 Task: Look for space in Rummelsburg, Germany from 2nd September, 2023 to 5th September, 2023 for 1 adult in price range Rs.5000 to Rs.10000. Place can be private room with 1  bedroom having 1 bed and 1 bathroom. Property type can be house, flat, guest house, hotel. Booking option can be shelf check-in. Required host language is English.
Action: Mouse moved to (291, 141)
Screenshot: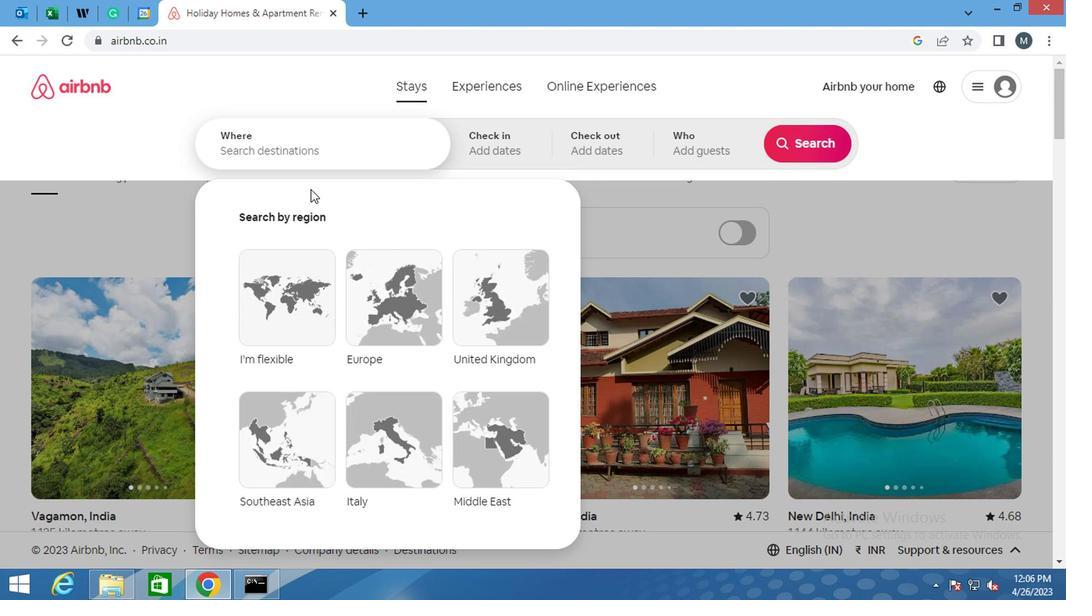 
Action: Mouse pressed left at (291, 141)
Screenshot: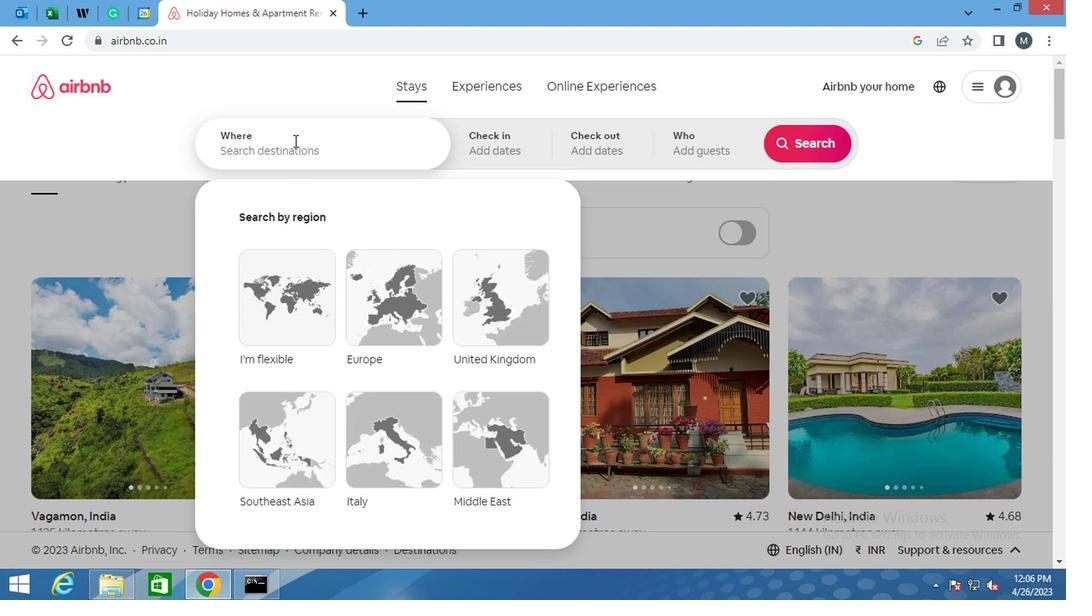 
Action: Mouse moved to (283, 160)
Screenshot: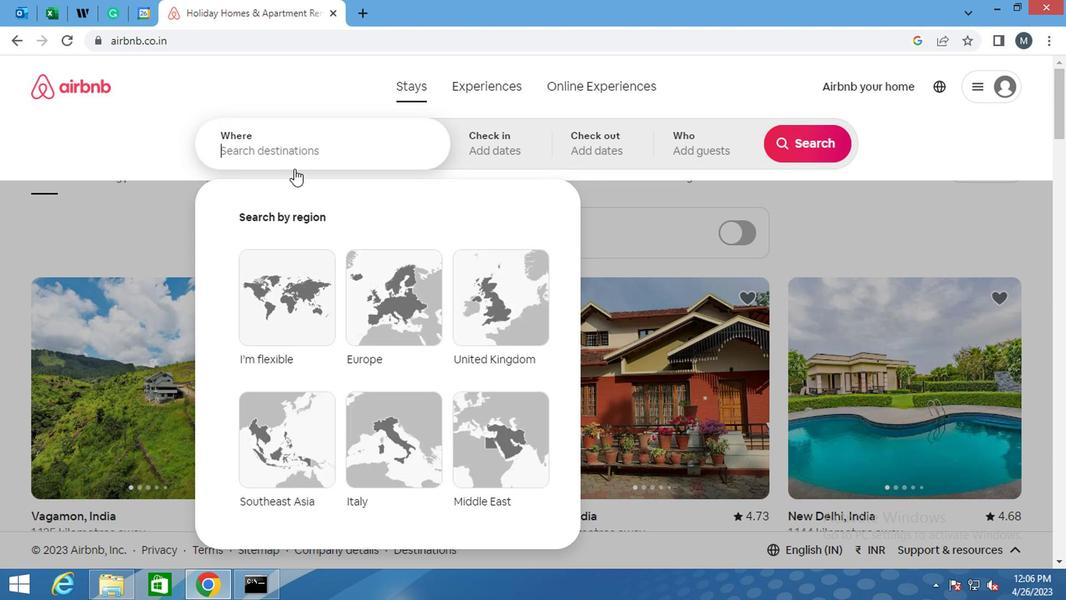 
Action: Mouse pressed left at (283, 160)
Screenshot: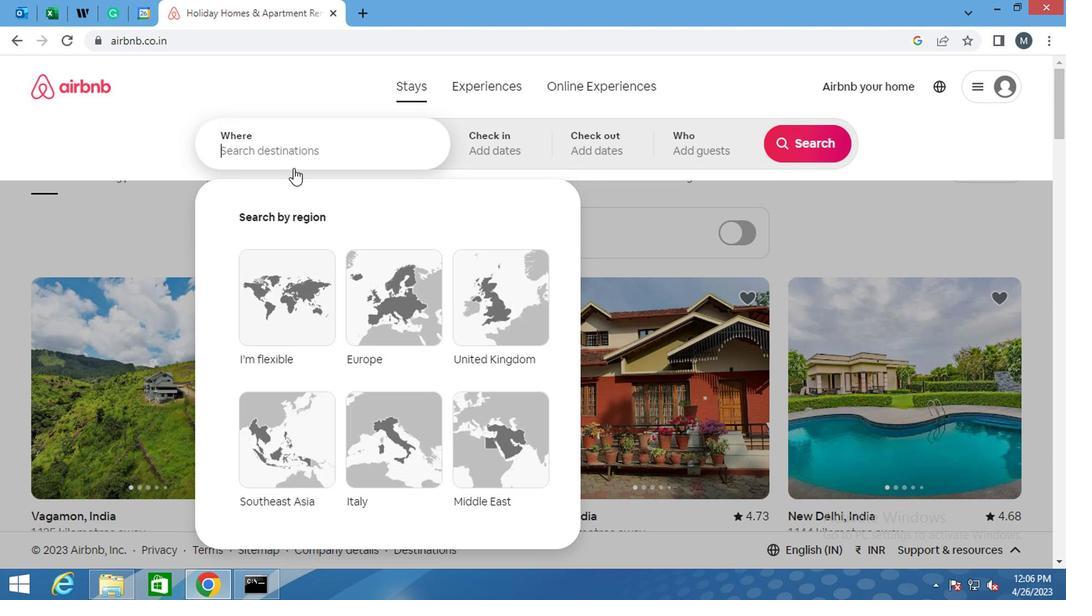 
Action: Mouse moved to (283, 152)
Screenshot: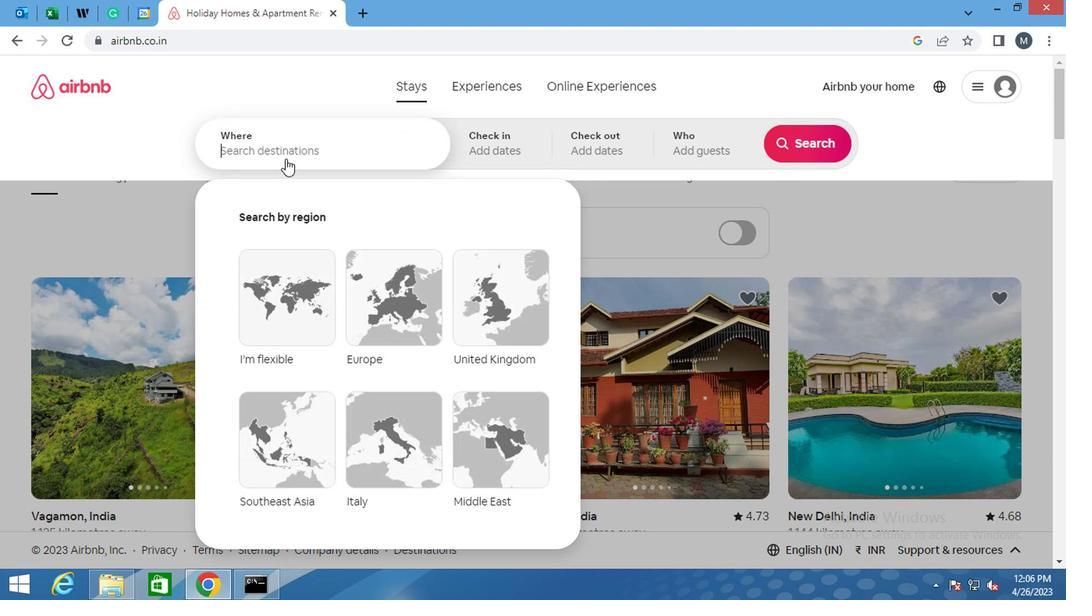 
Action: Mouse pressed left at (283, 152)
Screenshot: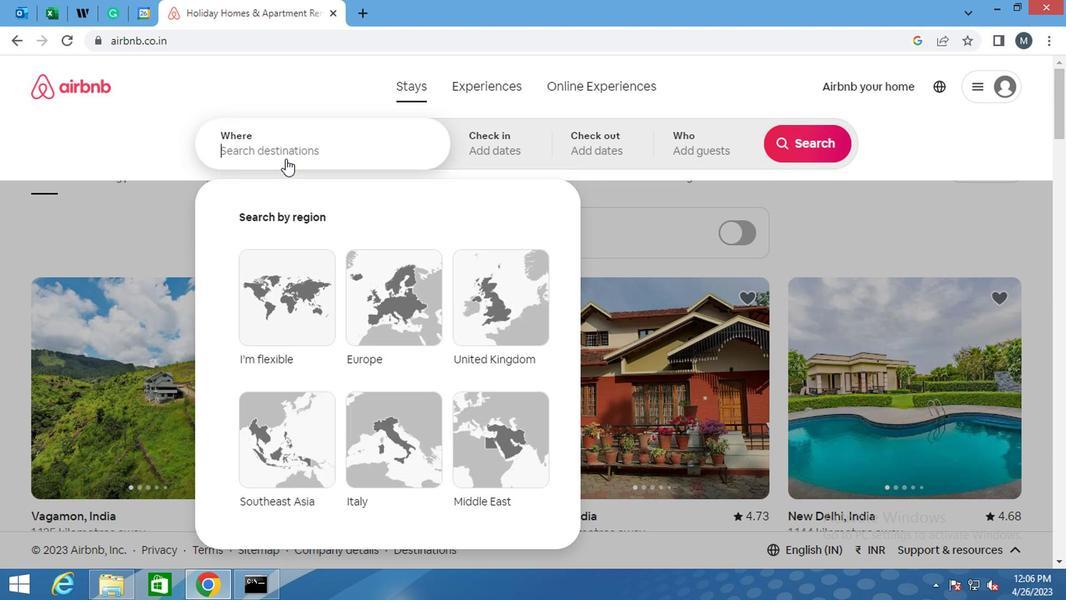
Action: Key pressed <Key.shift><Key.shift><Key.shift><Key.shift><Key.shift>RUMMELSBURG,<Key.shift><Key.shift><Key.shift><Key.shift><Key.shift><Key.shift><Key.shift>GERMANY
Screenshot: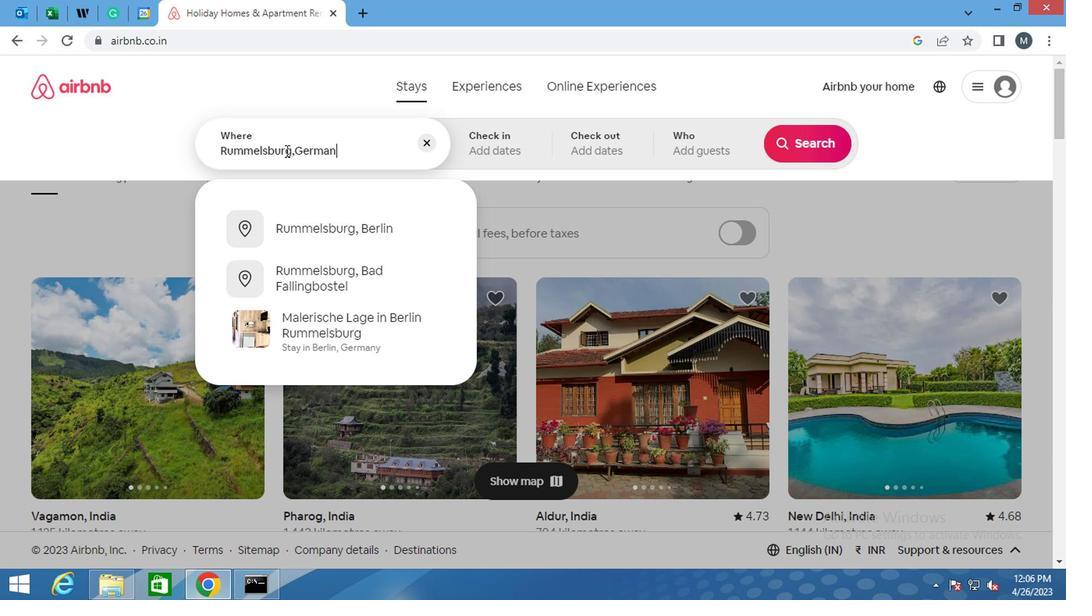 
Action: Mouse moved to (481, 155)
Screenshot: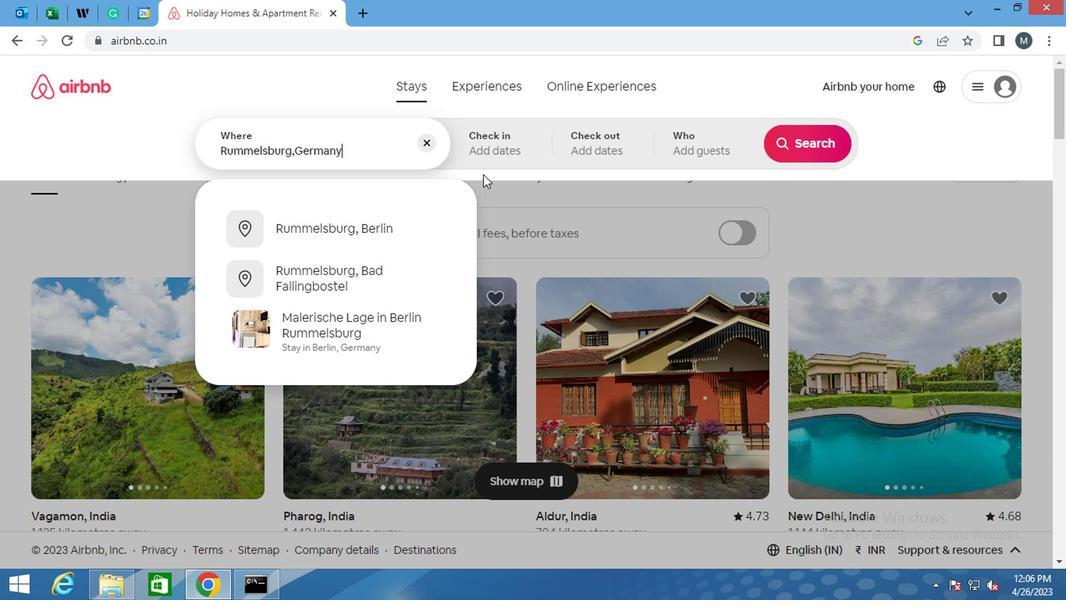 
Action: Mouse pressed left at (481, 155)
Screenshot: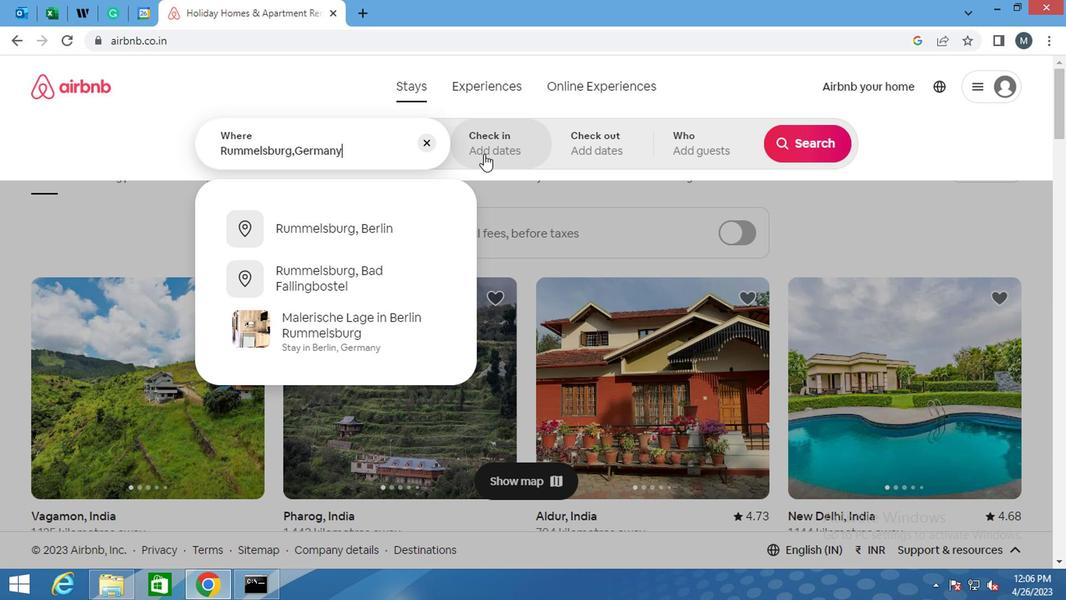 
Action: Mouse moved to (803, 273)
Screenshot: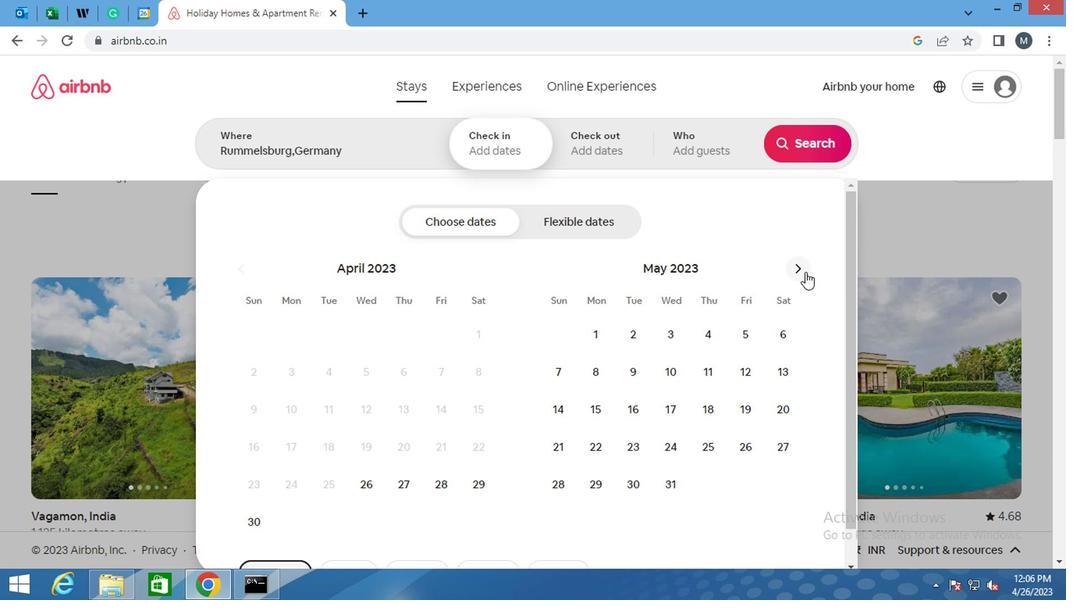 
Action: Mouse pressed left at (803, 273)
Screenshot: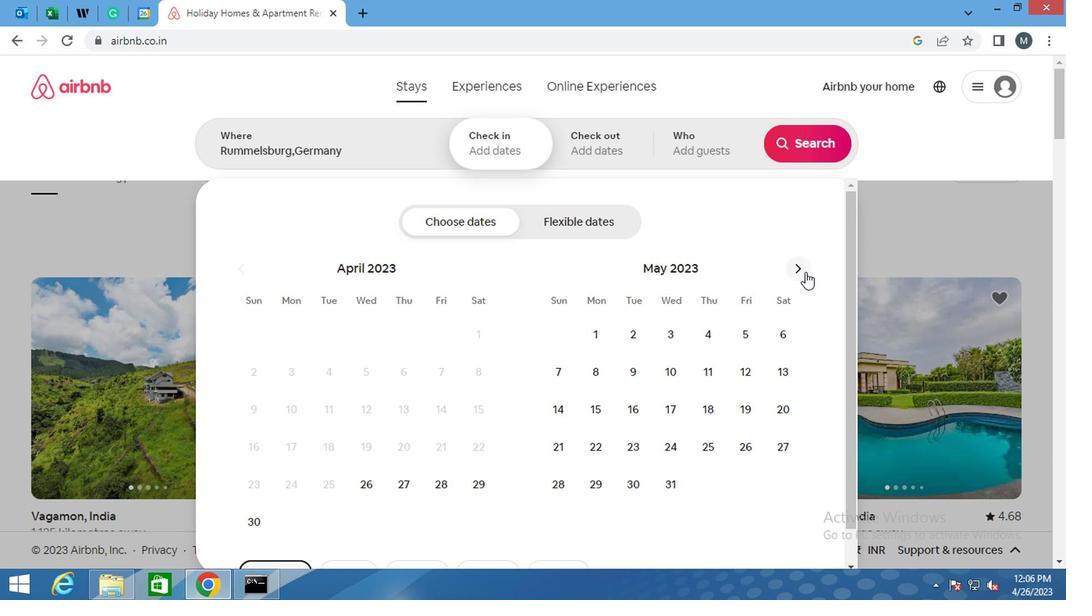 
Action: Mouse moved to (801, 272)
Screenshot: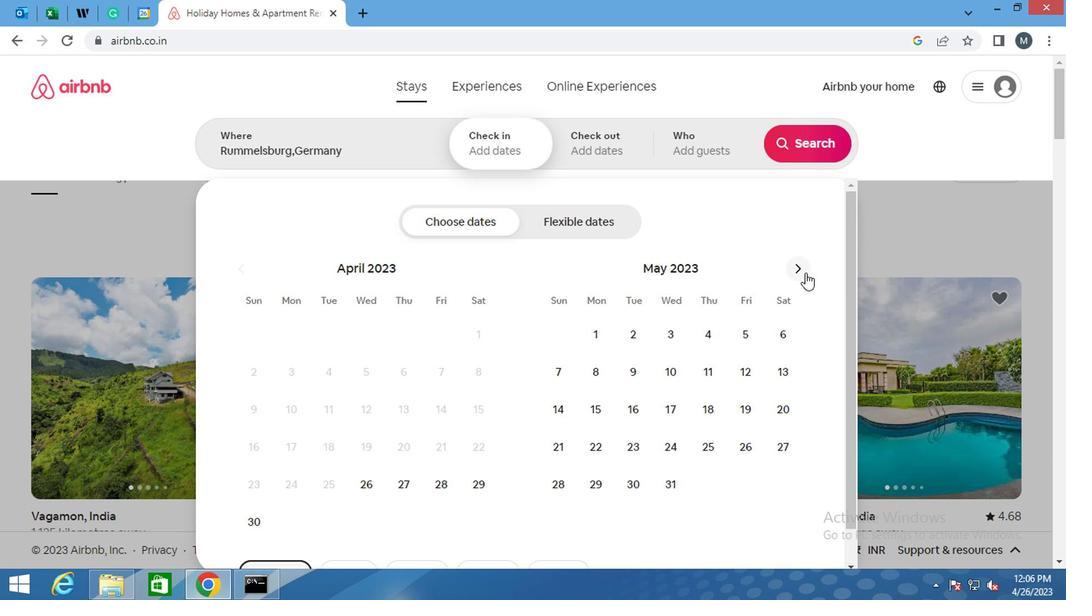 
Action: Mouse pressed left at (801, 272)
Screenshot: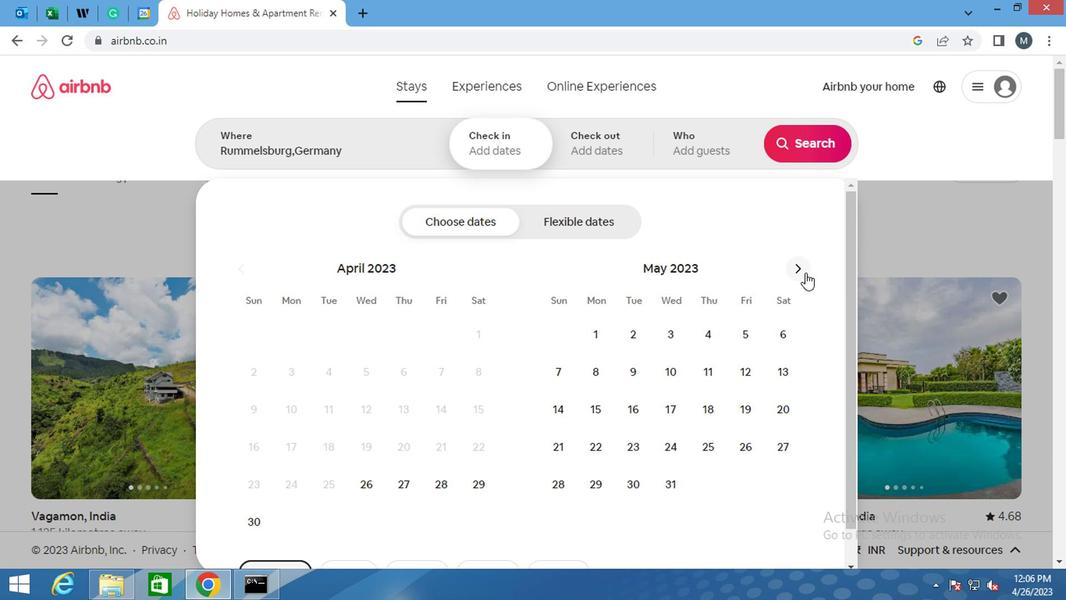 
Action: Mouse pressed left at (801, 272)
Screenshot: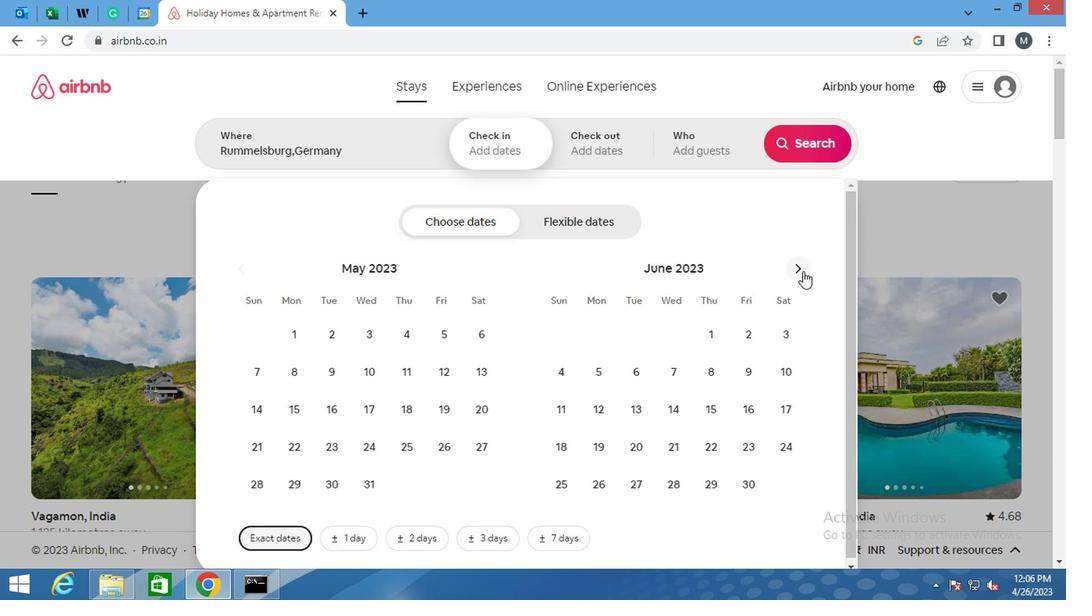 
Action: Mouse pressed left at (801, 272)
Screenshot: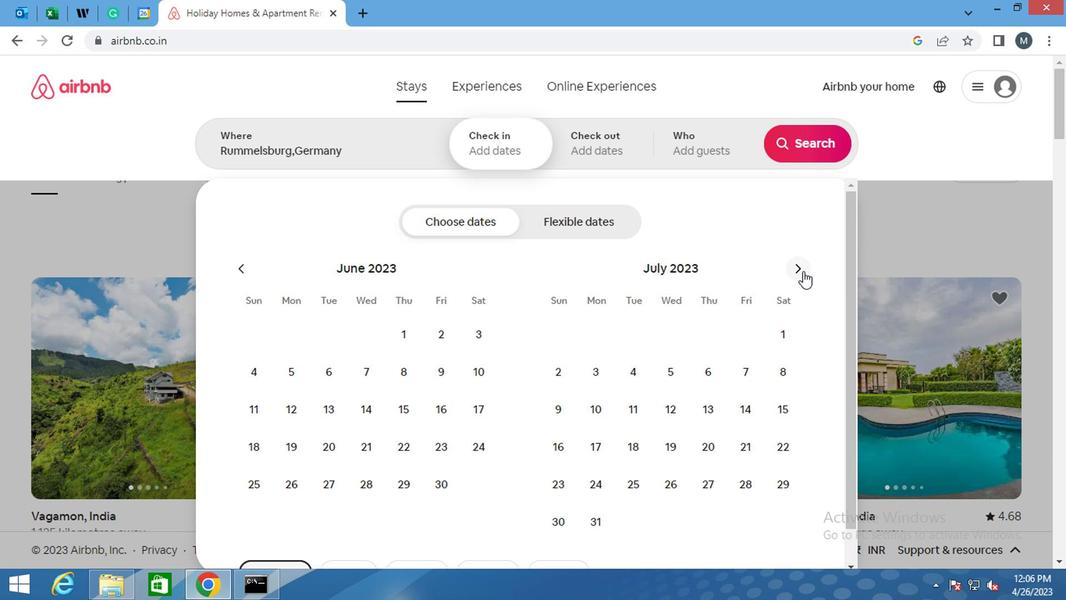 
Action: Mouse moved to (801, 272)
Screenshot: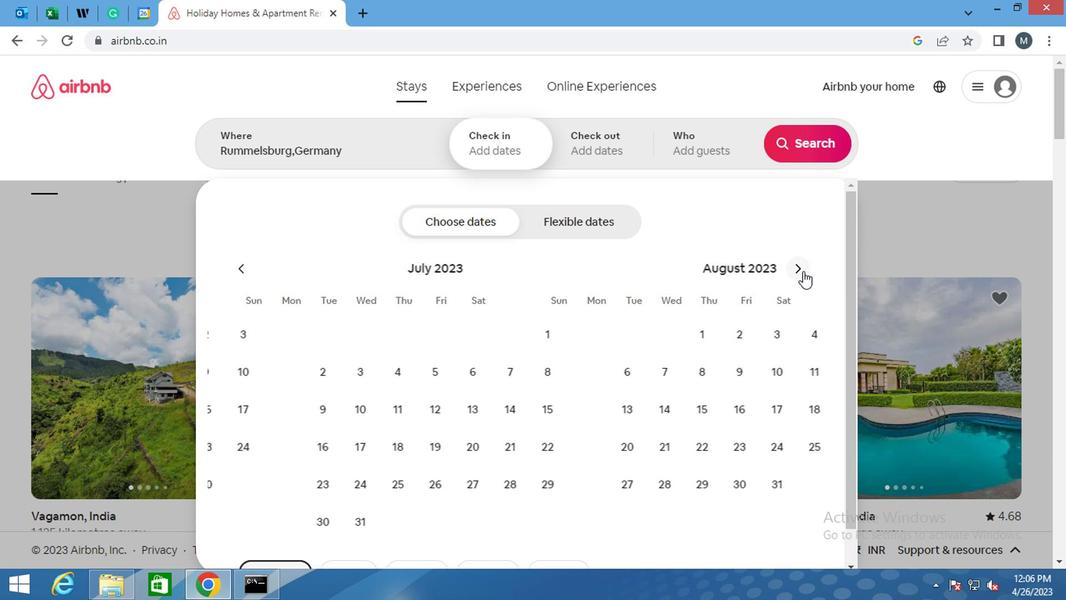
Action: Mouse pressed left at (801, 272)
Screenshot: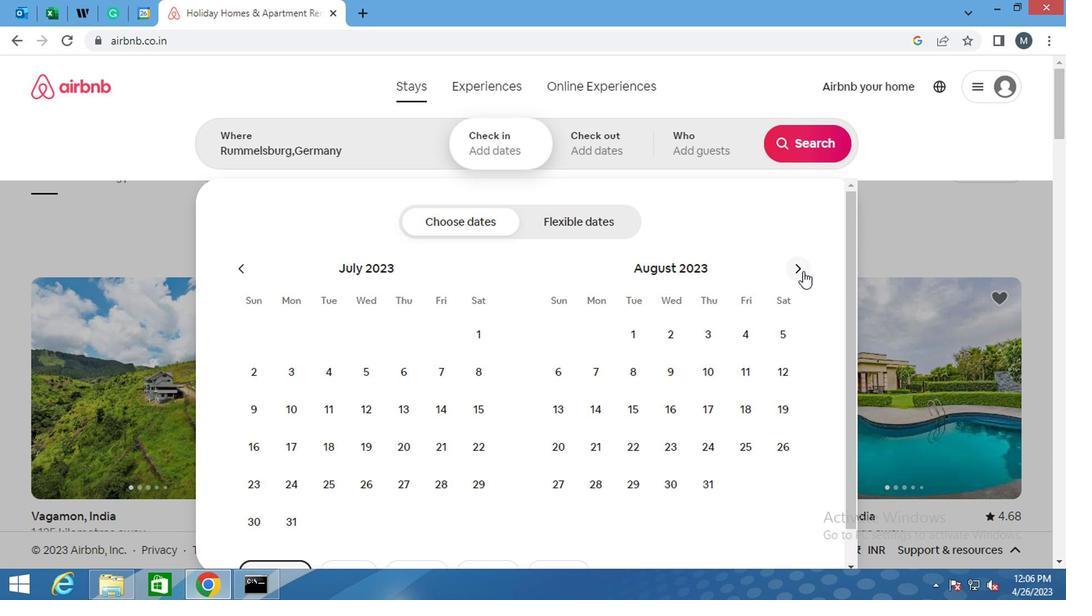 
Action: Mouse moved to (782, 340)
Screenshot: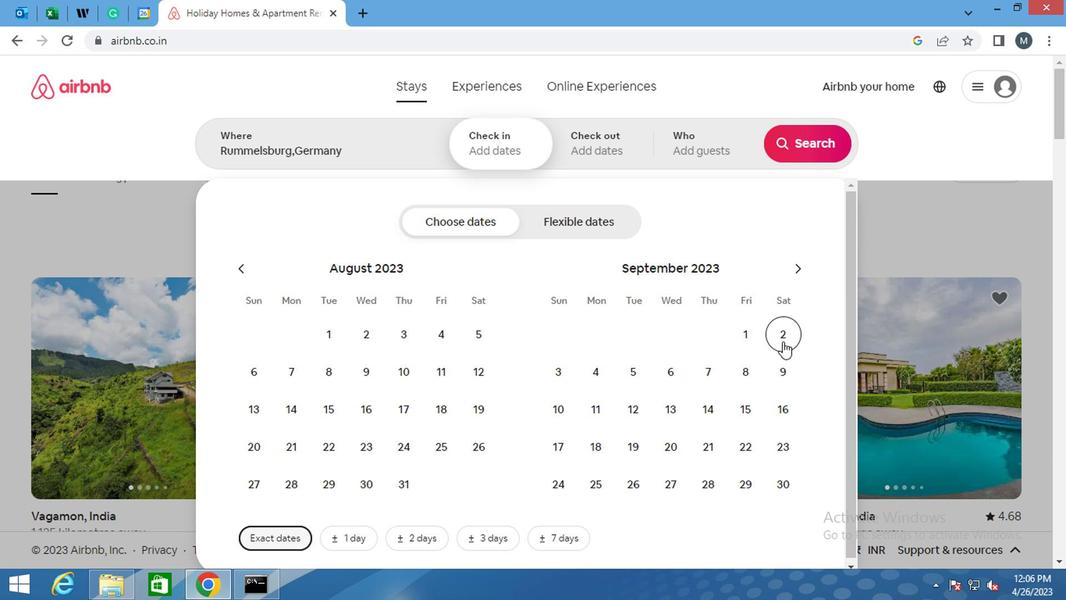 
Action: Mouse pressed left at (782, 340)
Screenshot: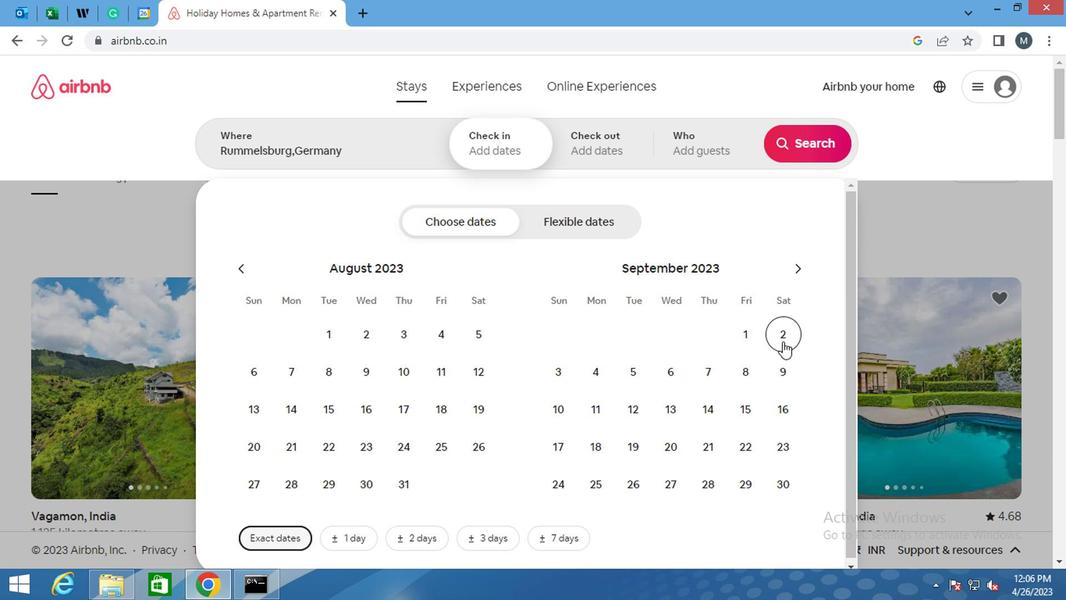 
Action: Mouse moved to (623, 378)
Screenshot: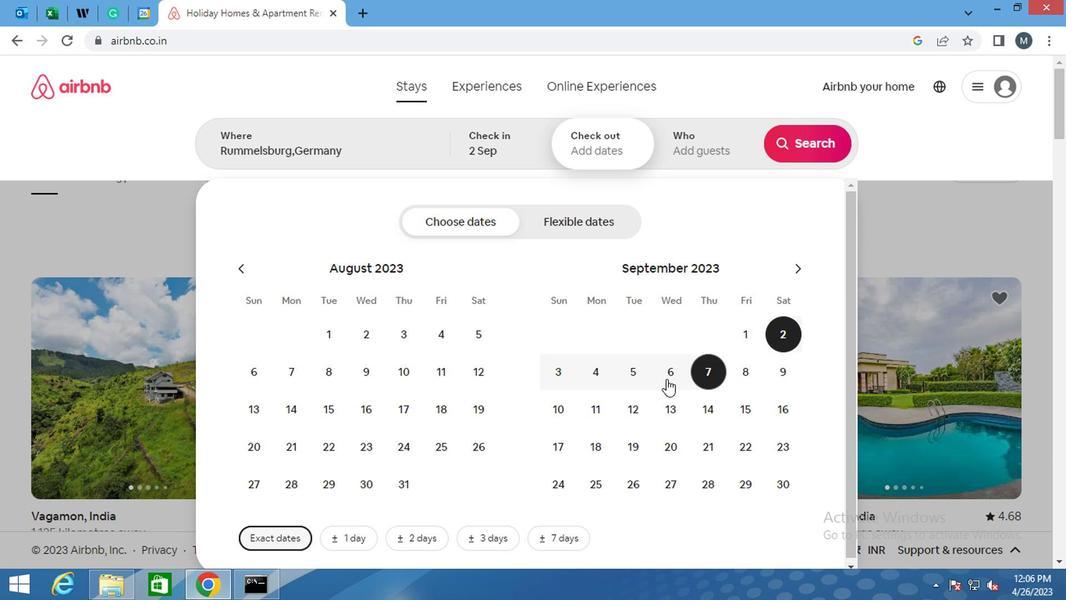
Action: Mouse pressed left at (623, 378)
Screenshot: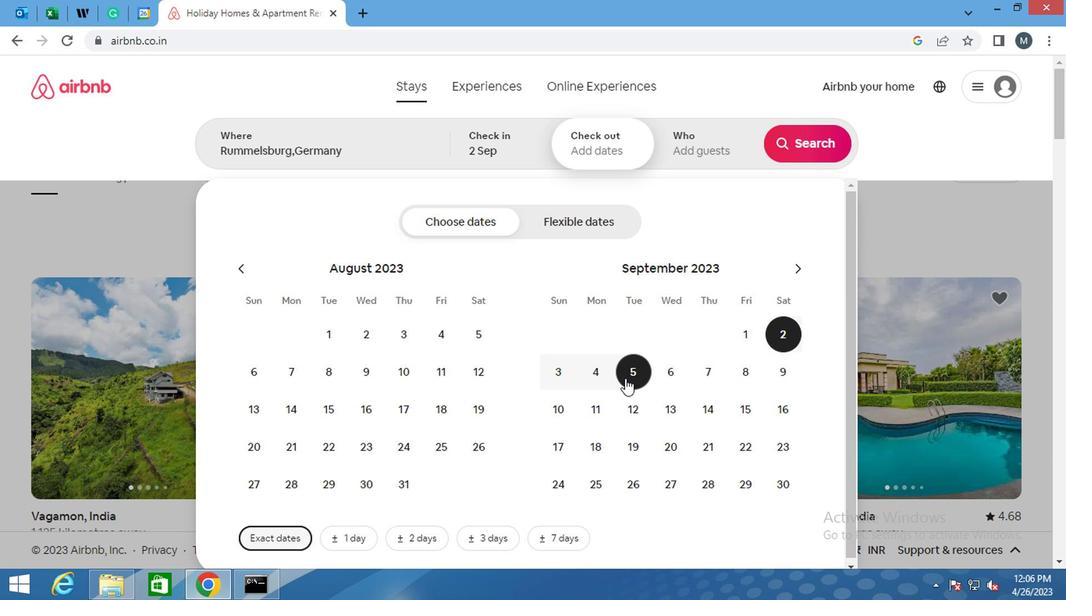 
Action: Mouse moved to (713, 156)
Screenshot: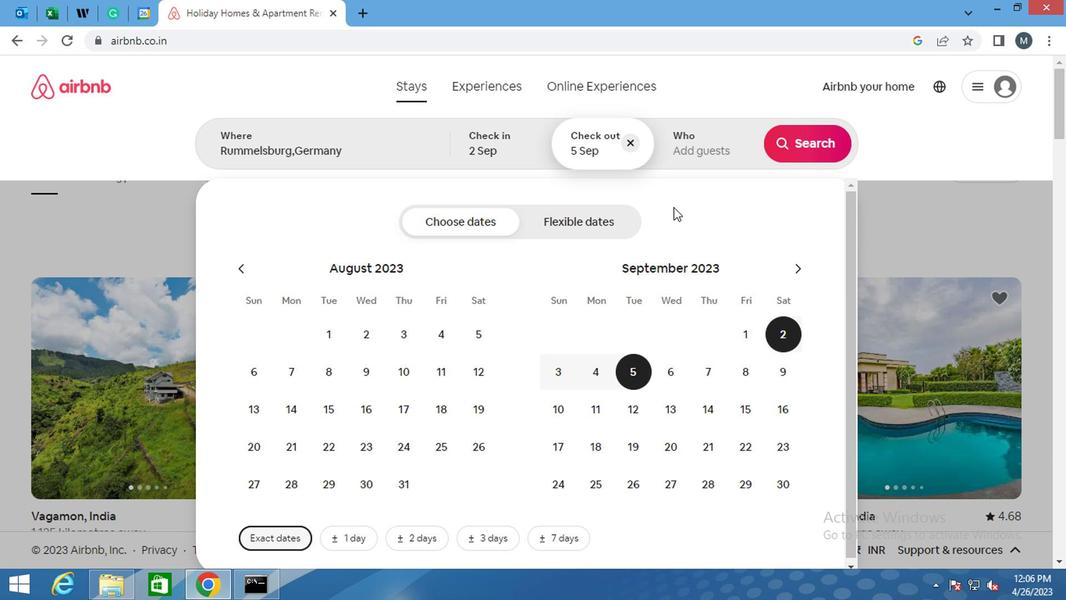 
Action: Mouse pressed left at (713, 156)
Screenshot: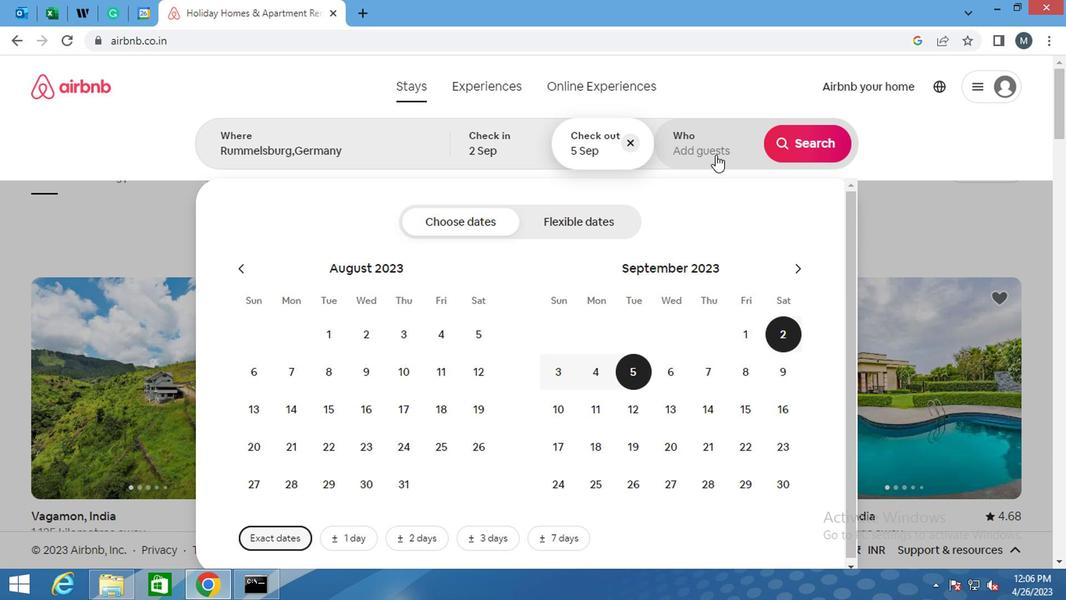
Action: Mouse moved to (806, 227)
Screenshot: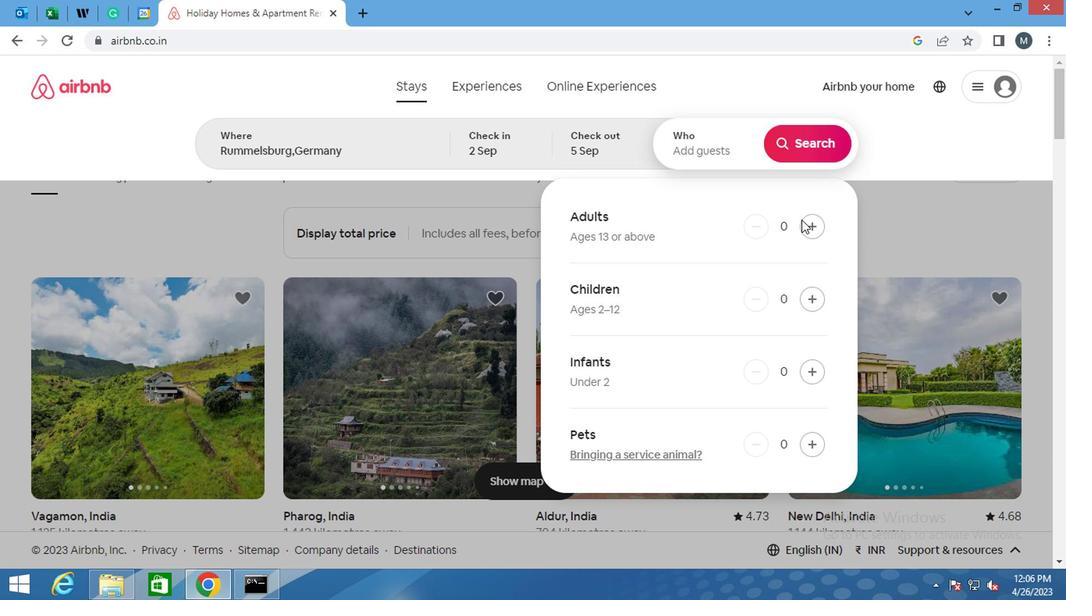 
Action: Mouse pressed left at (806, 227)
Screenshot: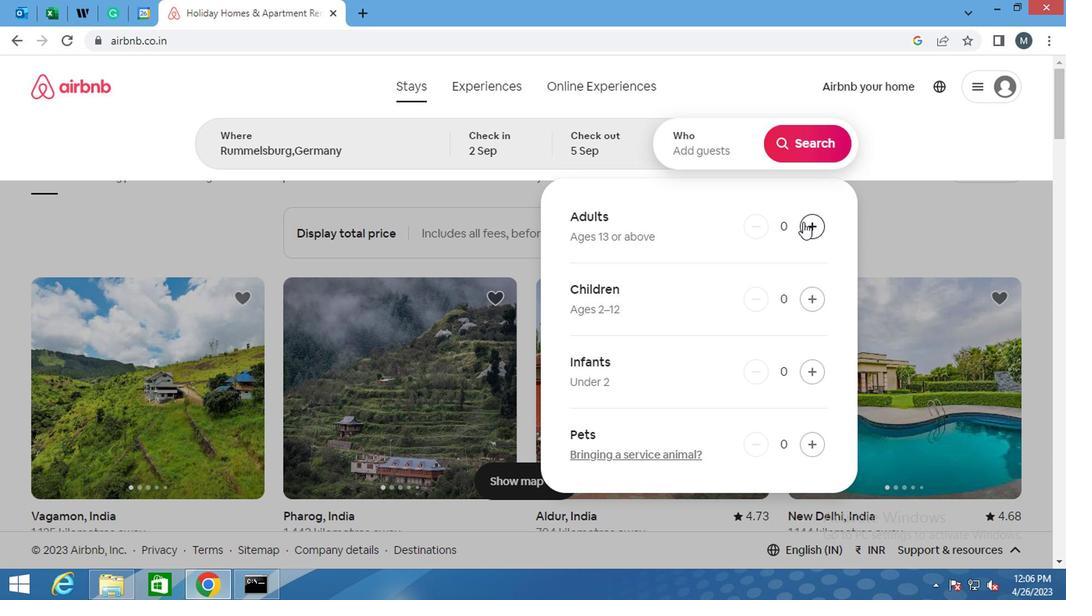 
Action: Mouse moved to (808, 148)
Screenshot: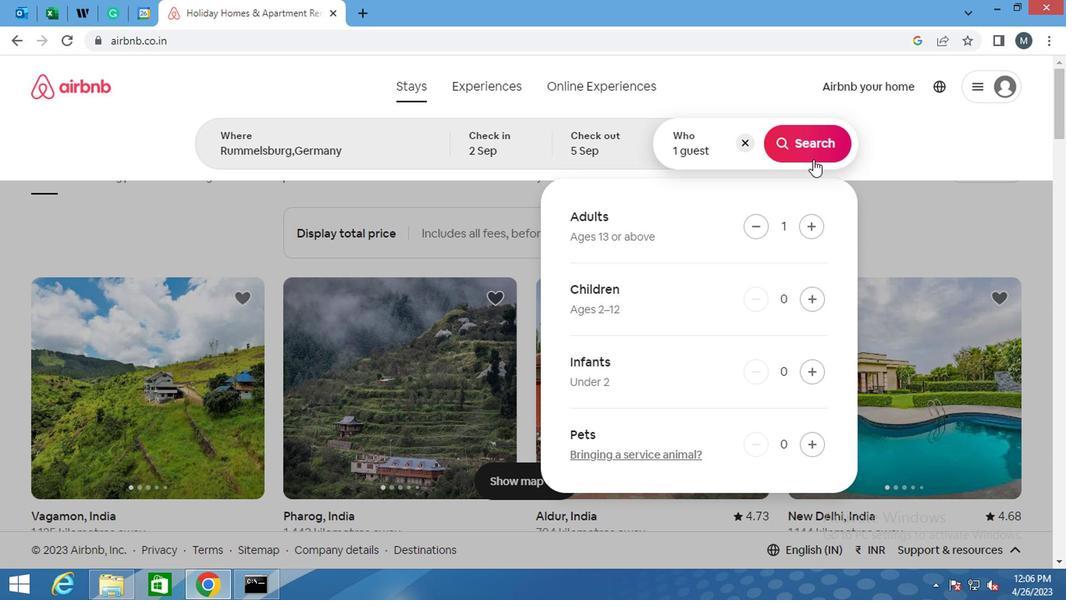 
Action: Mouse pressed left at (808, 148)
Screenshot: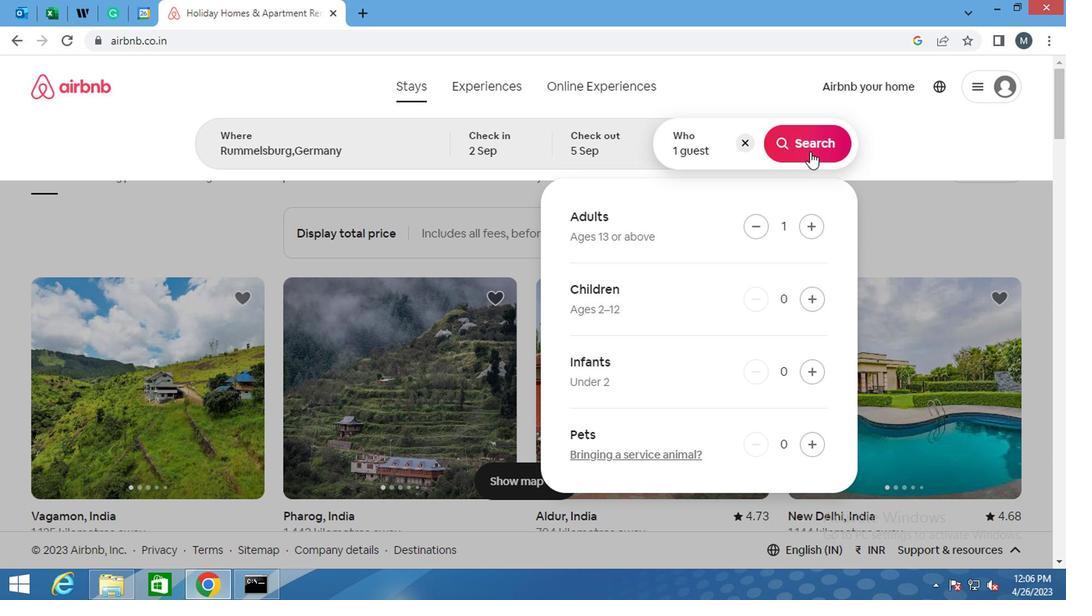 
Action: Mouse moved to (983, 150)
Screenshot: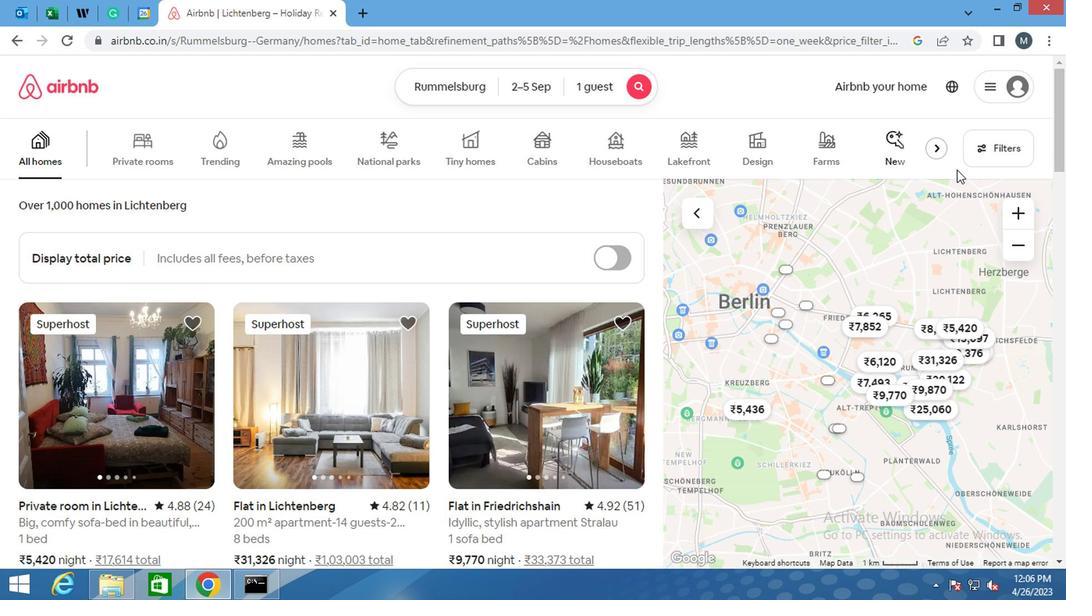 
Action: Mouse pressed left at (983, 150)
Screenshot: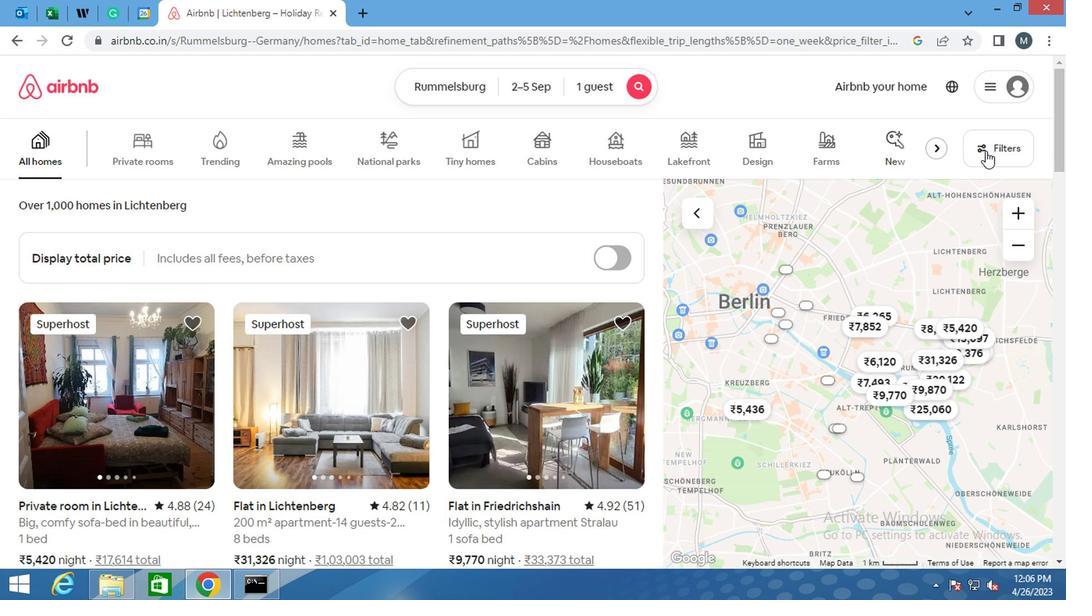 
Action: Mouse moved to (412, 347)
Screenshot: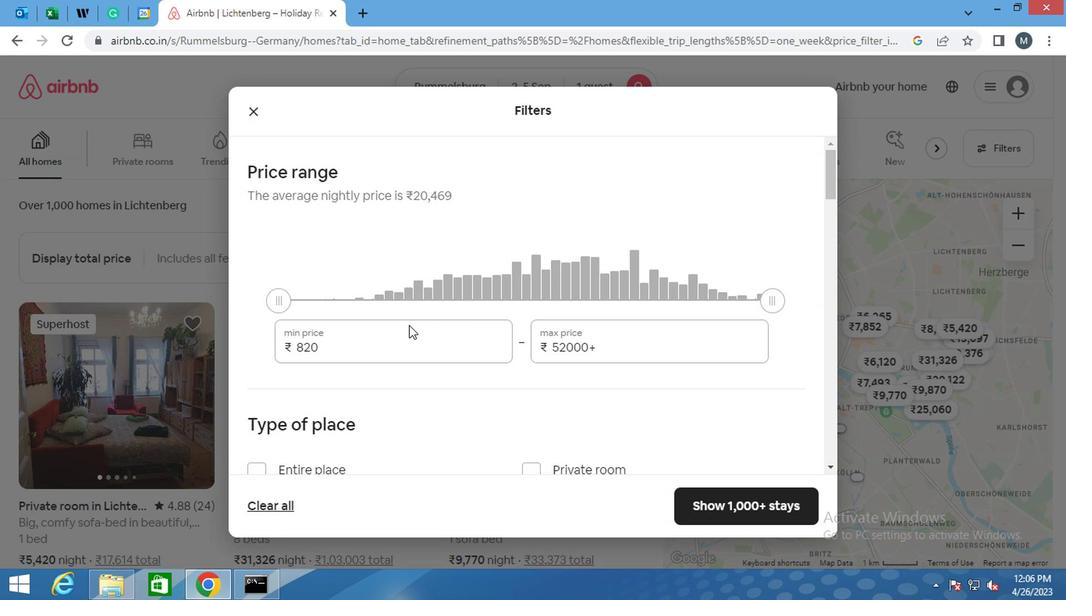 
Action: Mouse pressed left at (412, 347)
Screenshot: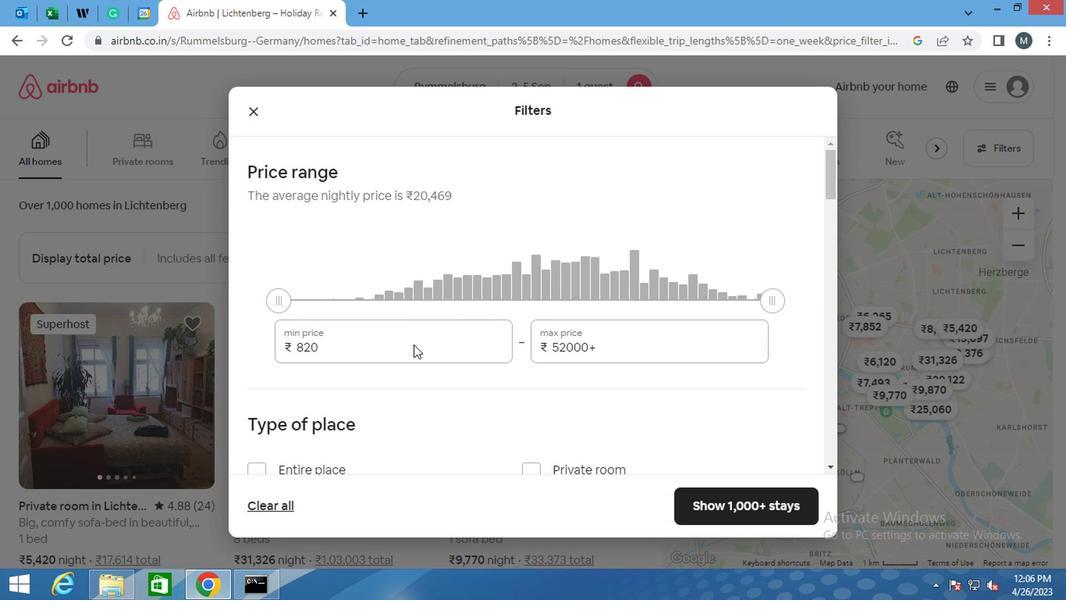 
Action: Mouse moved to (412, 342)
Screenshot: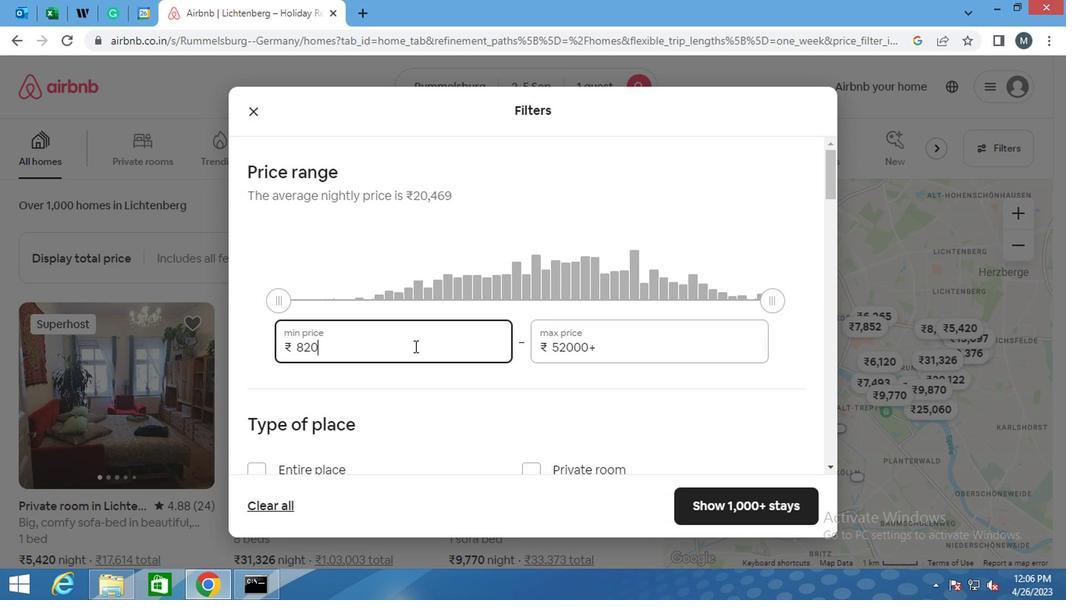 
Action: Key pressed <Key.backspace><Key.backspace><Key.backspace>
Screenshot: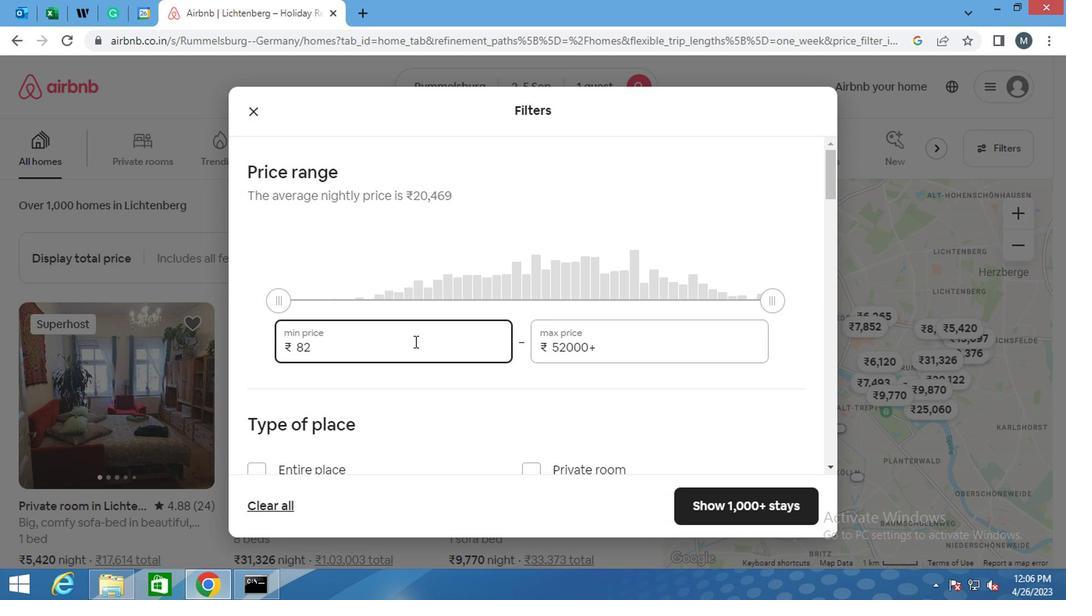 
Action: Mouse moved to (412, 341)
Screenshot: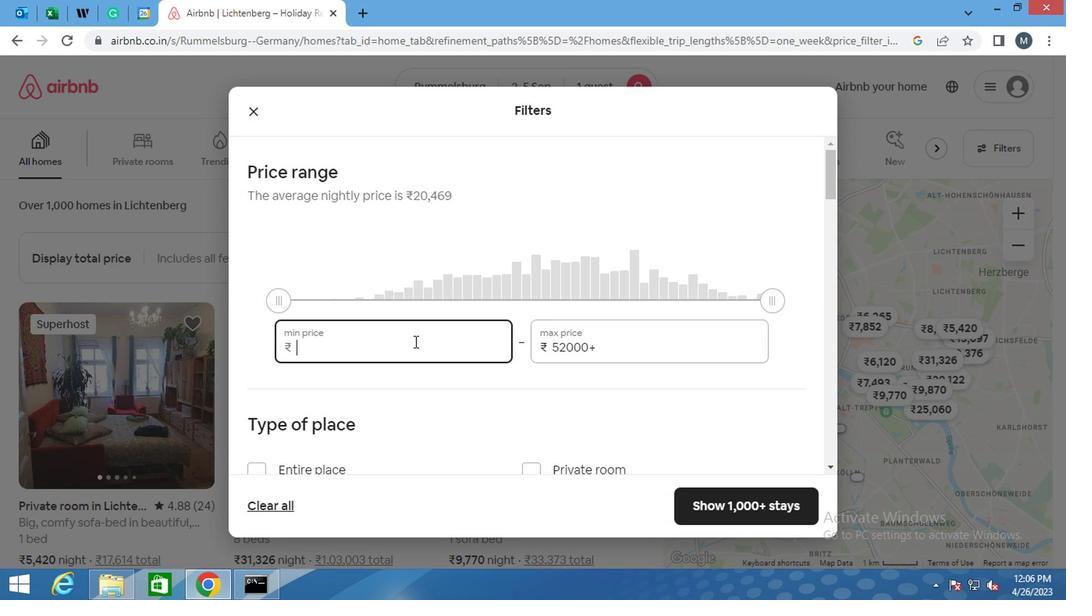 
Action: Key pressed 5000
Screenshot: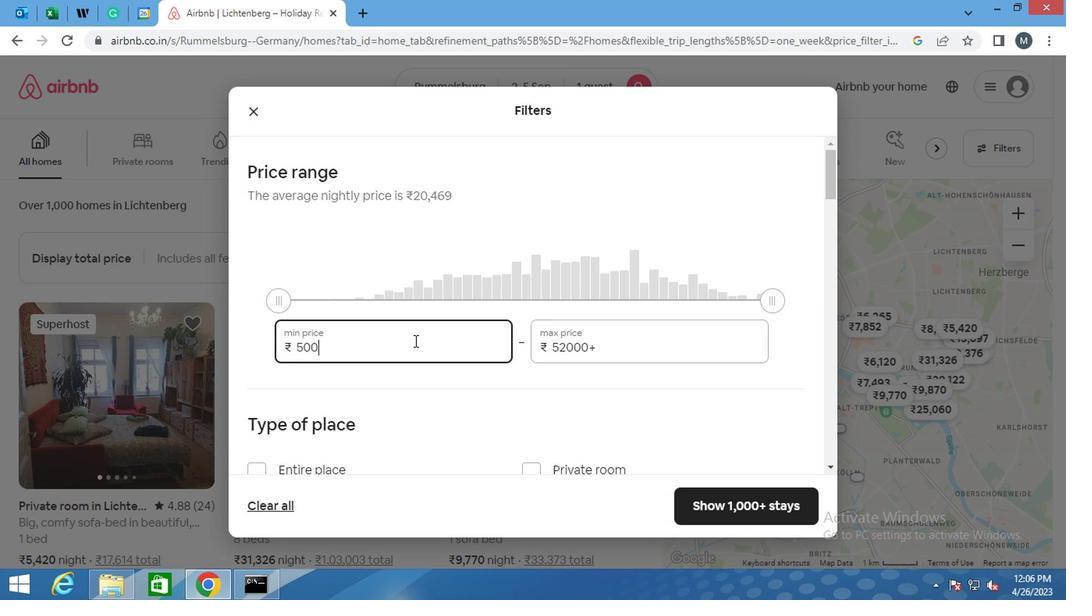 
Action: Mouse moved to (591, 346)
Screenshot: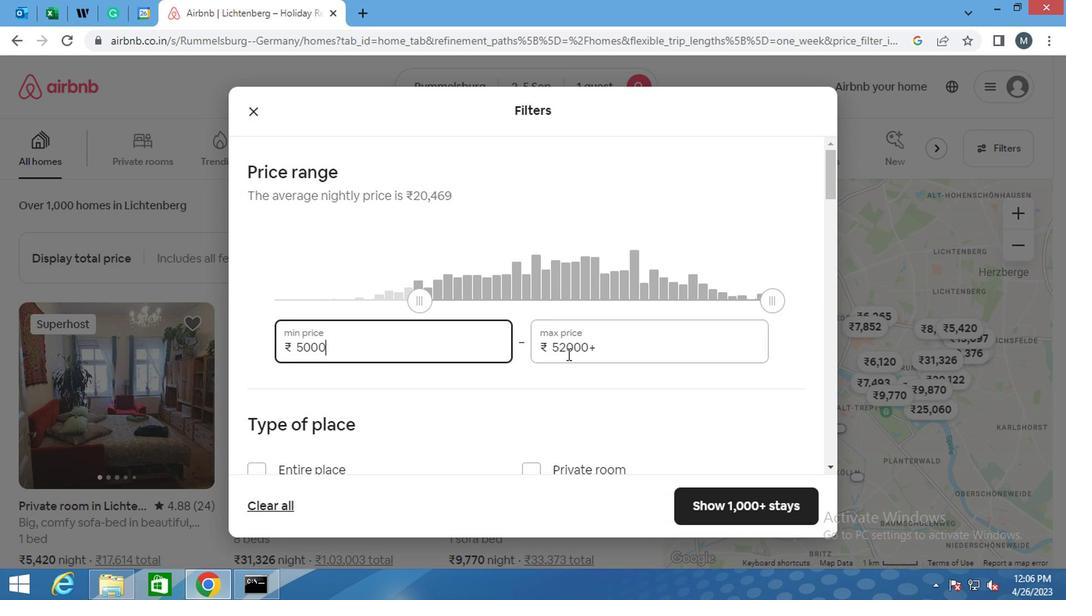
Action: Mouse pressed left at (591, 346)
Screenshot: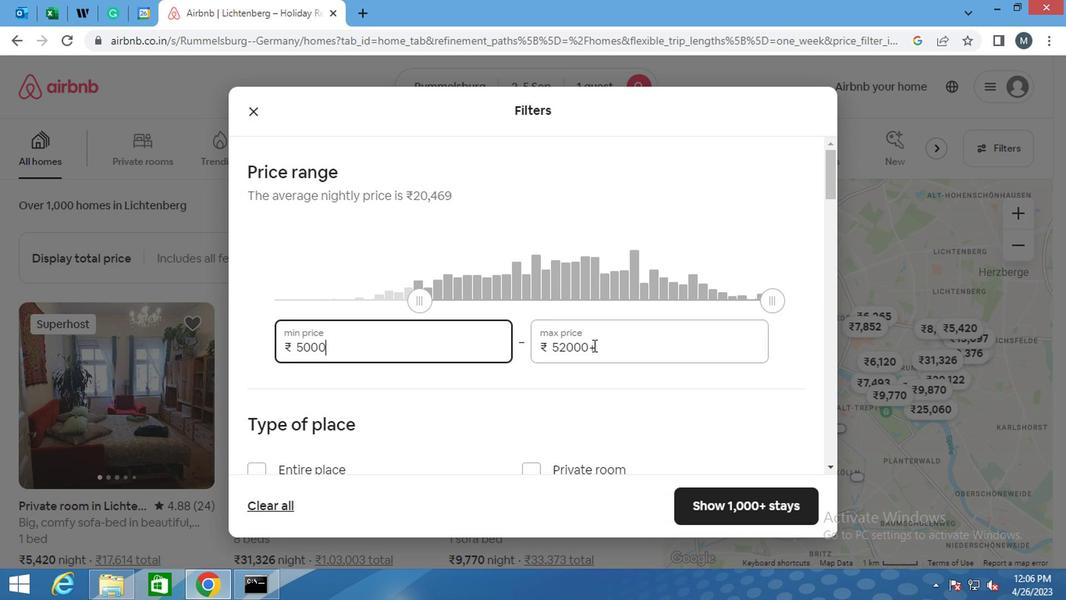 
Action: Mouse moved to (593, 347)
Screenshot: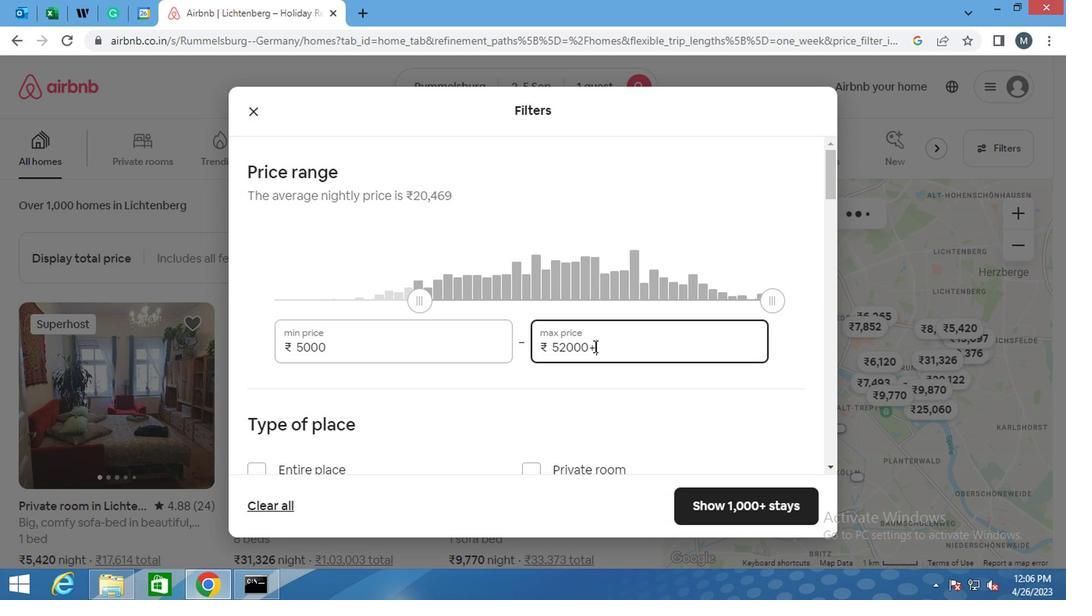
Action: Key pressed <Key.backspace><Key.backspace><Key.backspace><Key.backspace><Key.backspace><Key.backspace><Key.backspace><Key.backspace><Key.backspace><Key.backspace><Key.backspace><Key.backspace><Key.backspace><Key.backspace><Key.backspace><Key.backspace>
Screenshot: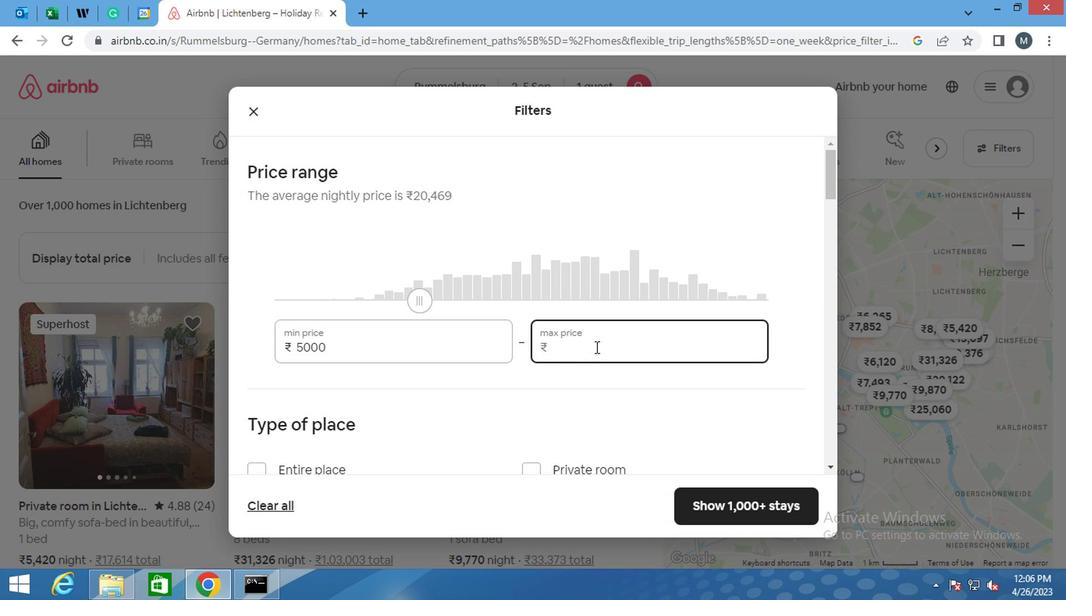 
Action: Mouse moved to (592, 347)
Screenshot: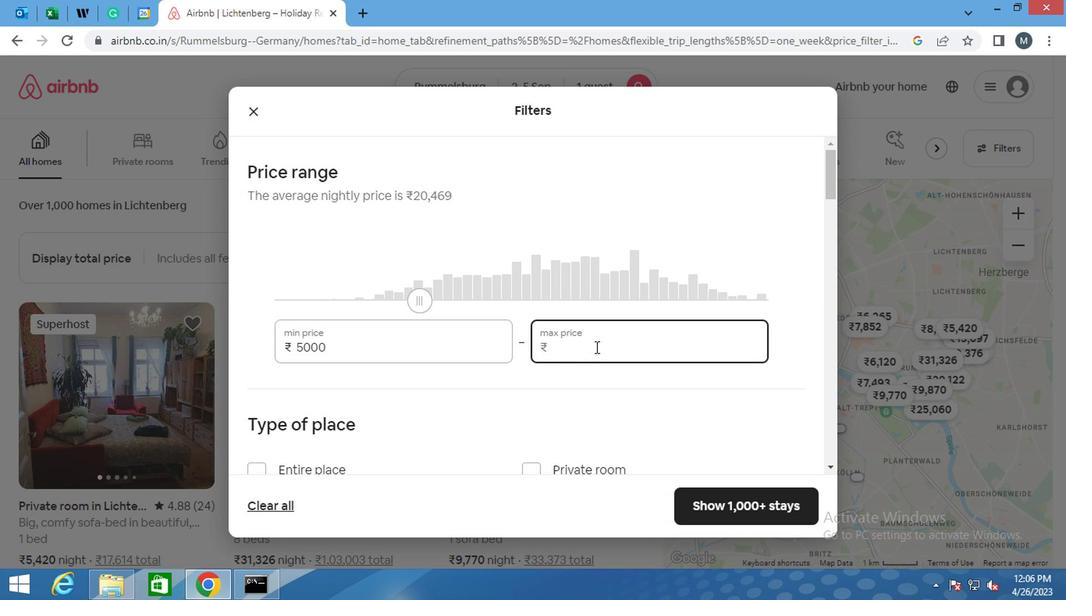 
Action: Key pressed <Key.backspace>
Screenshot: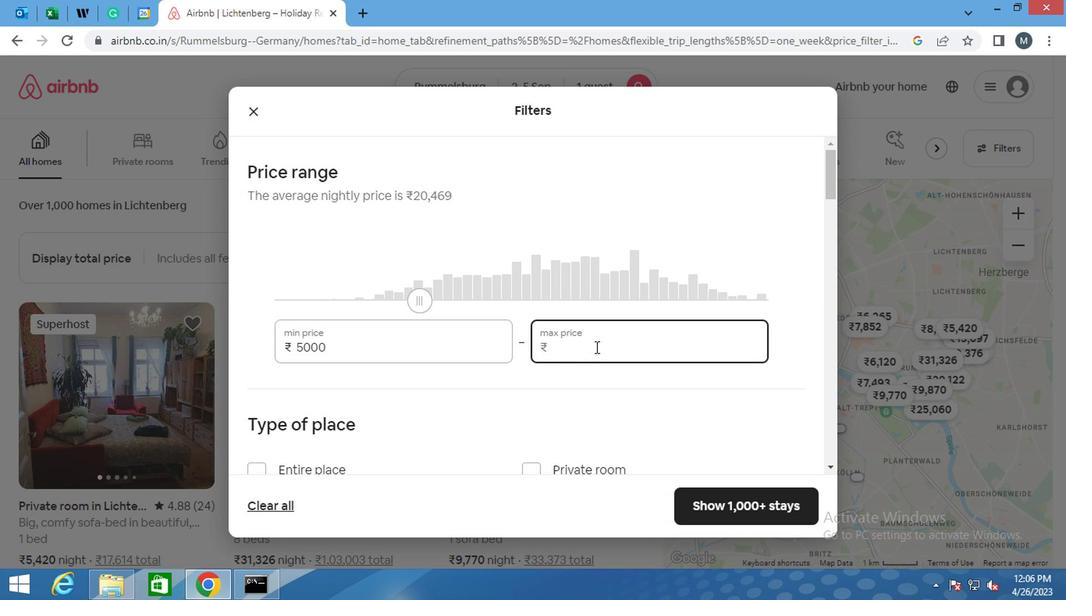 
Action: Mouse moved to (592, 347)
Screenshot: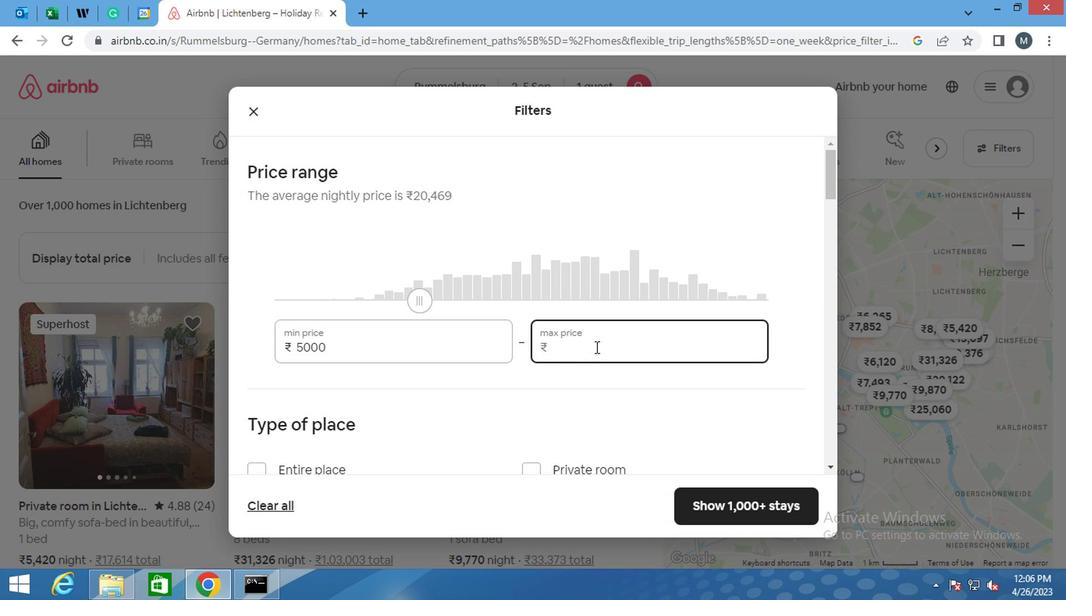 
Action: Key pressed <Key.backspace>
Screenshot: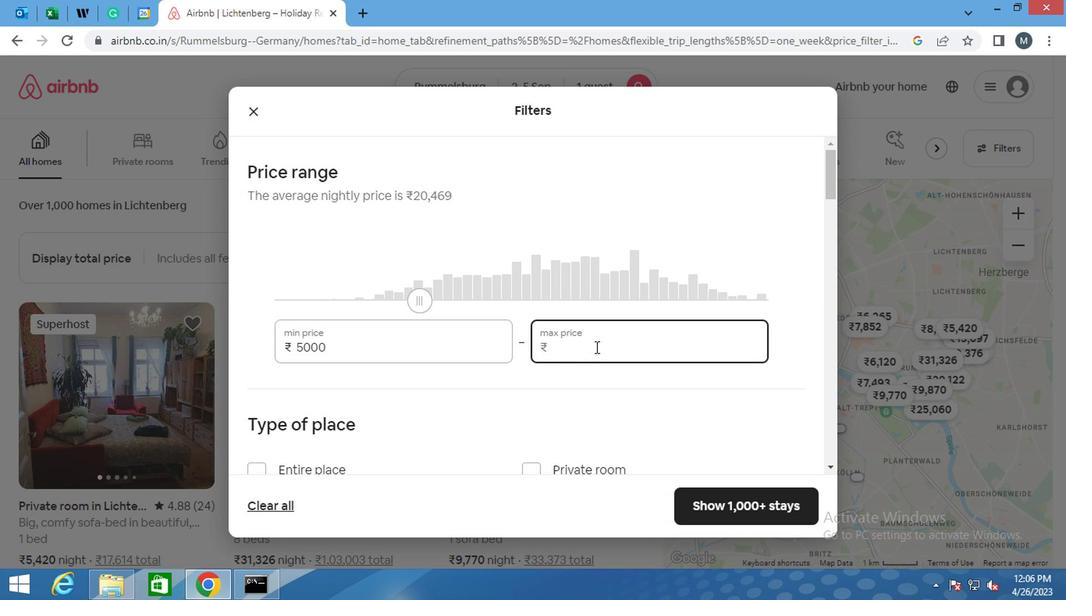 
Action: Mouse moved to (591, 346)
Screenshot: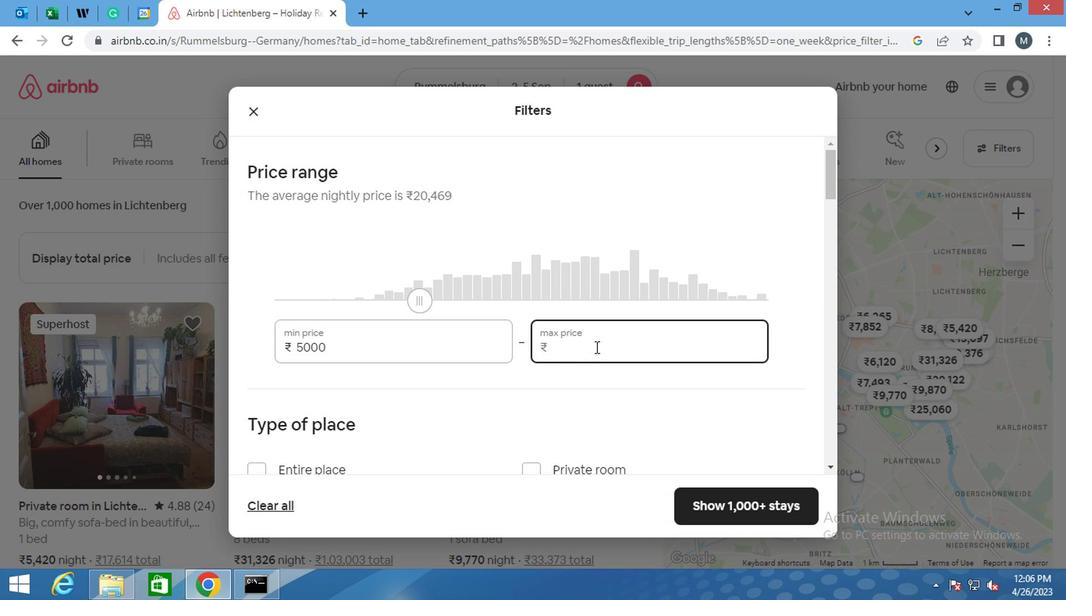 
Action: Key pressed <Key.backspace><Key.backspace><Key.backspace><Key.backspace><Key.backspace>1
Screenshot: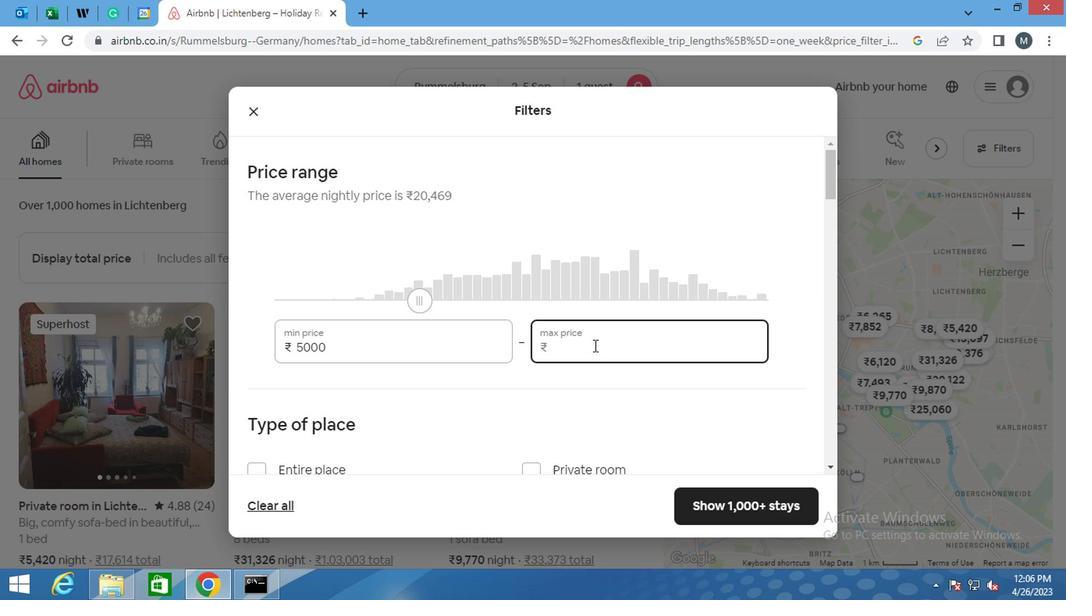 
Action: Mouse moved to (591, 346)
Screenshot: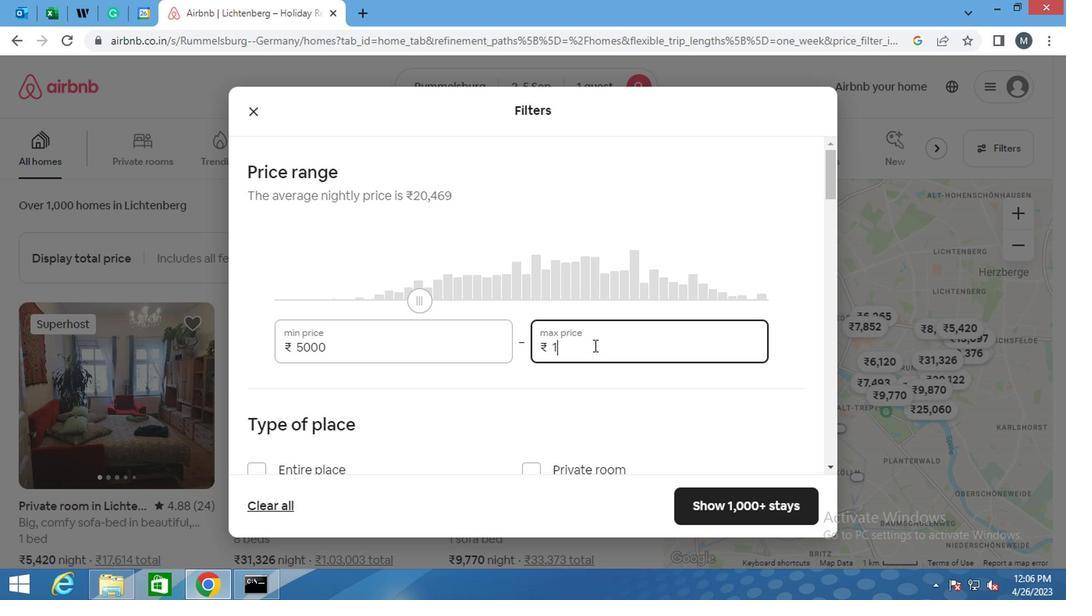 
Action: Key pressed 0000
Screenshot: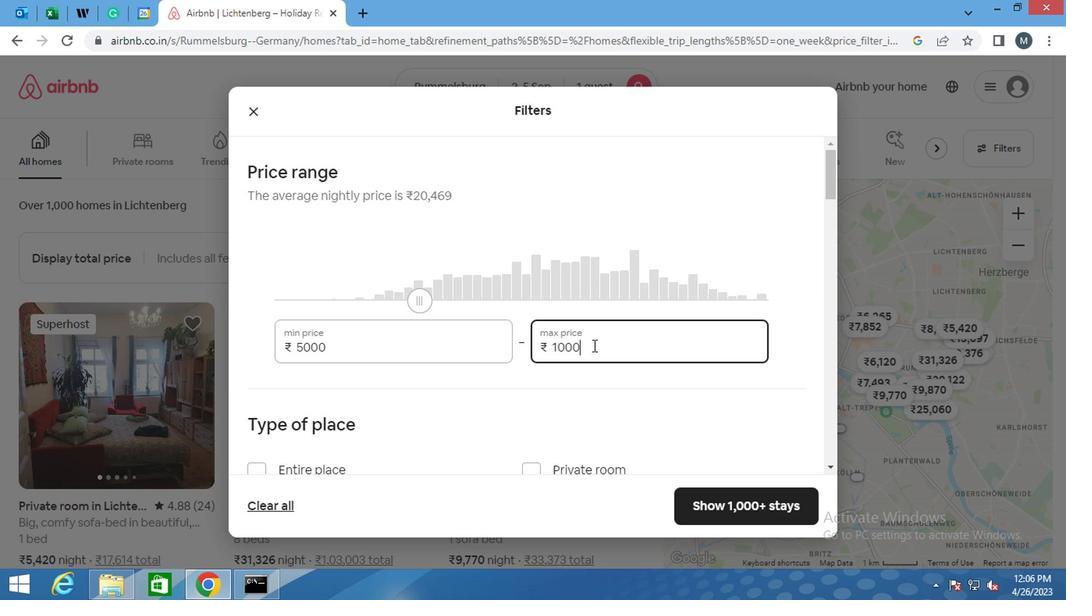 
Action: Mouse moved to (508, 330)
Screenshot: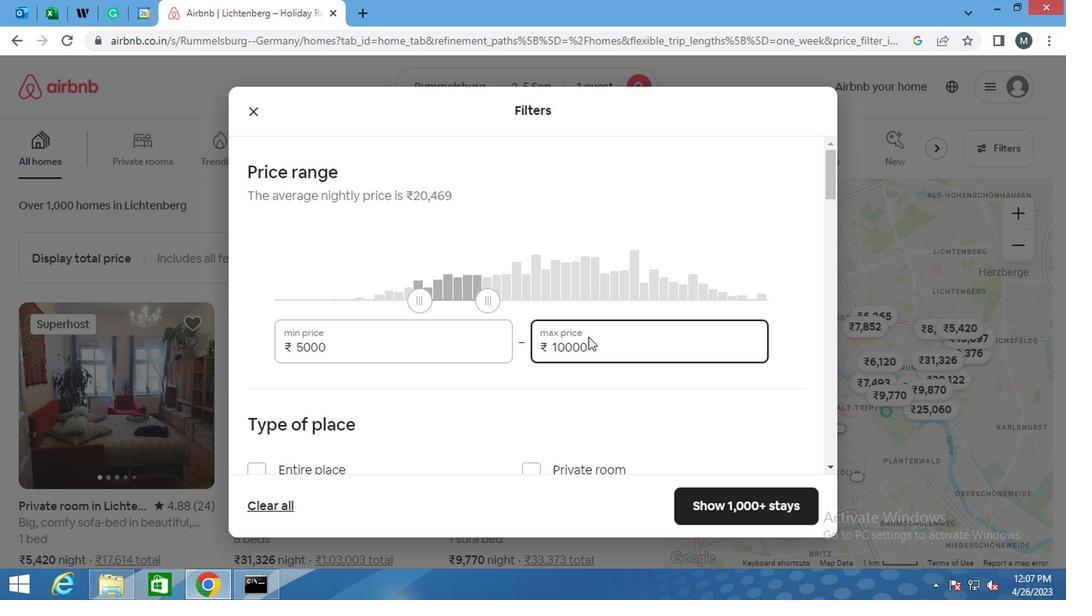 
Action: Mouse scrolled (508, 328) with delta (0, -1)
Screenshot: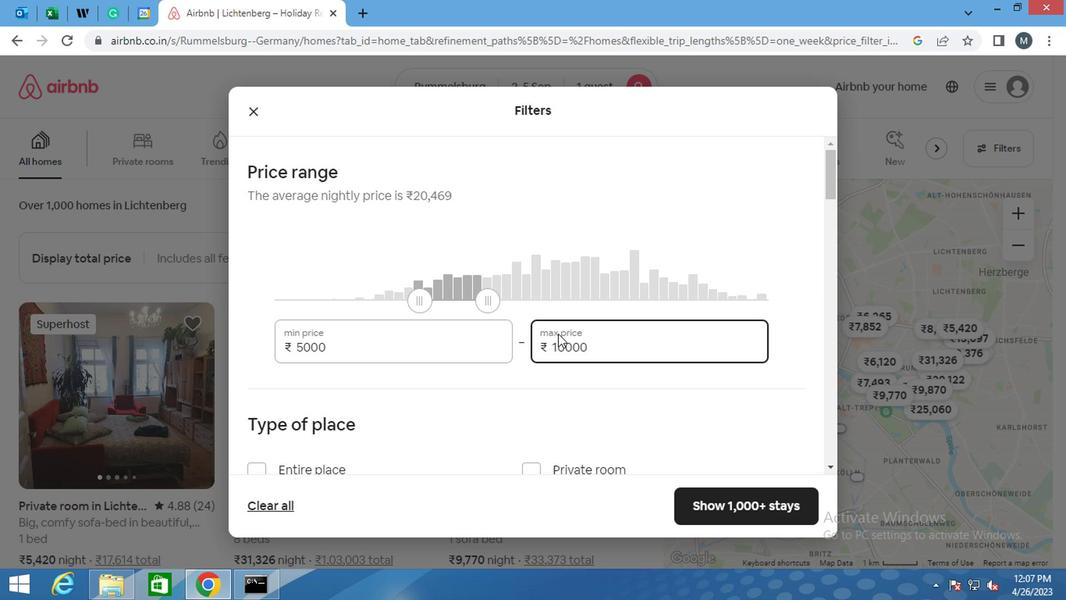
Action: Mouse scrolled (508, 328) with delta (0, -1)
Screenshot: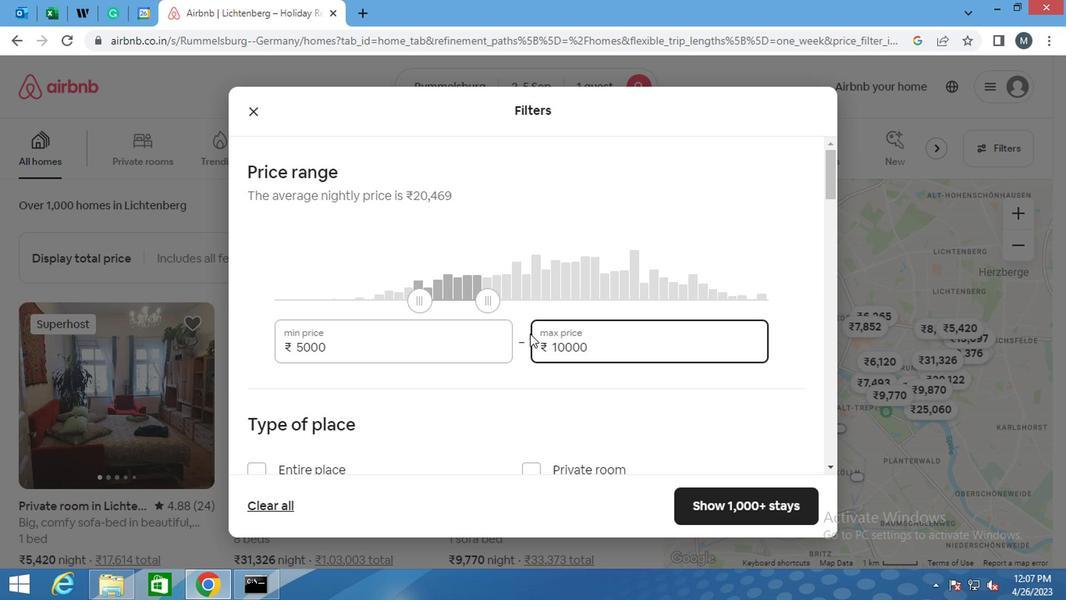 
Action: Mouse moved to (401, 333)
Screenshot: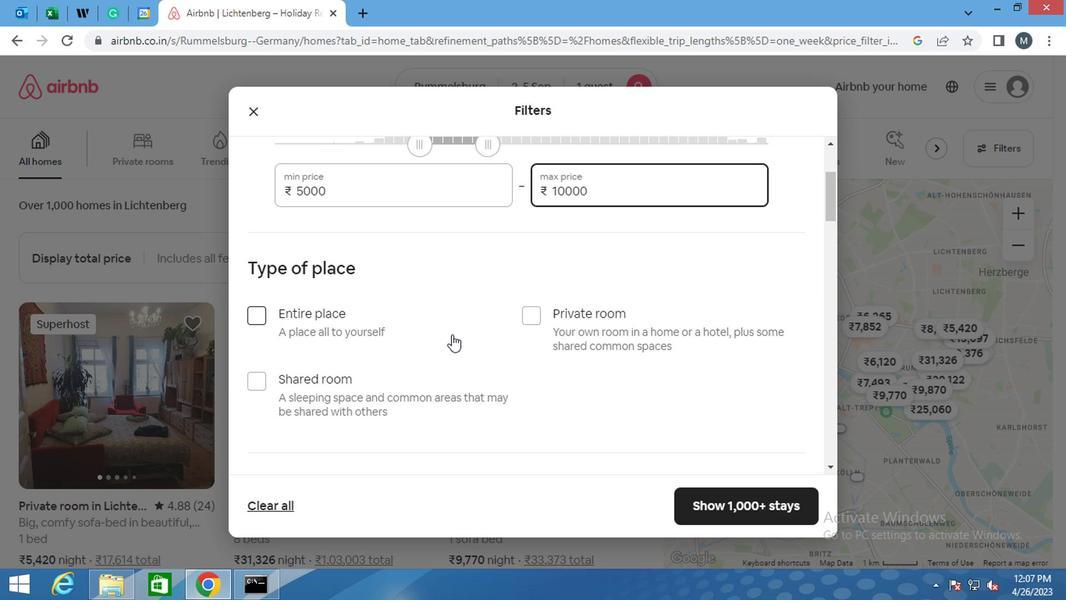 
Action: Mouse scrolled (401, 332) with delta (0, -1)
Screenshot: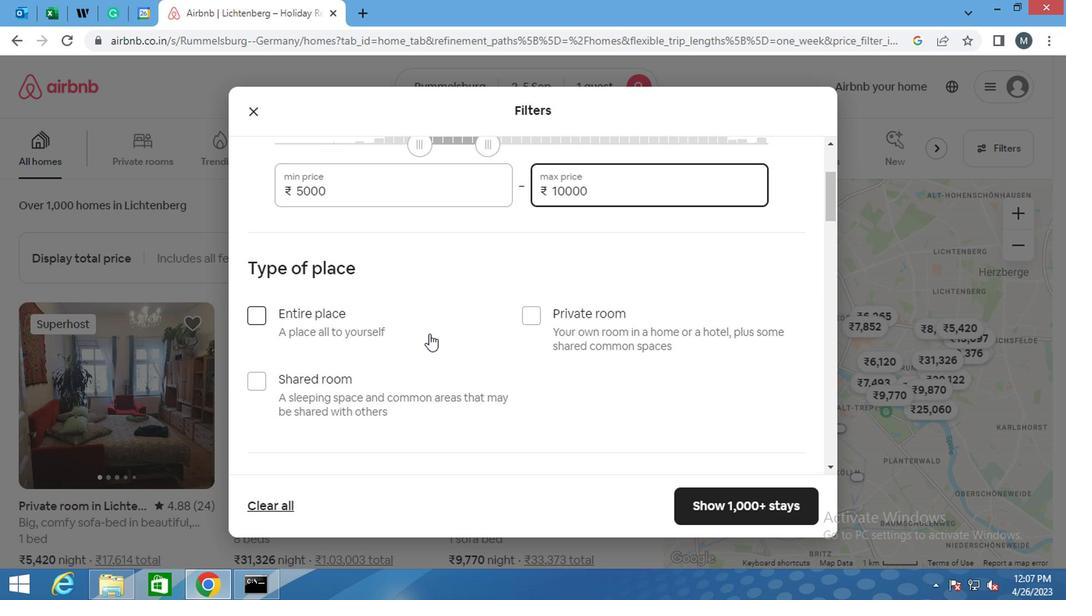 
Action: Mouse moved to (523, 239)
Screenshot: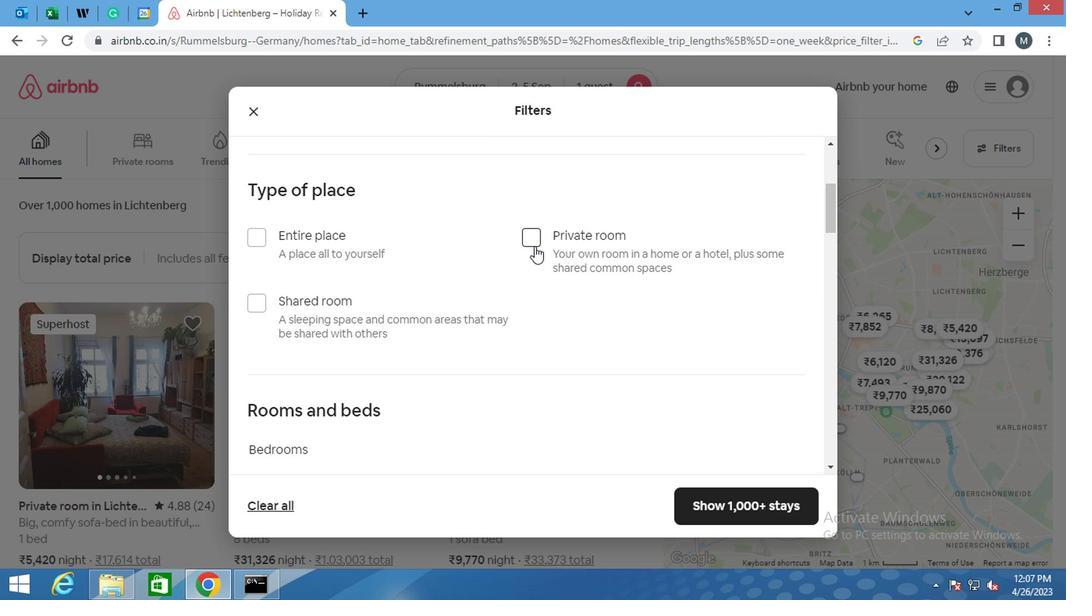 
Action: Mouse pressed left at (523, 239)
Screenshot: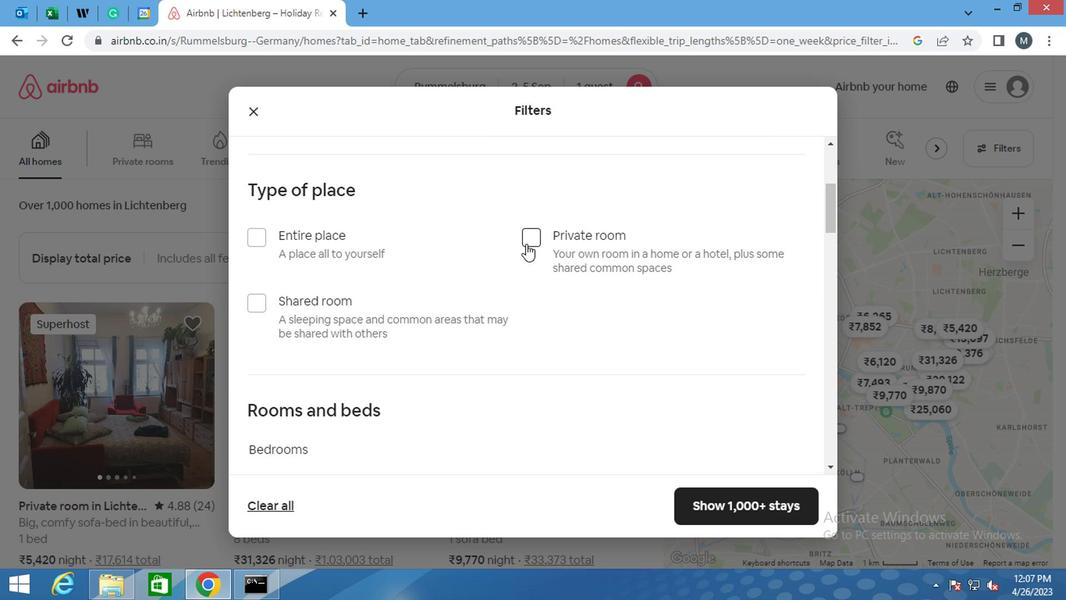 
Action: Mouse moved to (470, 239)
Screenshot: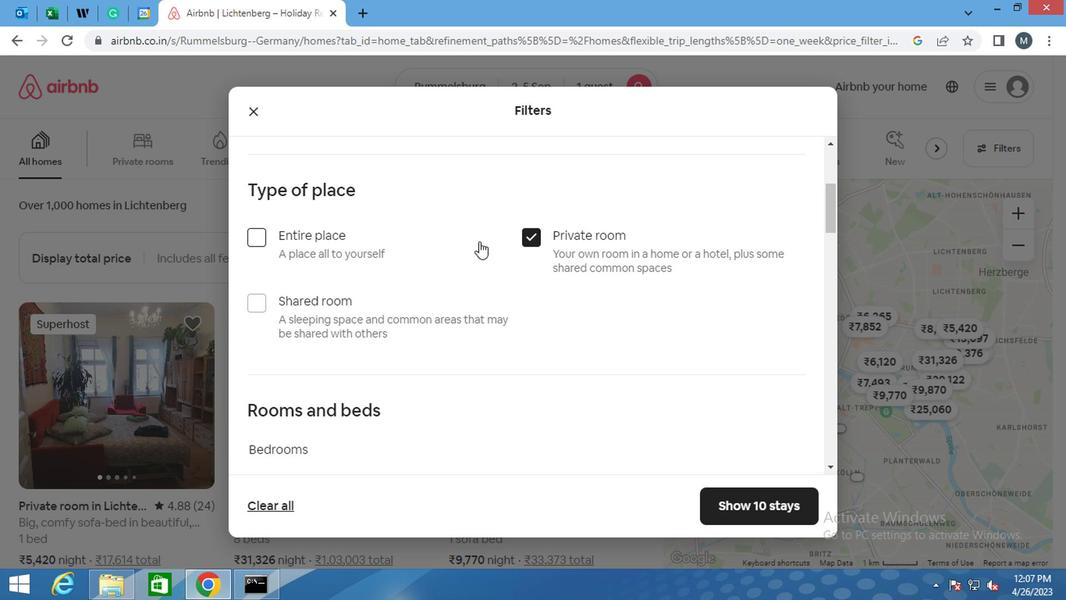
Action: Mouse scrolled (470, 238) with delta (0, 0)
Screenshot: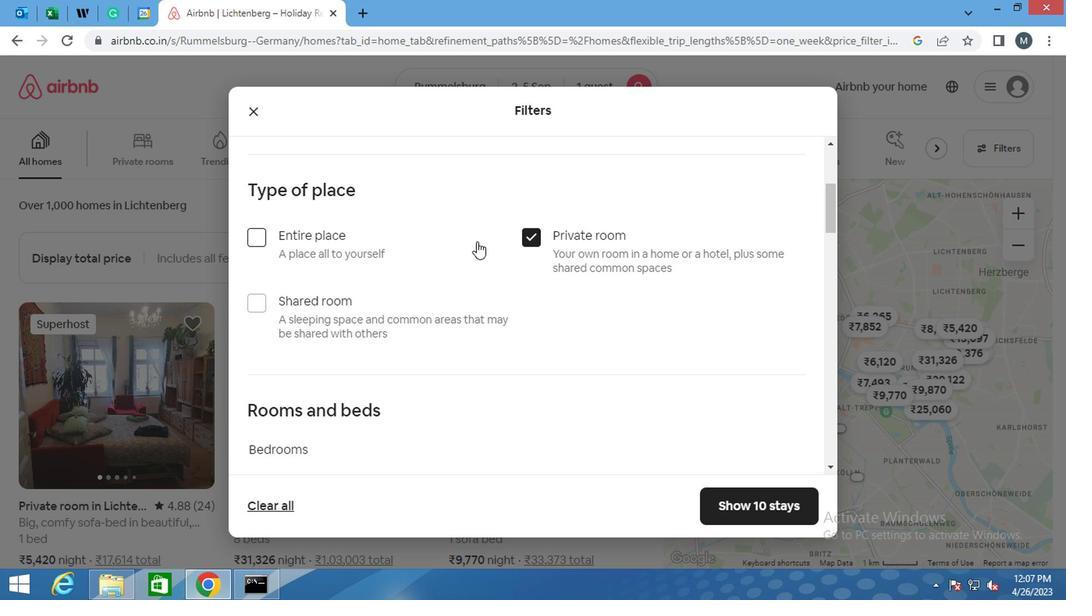 
Action: Mouse moved to (462, 241)
Screenshot: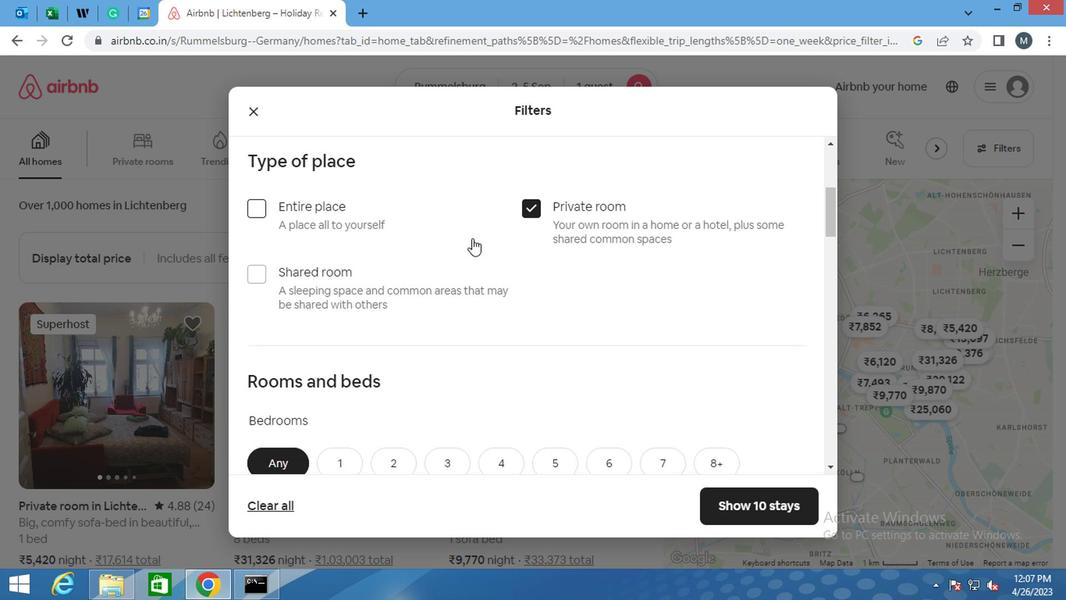 
Action: Mouse scrolled (462, 240) with delta (0, 0)
Screenshot: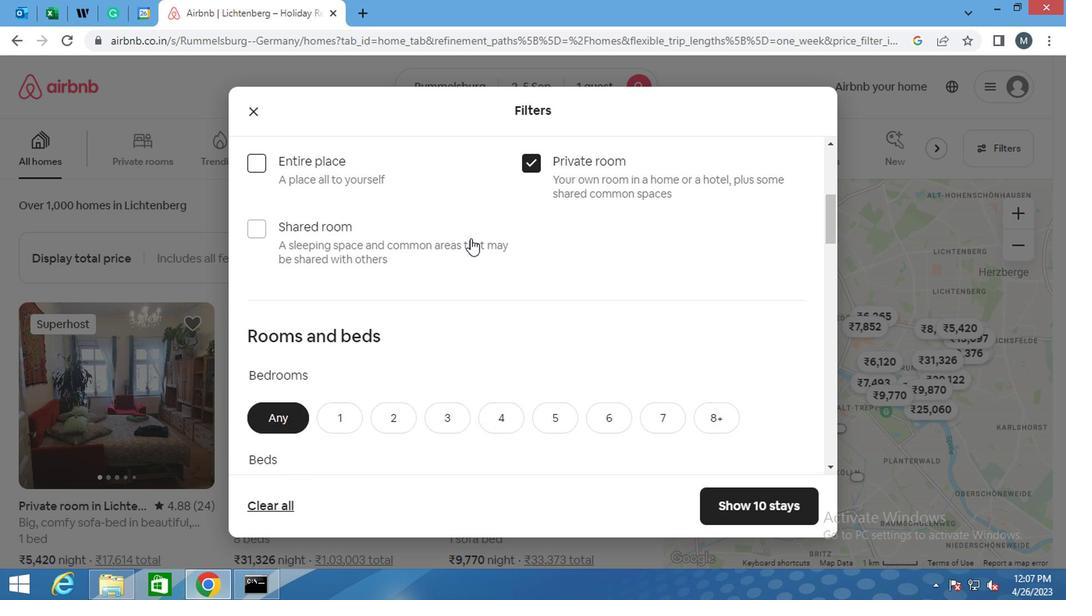 
Action: Mouse moved to (347, 335)
Screenshot: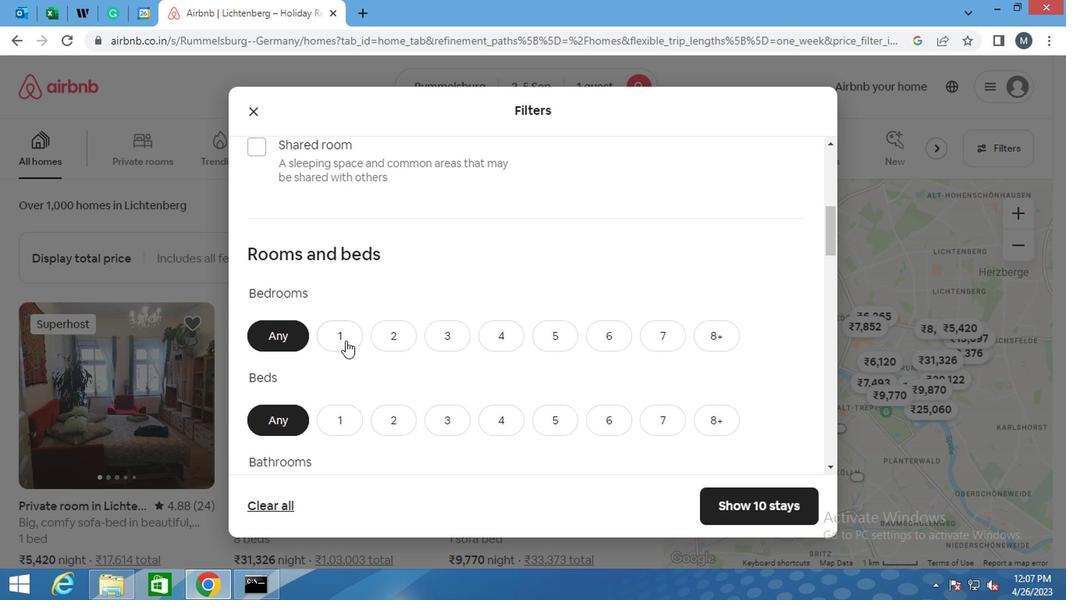 
Action: Mouse pressed left at (347, 335)
Screenshot: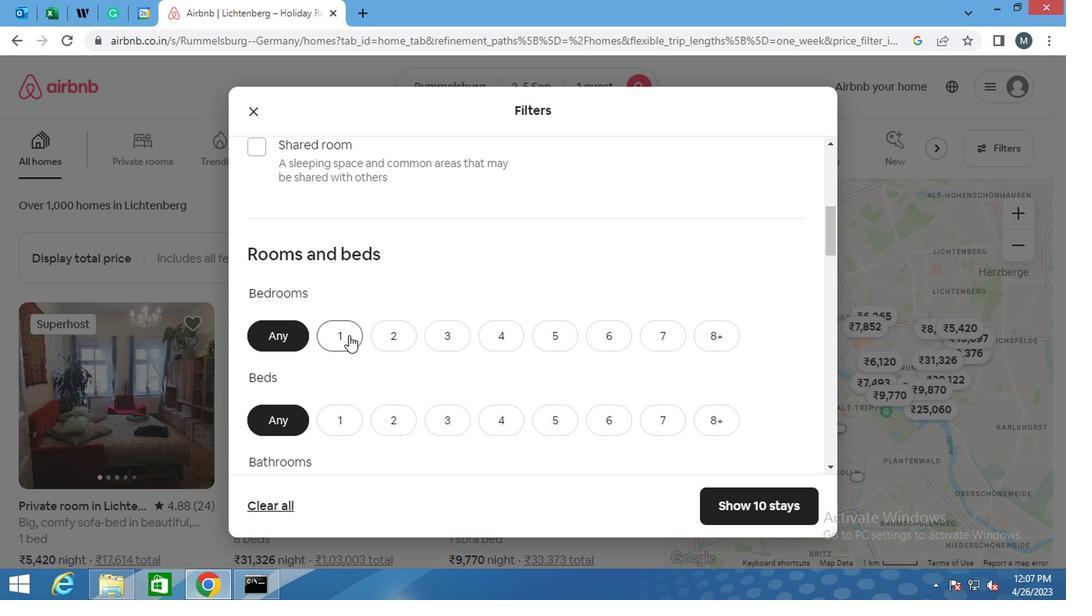 
Action: Mouse moved to (355, 324)
Screenshot: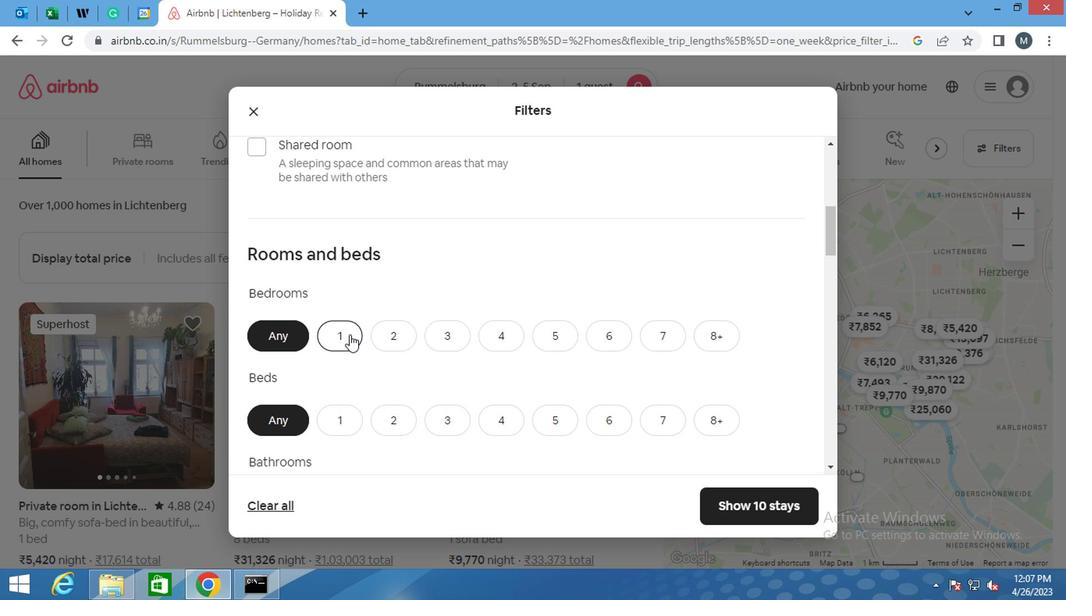
Action: Mouse scrolled (355, 323) with delta (0, 0)
Screenshot: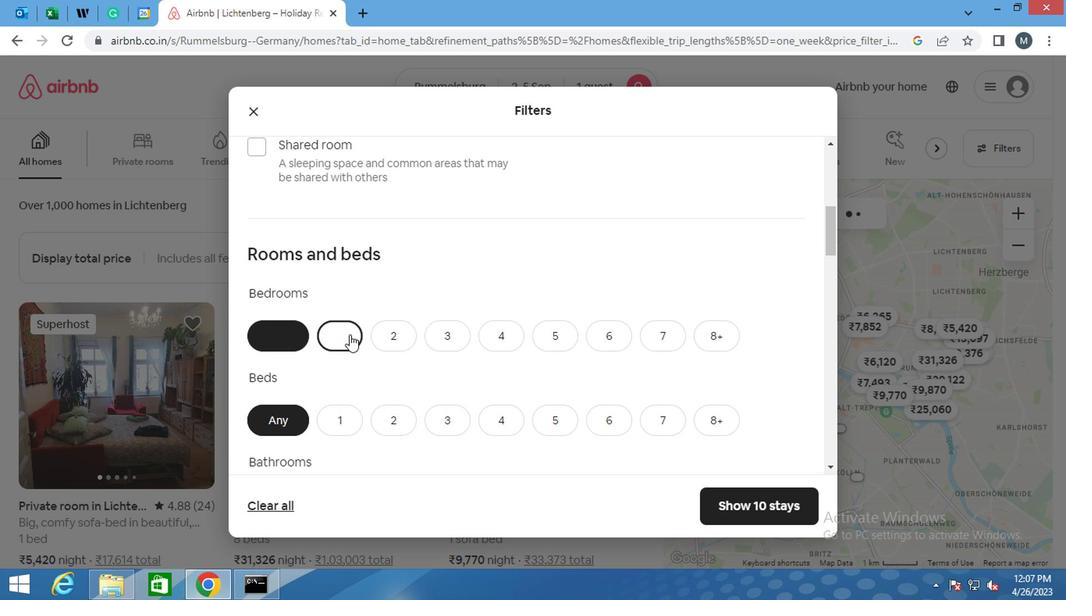 
Action: Mouse scrolled (355, 323) with delta (0, 0)
Screenshot: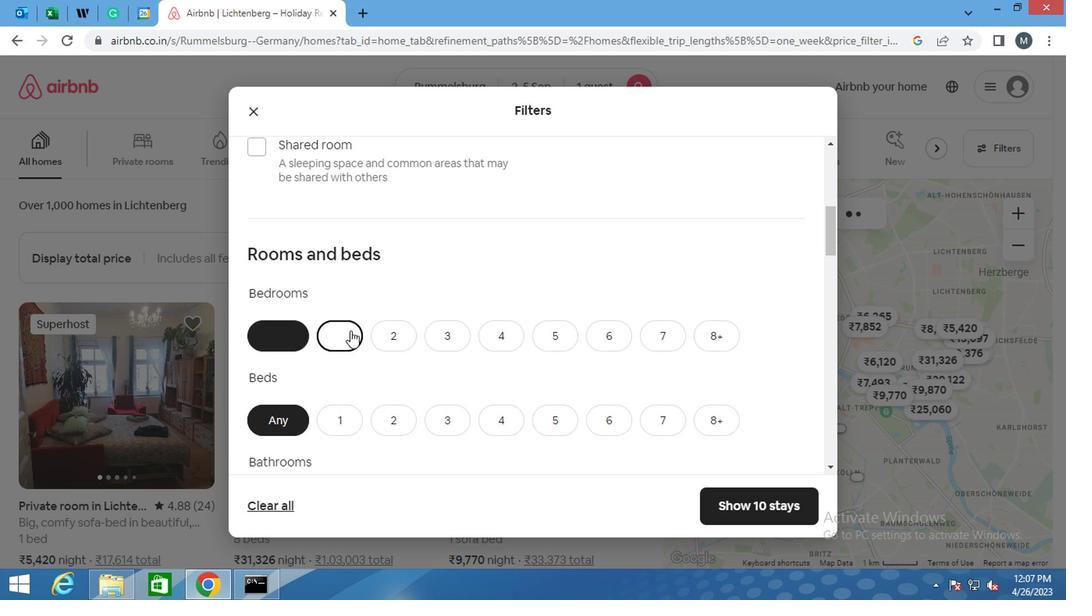 
Action: Mouse moved to (354, 254)
Screenshot: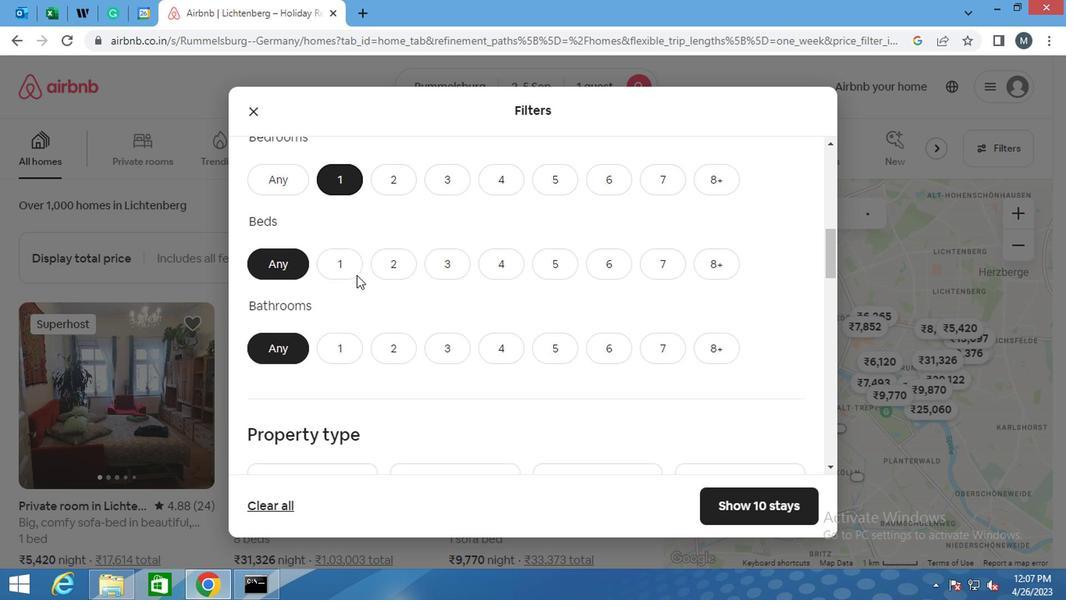 
Action: Mouse pressed left at (354, 254)
Screenshot: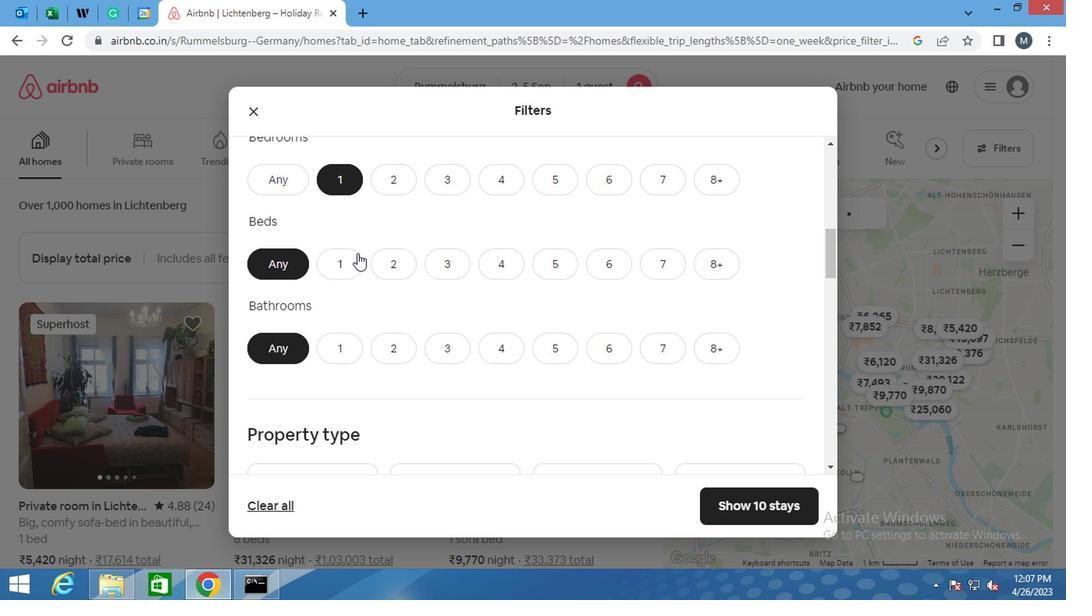 
Action: Mouse moved to (348, 348)
Screenshot: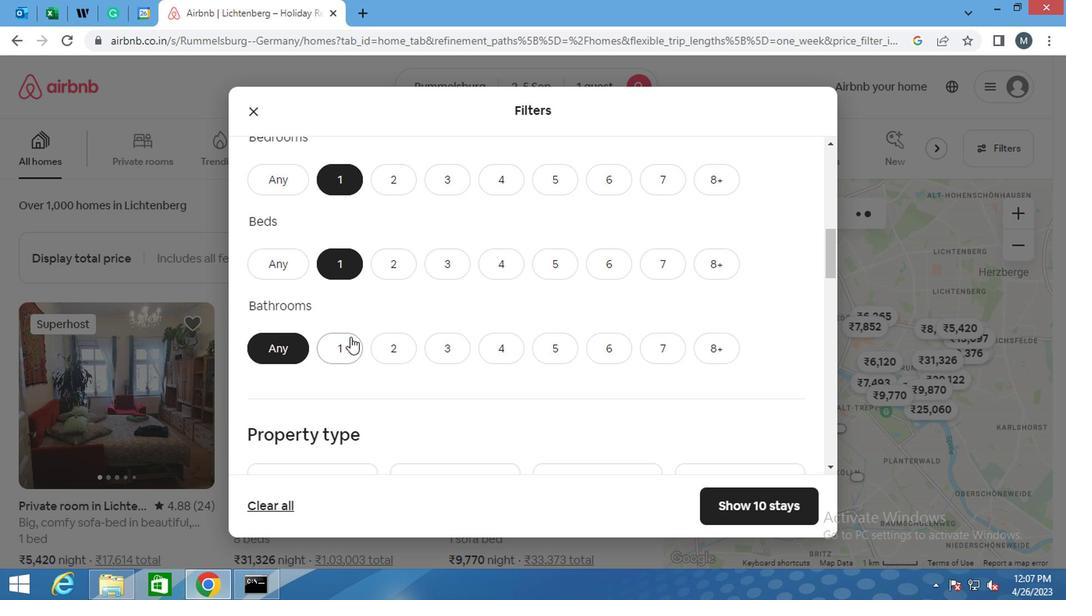 
Action: Mouse pressed left at (348, 348)
Screenshot: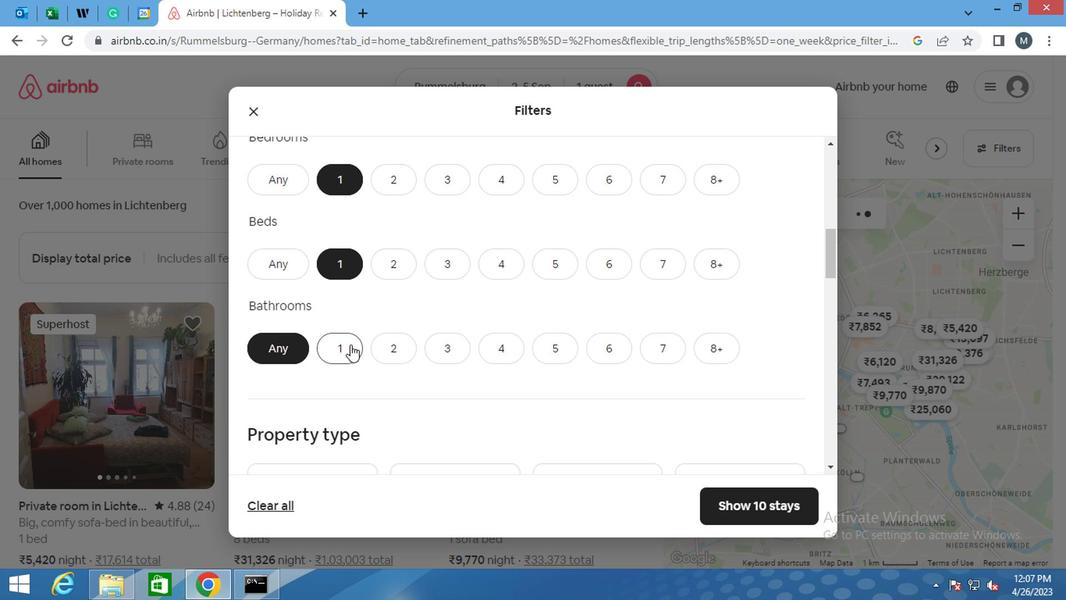 
Action: Mouse moved to (345, 287)
Screenshot: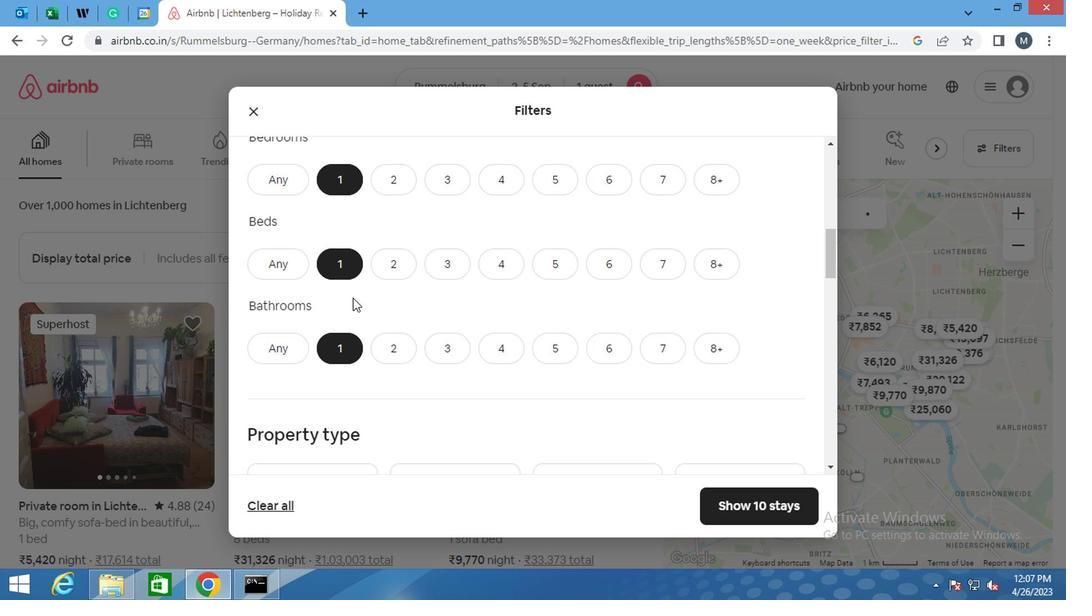 
Action: Mouse scrolled (345, 286) with delta (0, -1)
Screenshot: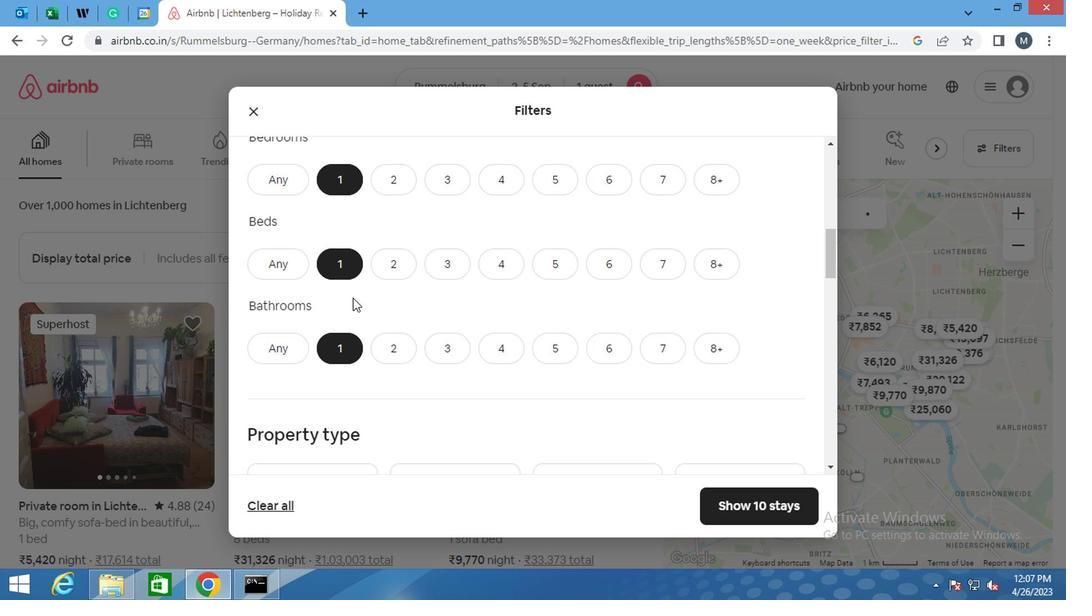 
Action: Mouse moved to (345, 287)
Screenshot: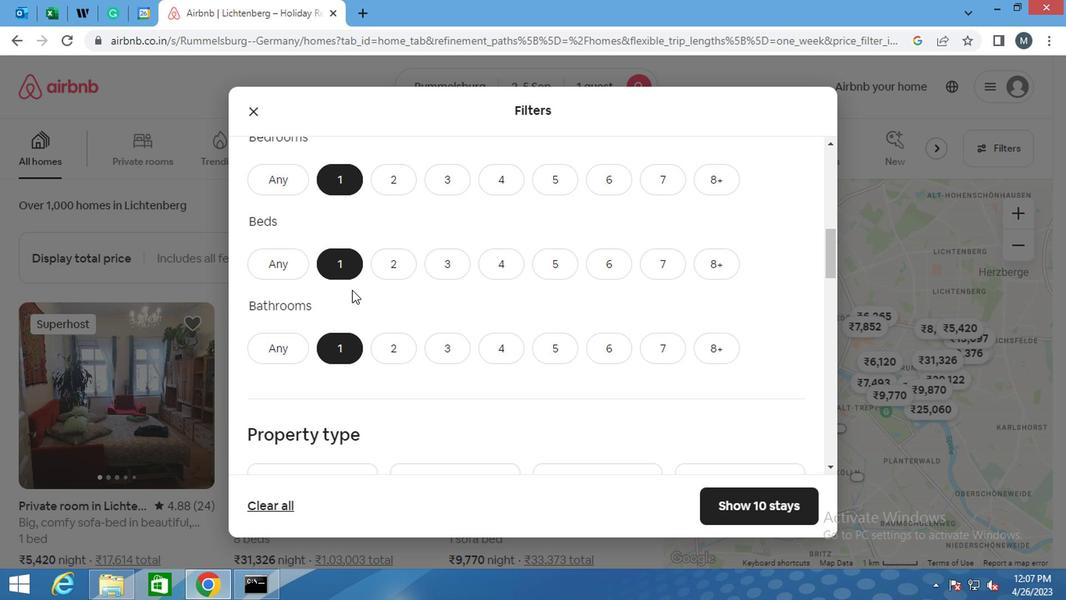 
Action: Mouse scrolled (345, 286) with delta (0, -1)
Screenshot: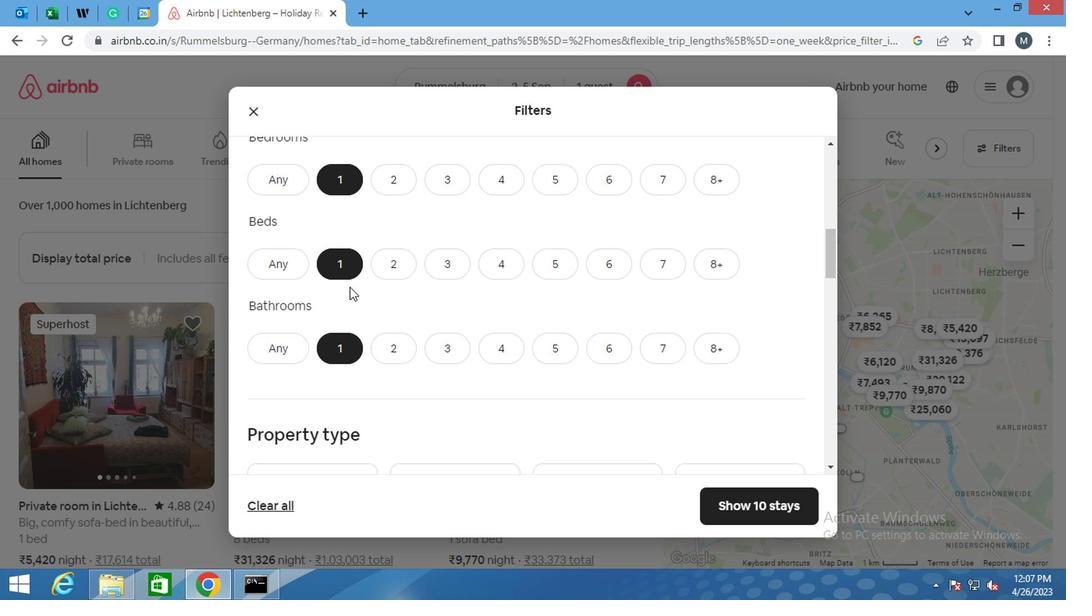 
Action: Mouse moved to (343, 287)
Screenshot: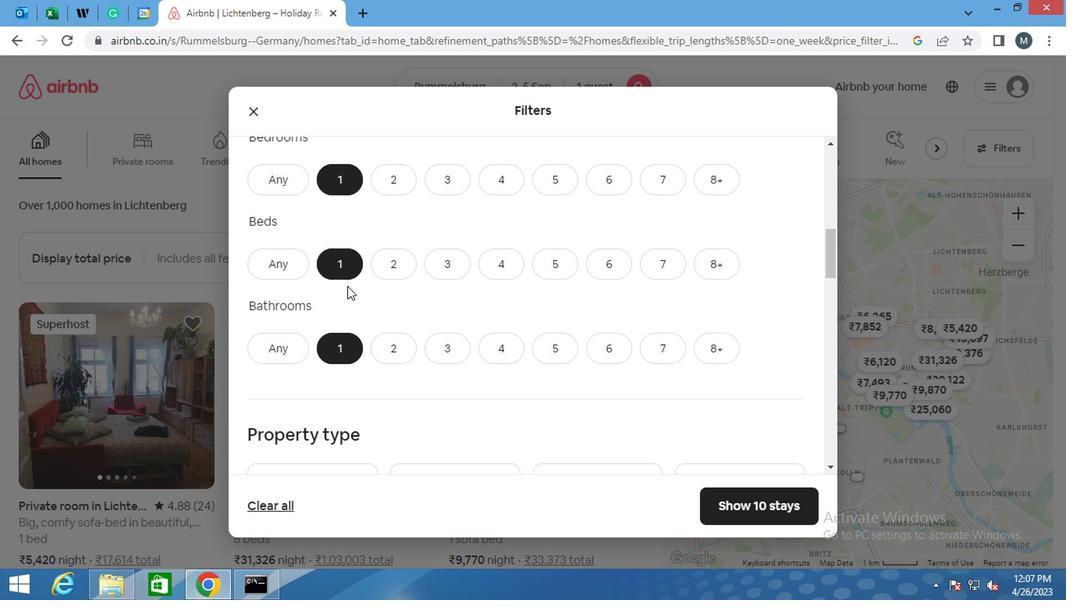 
Action: Mouse scrolled (343, 286) with delta (0, -1)
Screenshot: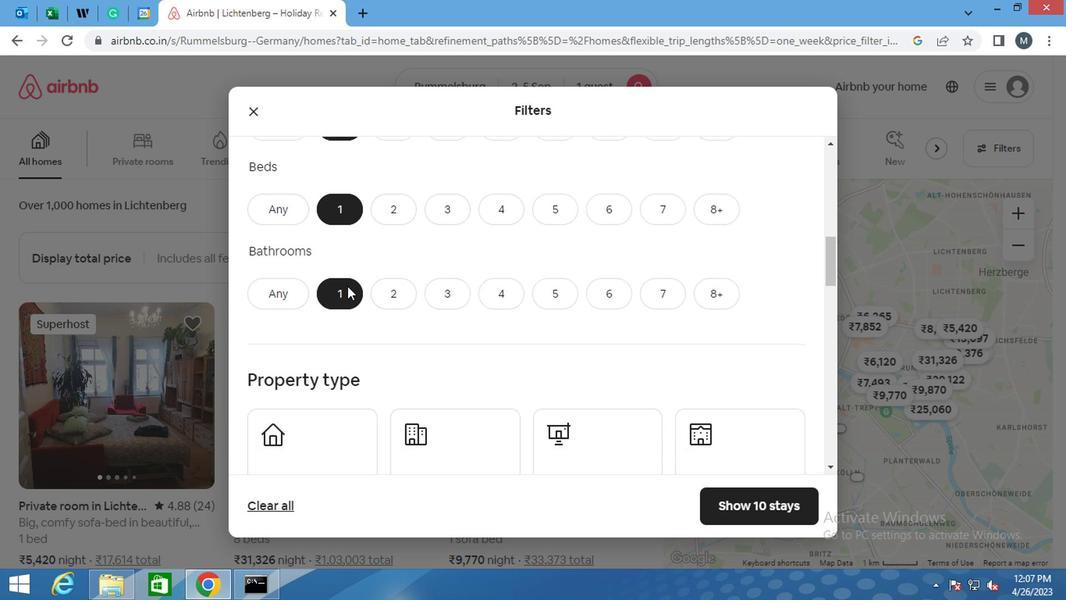 
Action: Mouse moved to (366, 279)
Screenshot: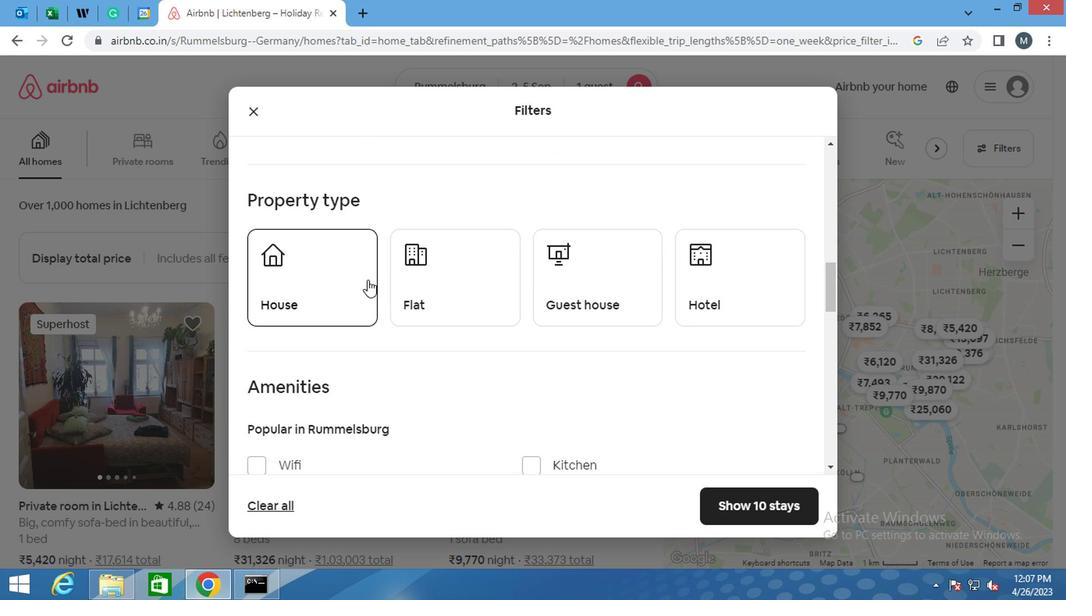 
Action: Mouse scrolled (366, 278) with delta (0, -1)
Screenshot: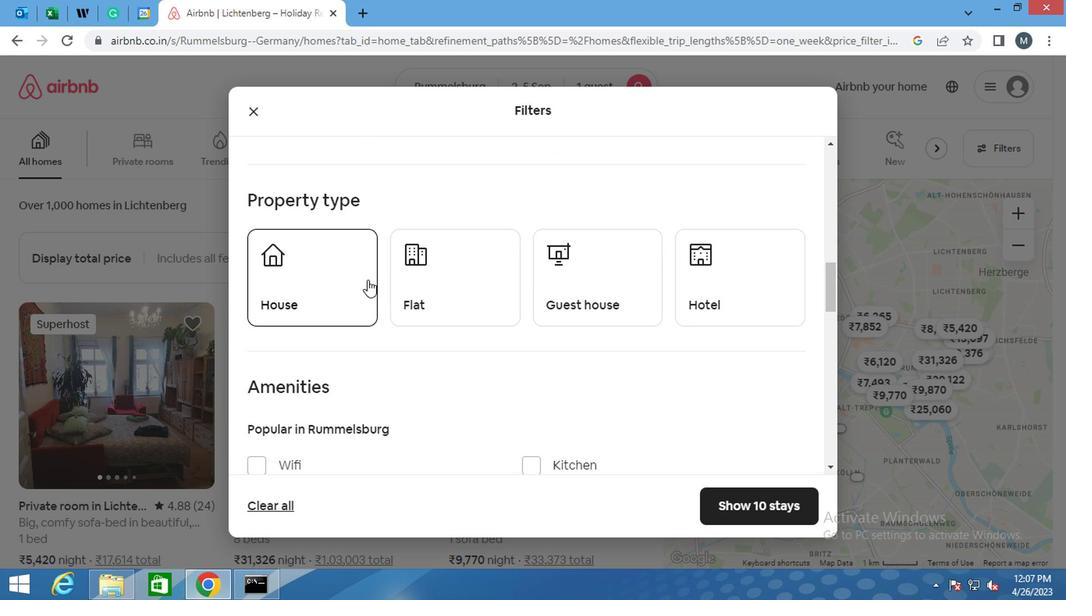 
Action: Mouse moved to (320, 217)
Screenshot: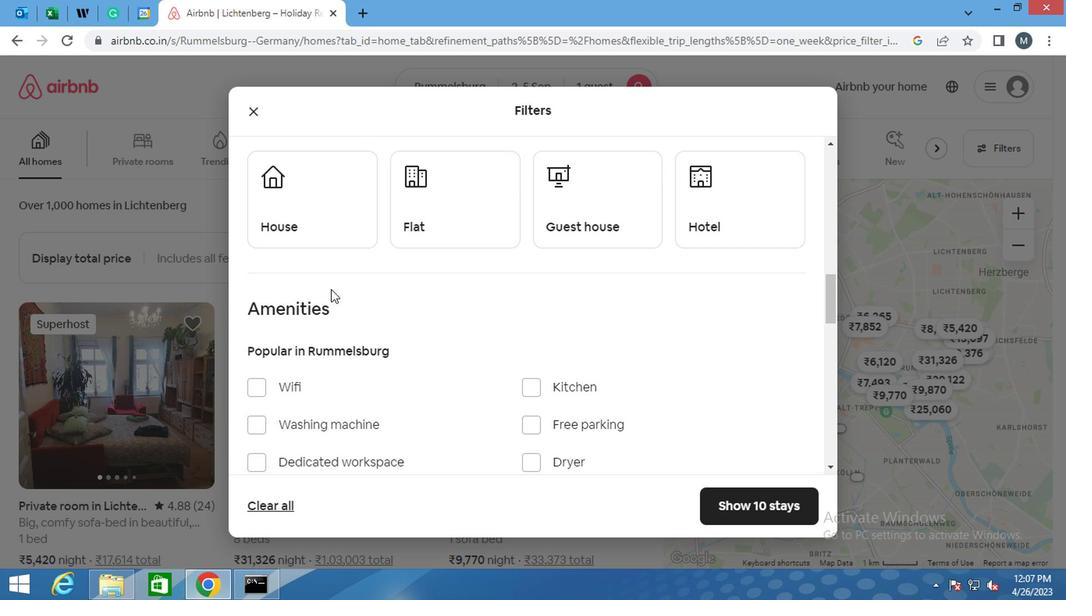 
Action: Mouse pressed left at (320, 217)
Screenshot: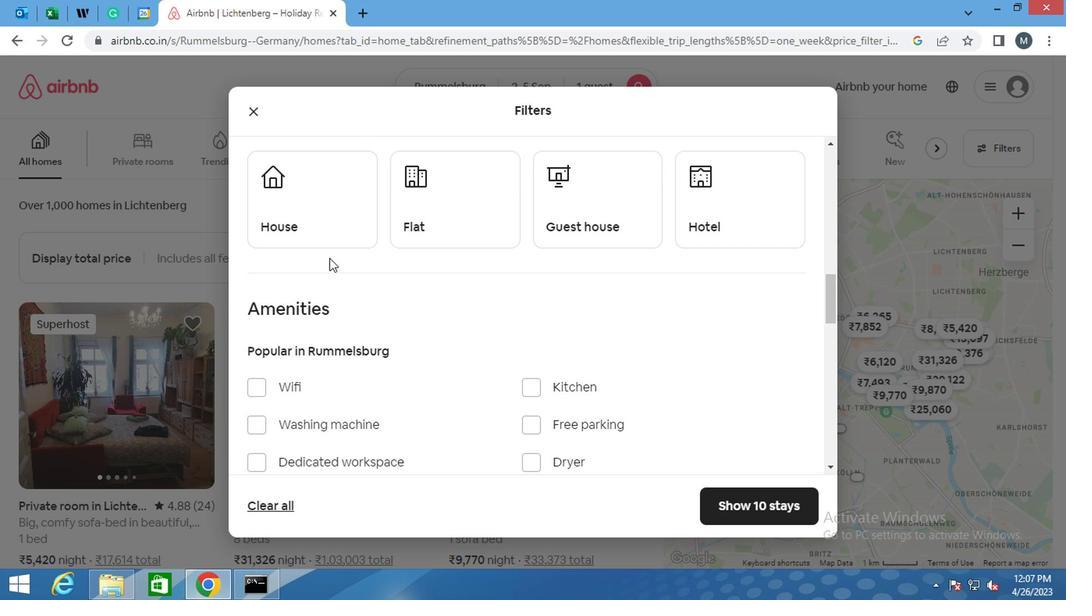 
Action: Mouse moved to (437, 216)
Screenshot: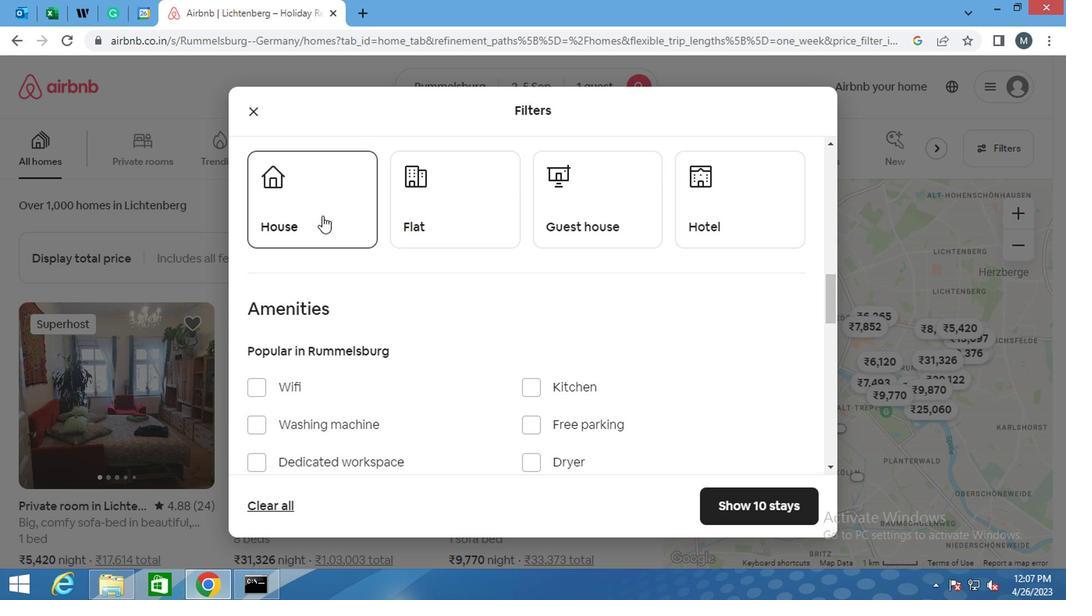 
Action: Mouse pressed left at (437, 216)
Screenshot: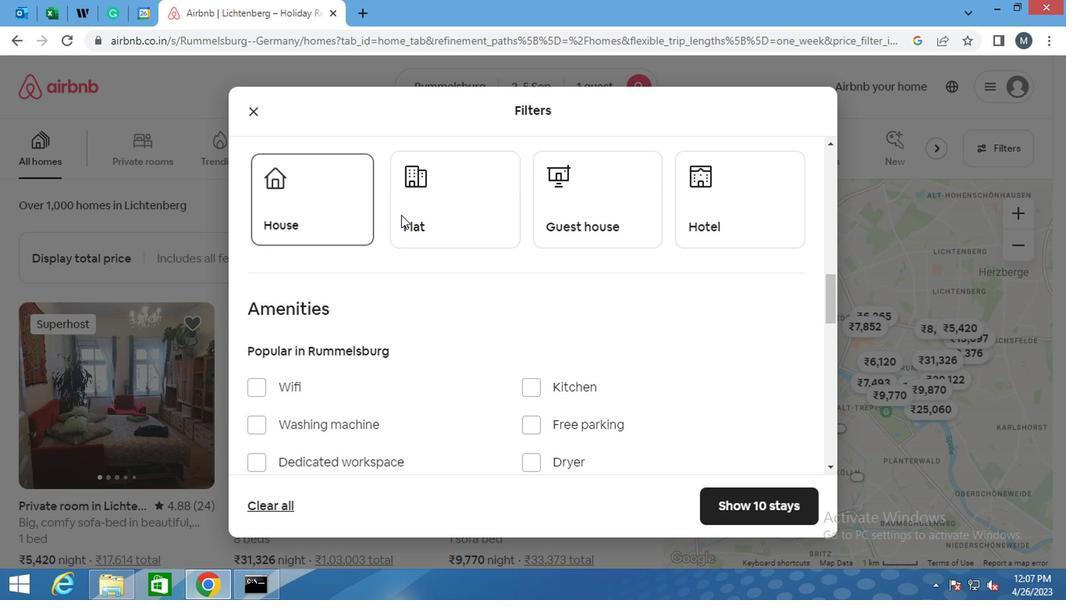 
Action: Mouse moved to (560, 212)
Screenshot: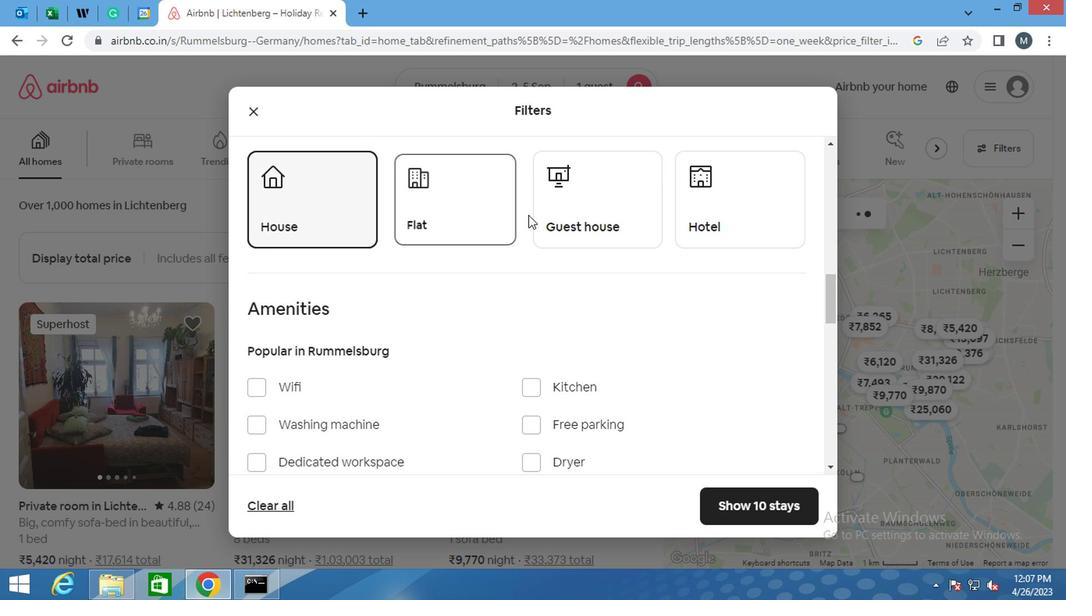
Action: Mouse pressed left at (560, 212)
Screenshot: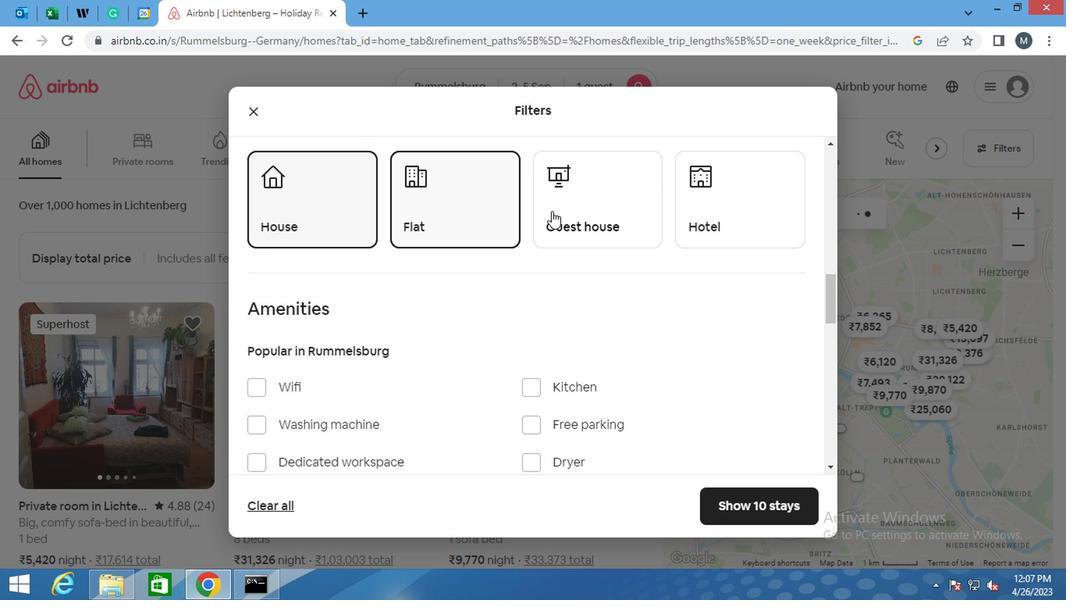 
Action: Mouse moved to (722, 201)
Screenshot: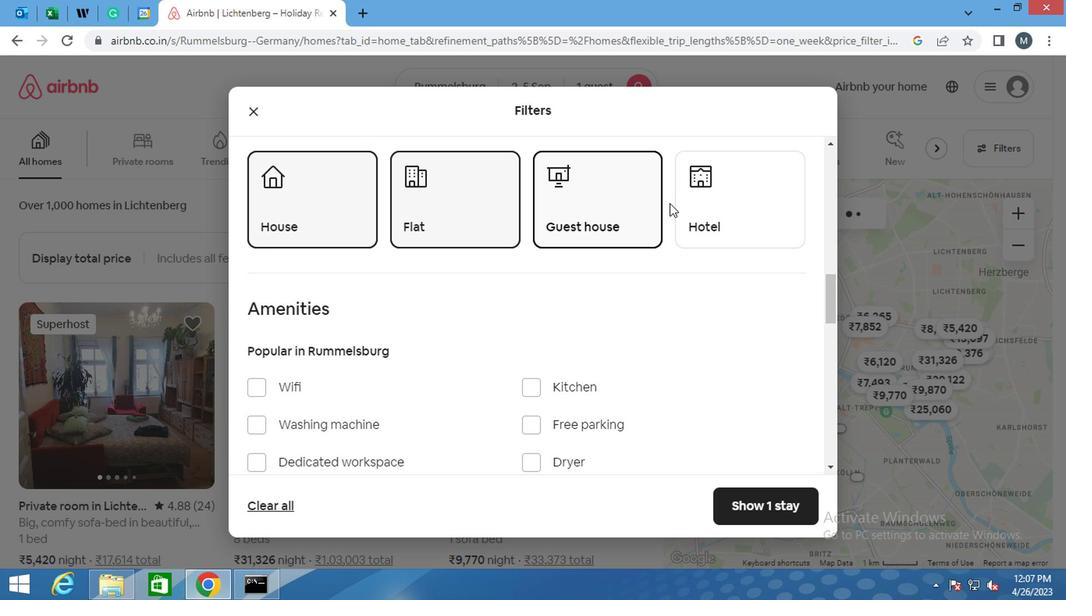 
Action: Mouse pressed left at (722, 201)
Screenshot: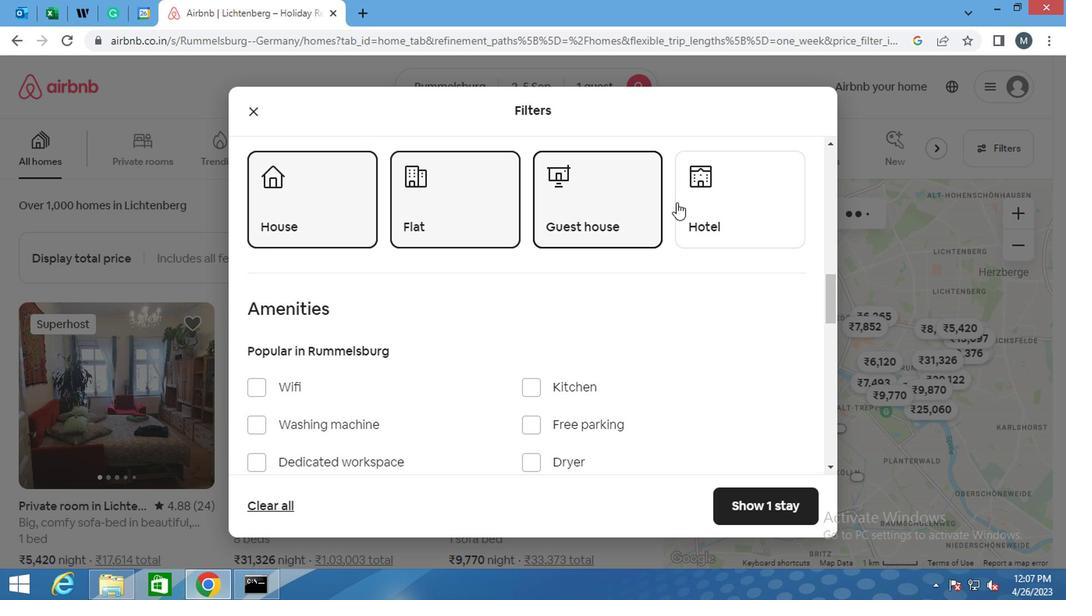 
Action: Mouse moved to (364, 225)
Screenshot: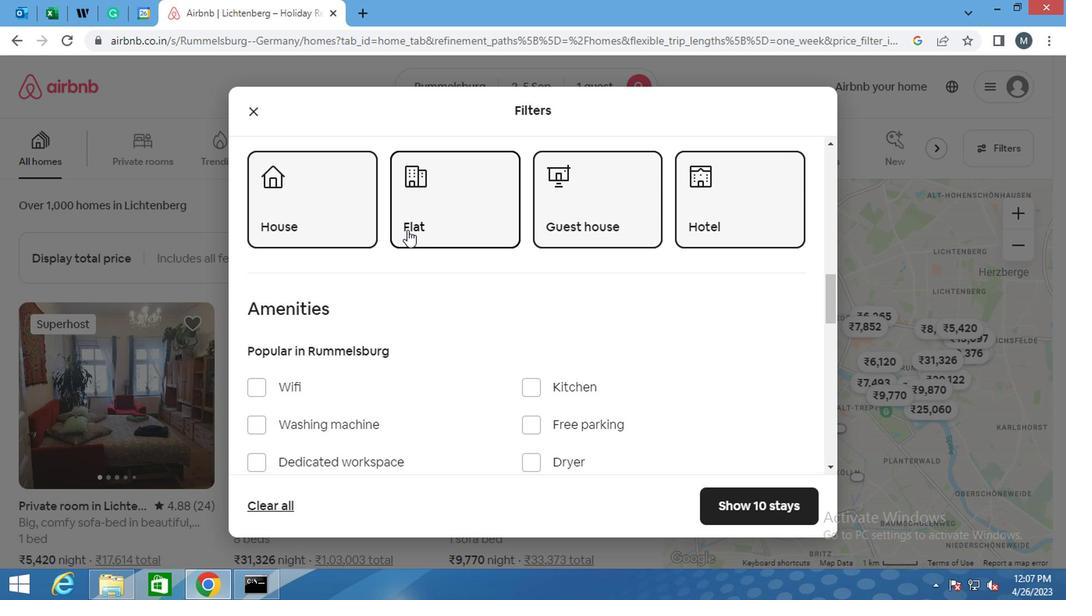 
Action: Mouse scrolled (364, 225) with delta (0, 0)
Screenshot: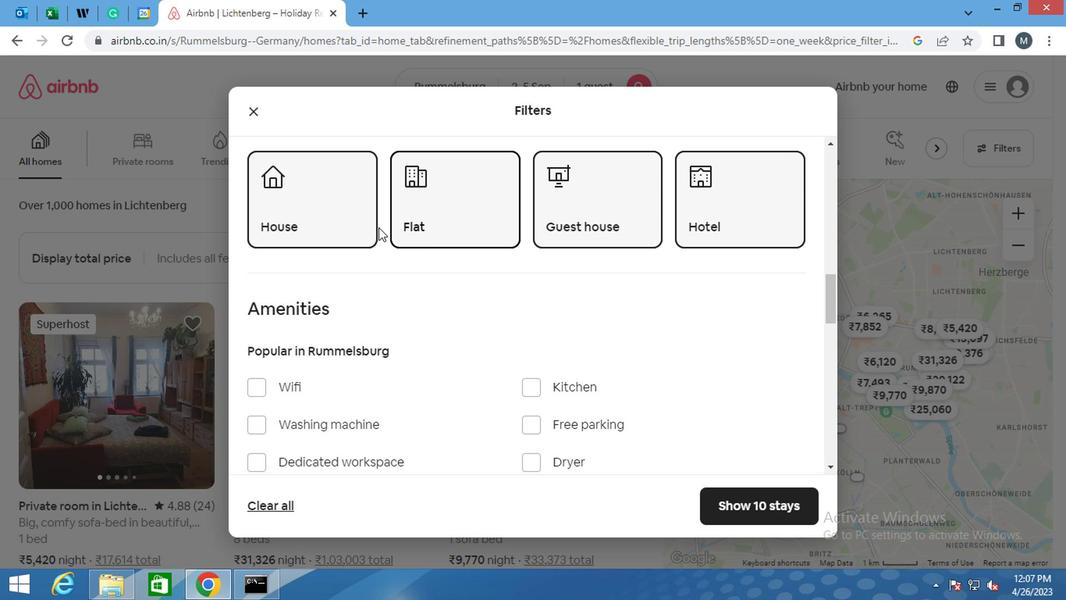 
Action: Mouse scrolled (364, 225) with delta (0, 0)
Screenshot: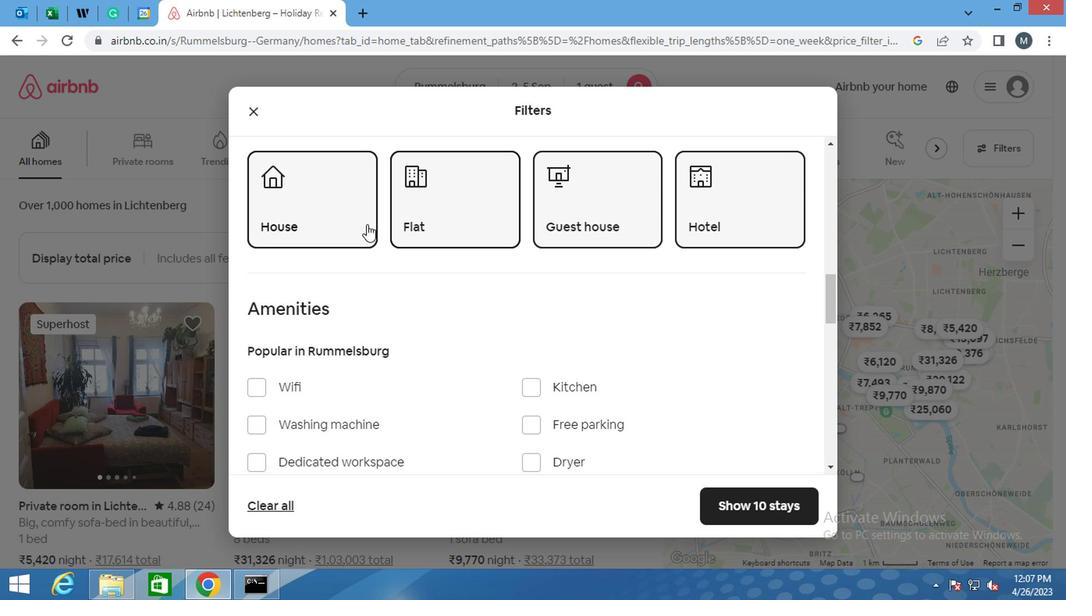 
Action: Mouse scrolled (364, 225) with delta (0, 0)
Screenshot: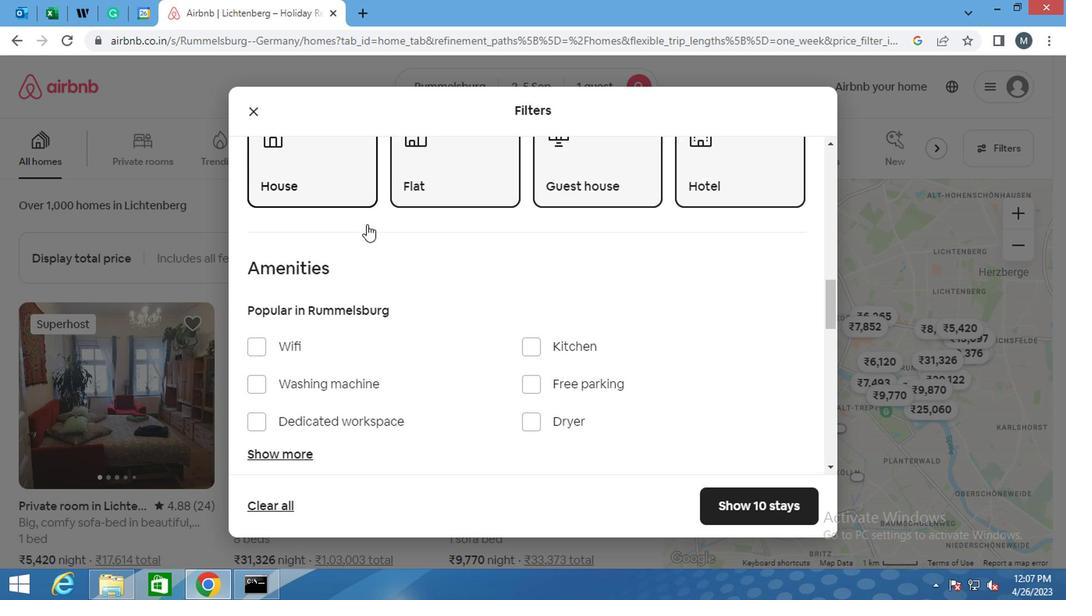 
Action: Mouse moved to (364, 225)
Screenshot: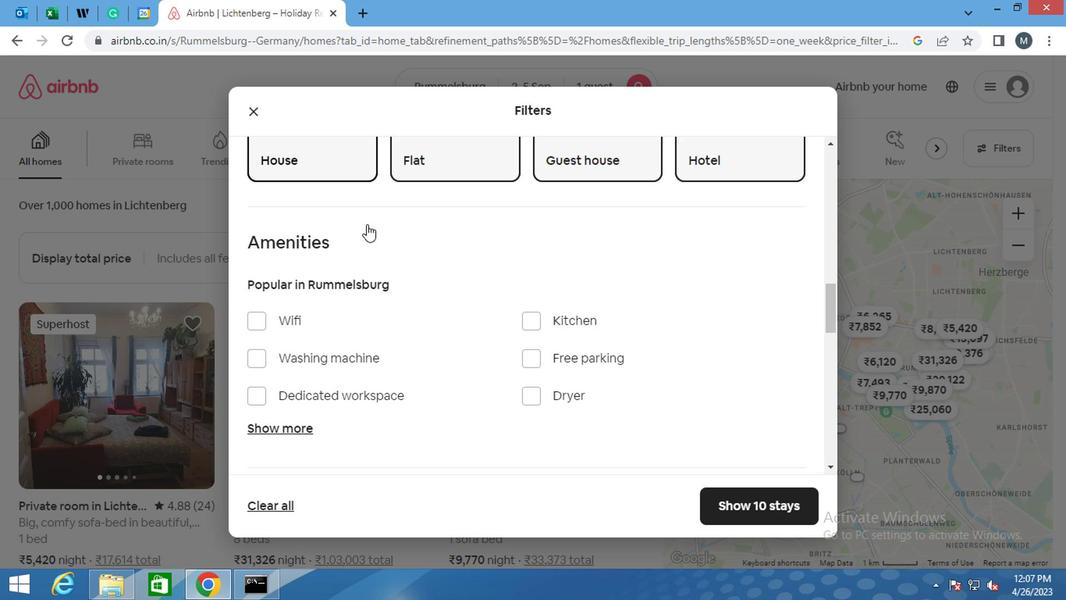 
Action: Mouse scrolled (364, 225) with delta (0, 0)
Screenshot: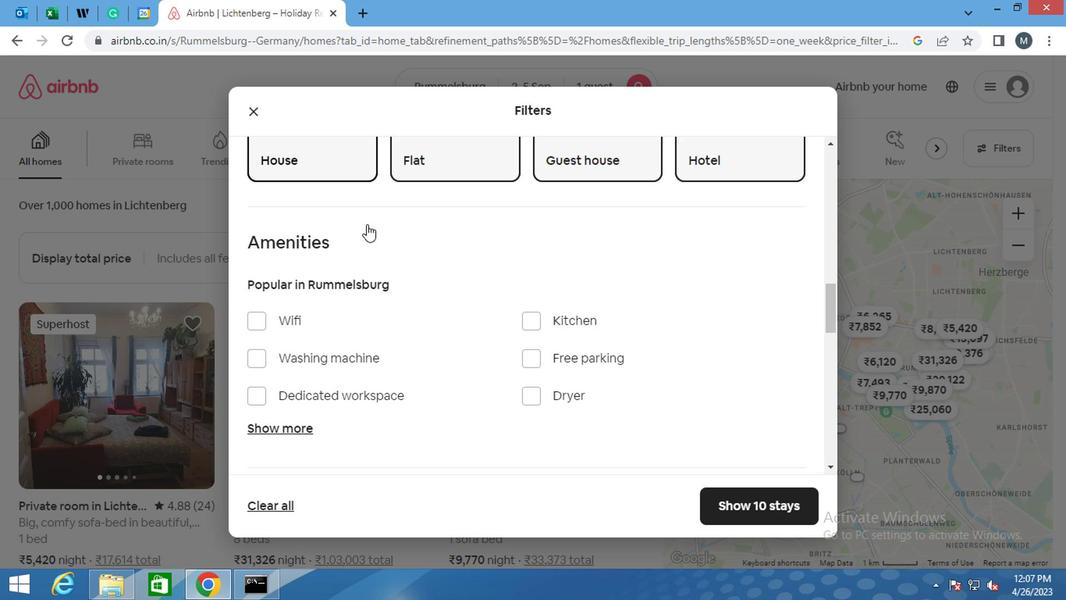 
Action: Mouse moved to (703, 297)
Screenshot: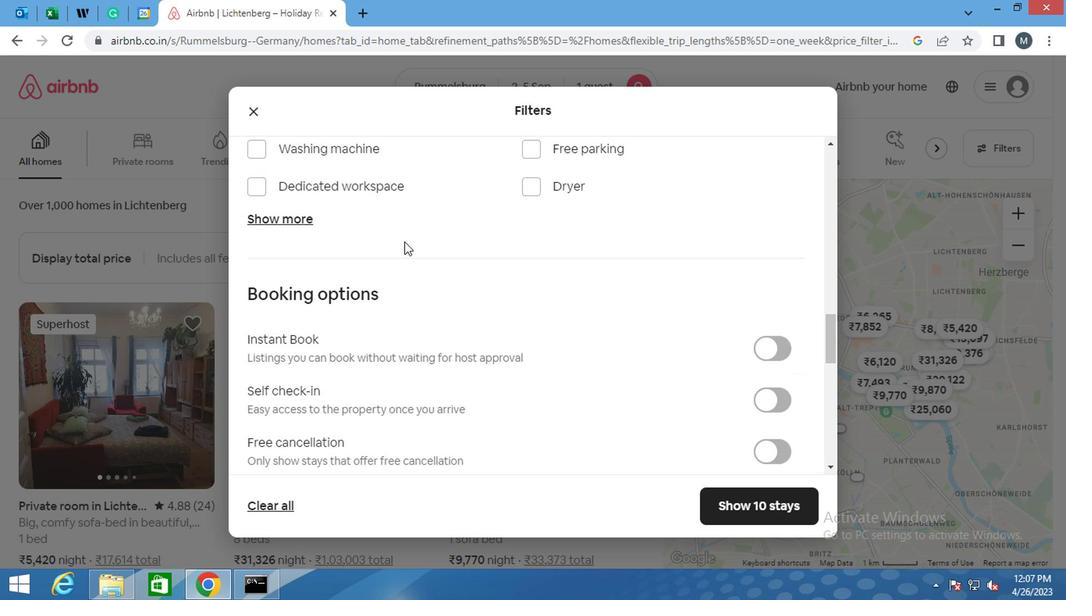 
Action: Mouse scrolled (703, 297) with delta (0, 0)
Screenshot: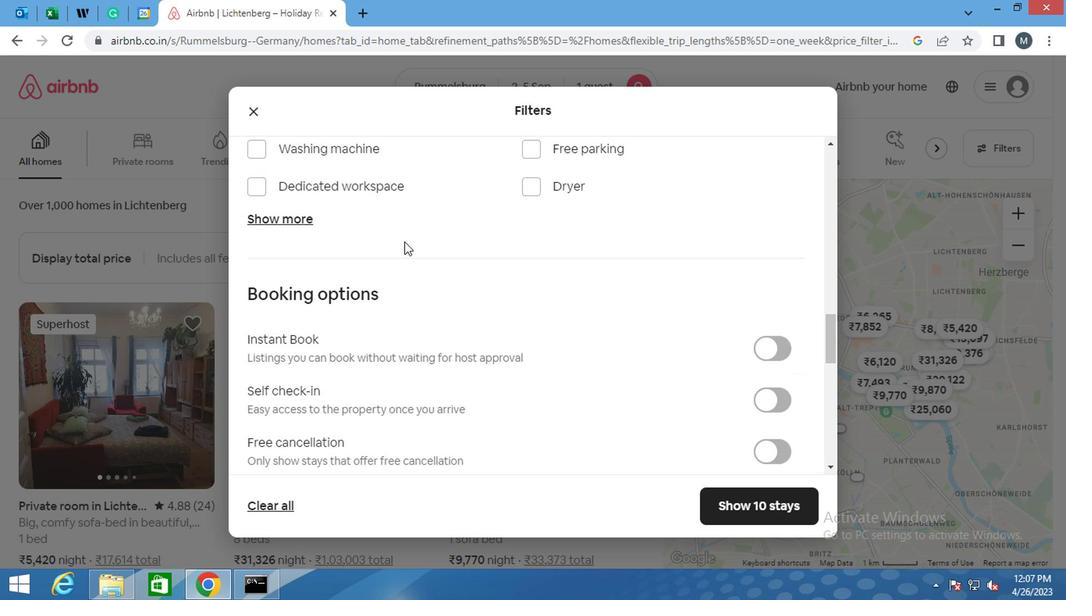 
Action: Mouse moved to (765, 287)
Screenshot: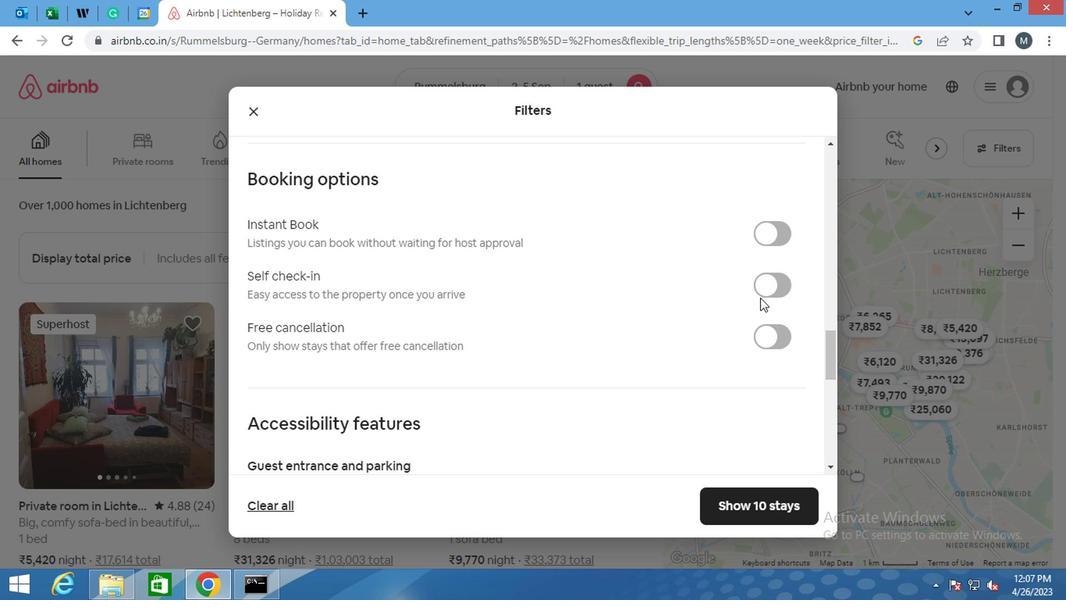 
Action: Mouse pressed left at (765, 287)
Screenshot: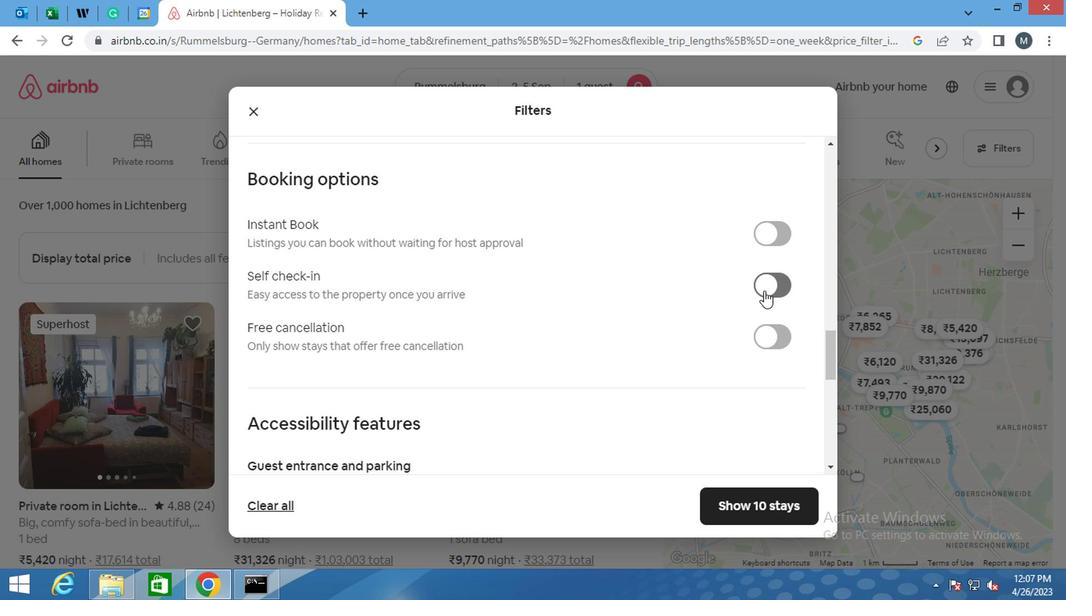 
Action: Mouse moved to (567, 286)
Screenshot: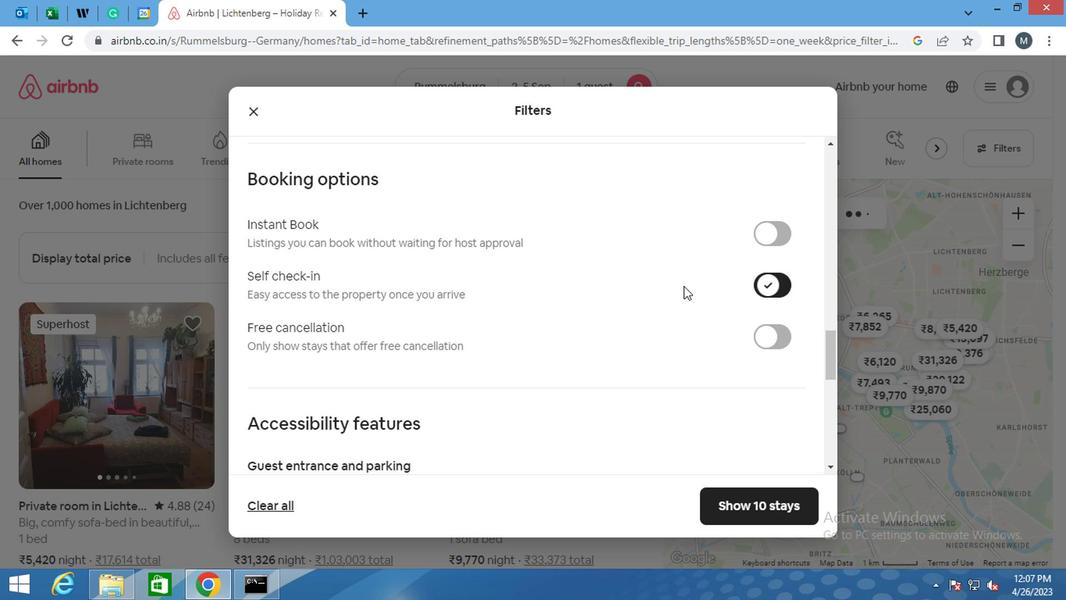 
Action: Mouse scrolled (567, 285) with delta (0, 0)
Screenshot: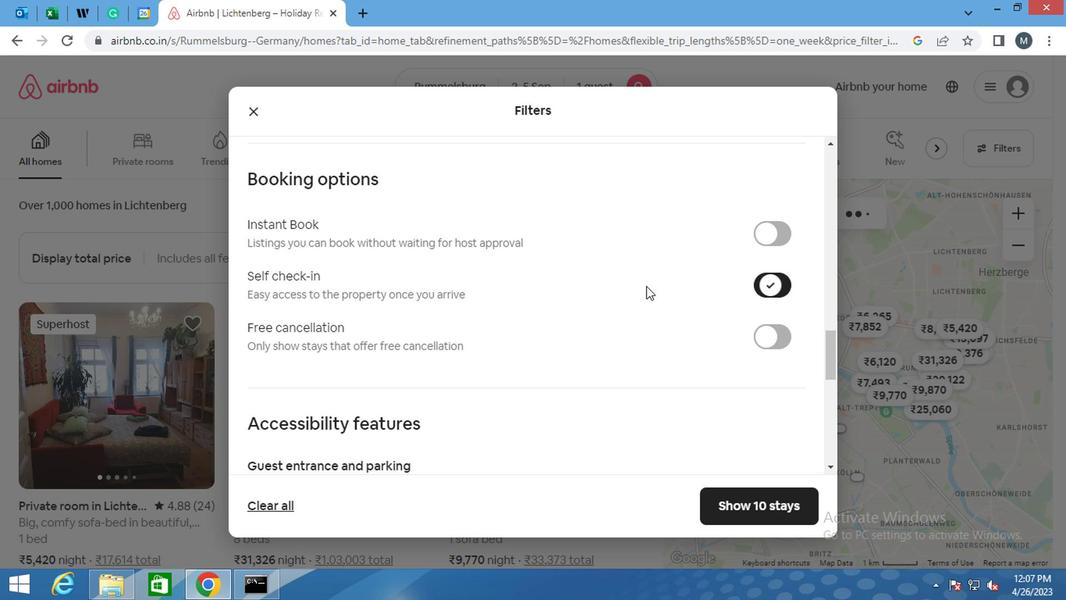 
Action: Mouse moved to (566, 286)
Screenshot: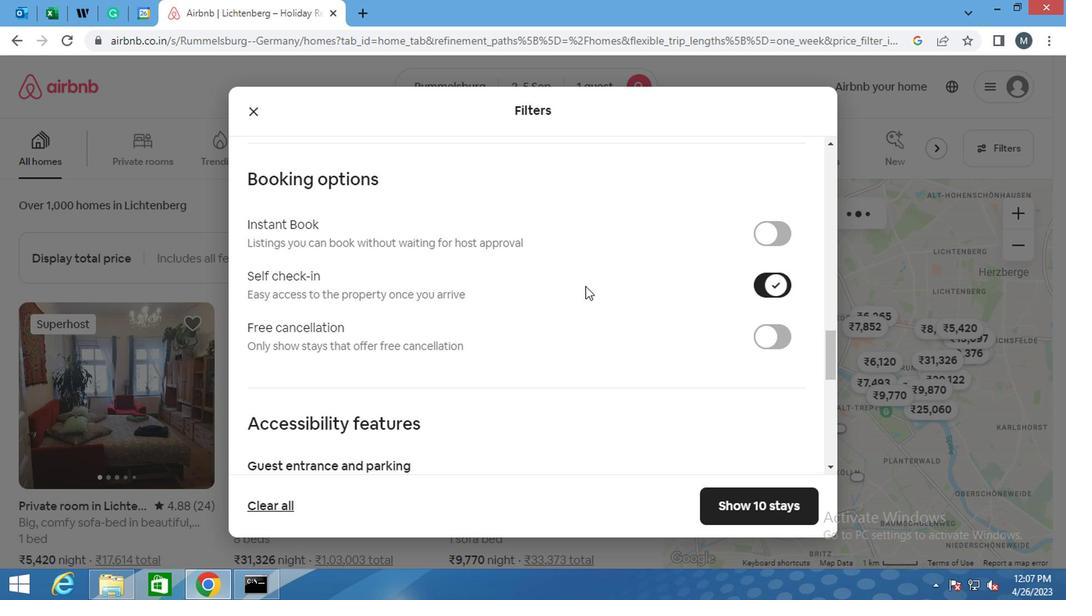 
Action: Mouse scrolled (566, 285) with delta (0, 0)
Screenshot: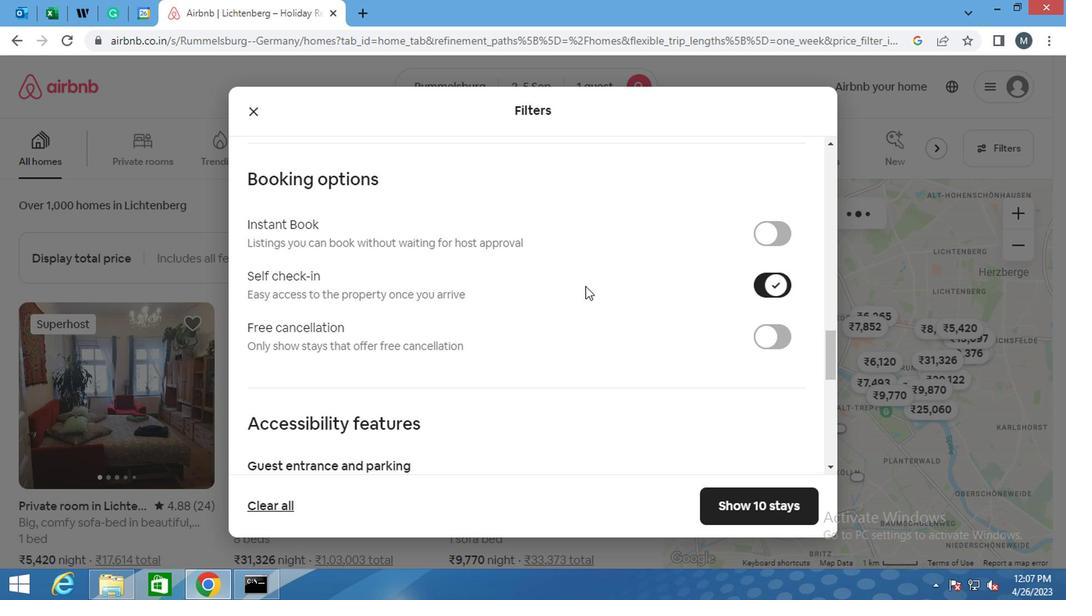 
Action: Mouse moved to (561, 292)
Screenshot: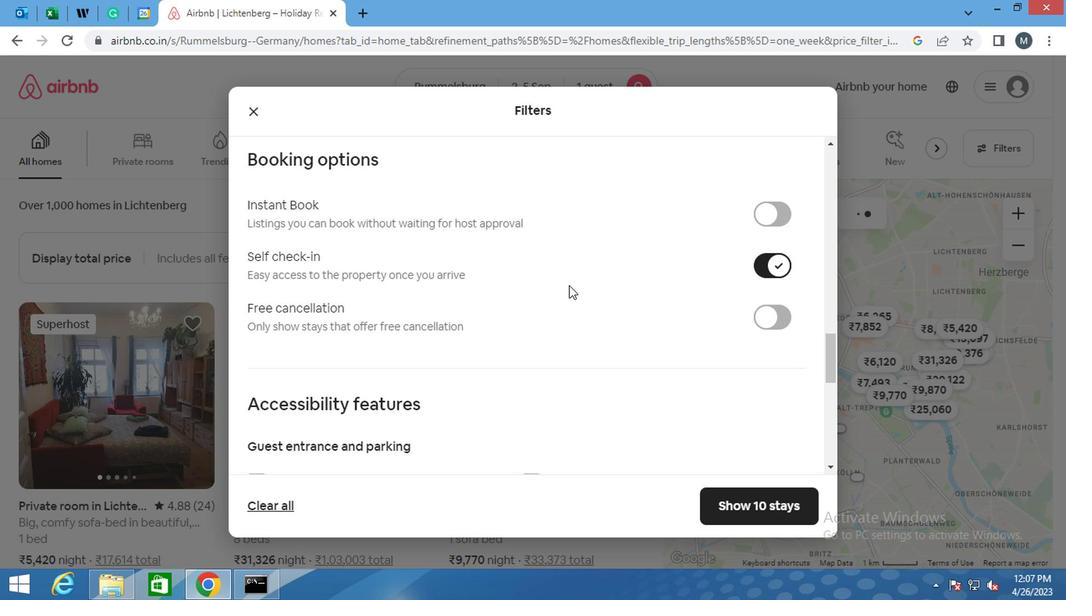 
Action: Mouse scrolled (561, 291) with delta (0, -1)
Screenshot: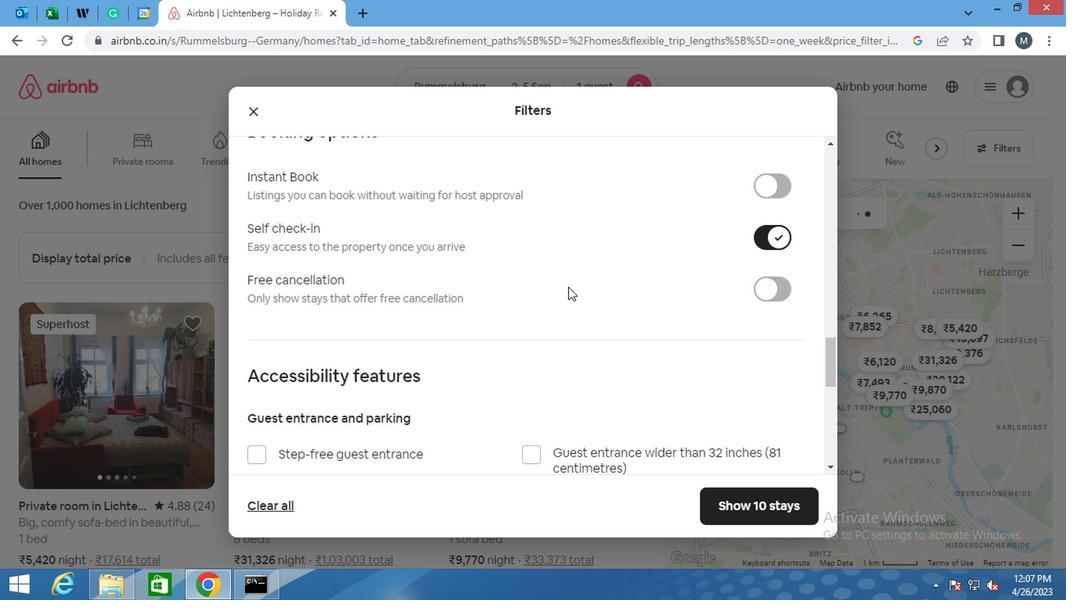 
Action: Mouse moved to (561, 293)
Screenshot: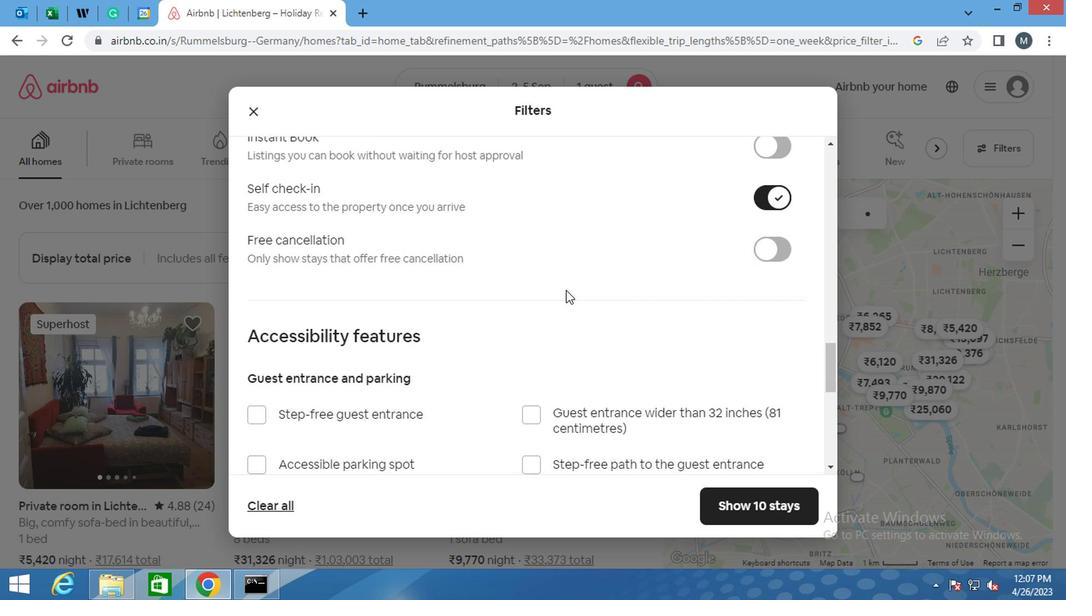
Action: Mouse scrolled (561, 292) with delta (0, 0)
Screenshot: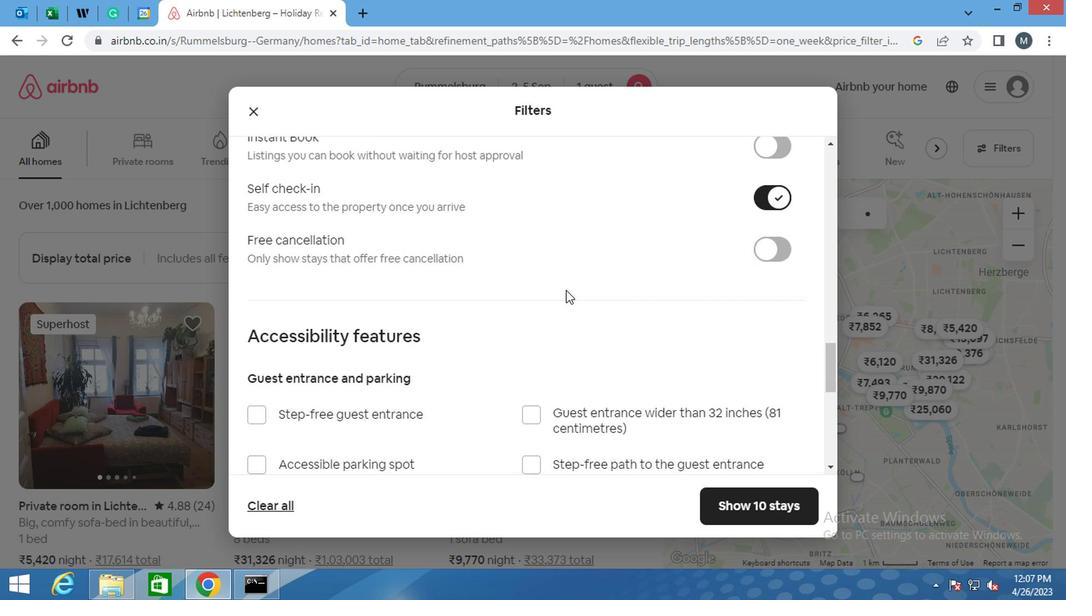 
Action: Mouse moved to (556, 301)
Screenshot: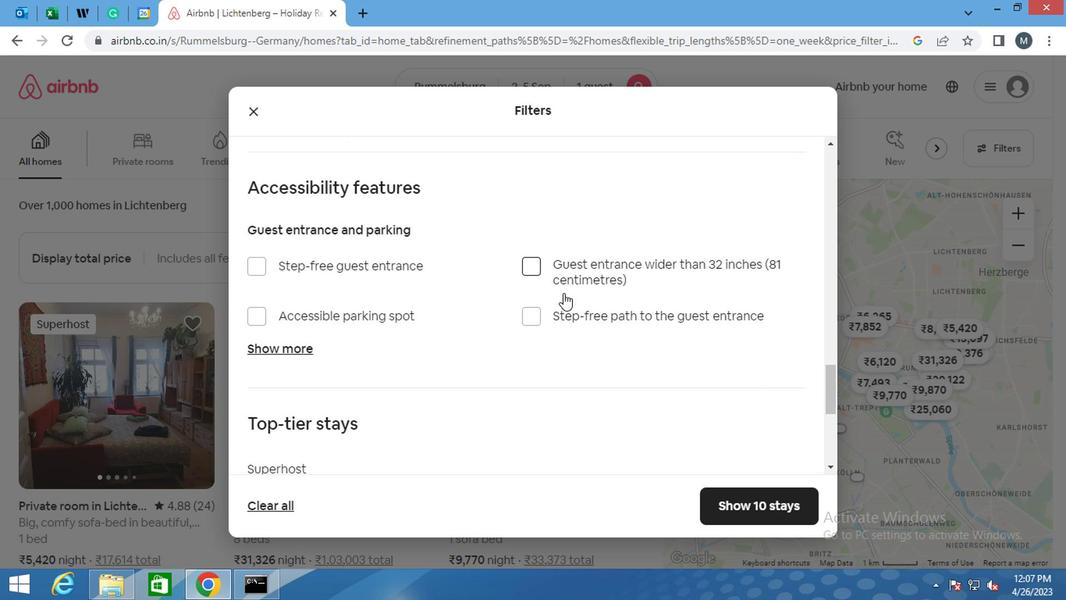 
Action: Mouse scrolled (556, 300) with delta (0, 0)
Screenshot: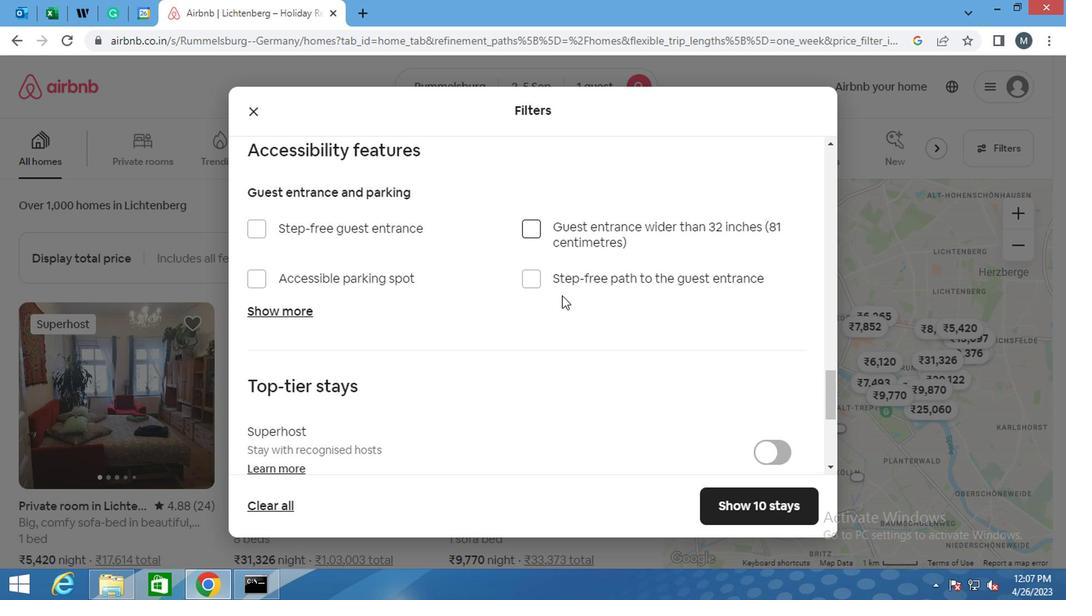 
Action: Mouse scrolled (556, 300) with delta (0, 0)
Screenshot: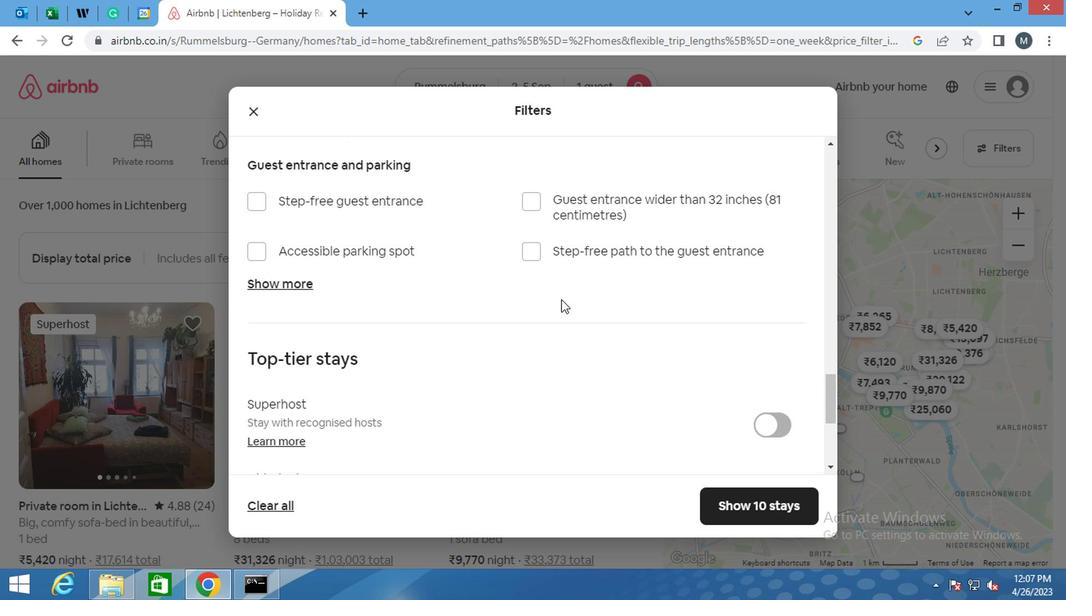 
Action: Mouse moved to (330, 318)
Screenshot: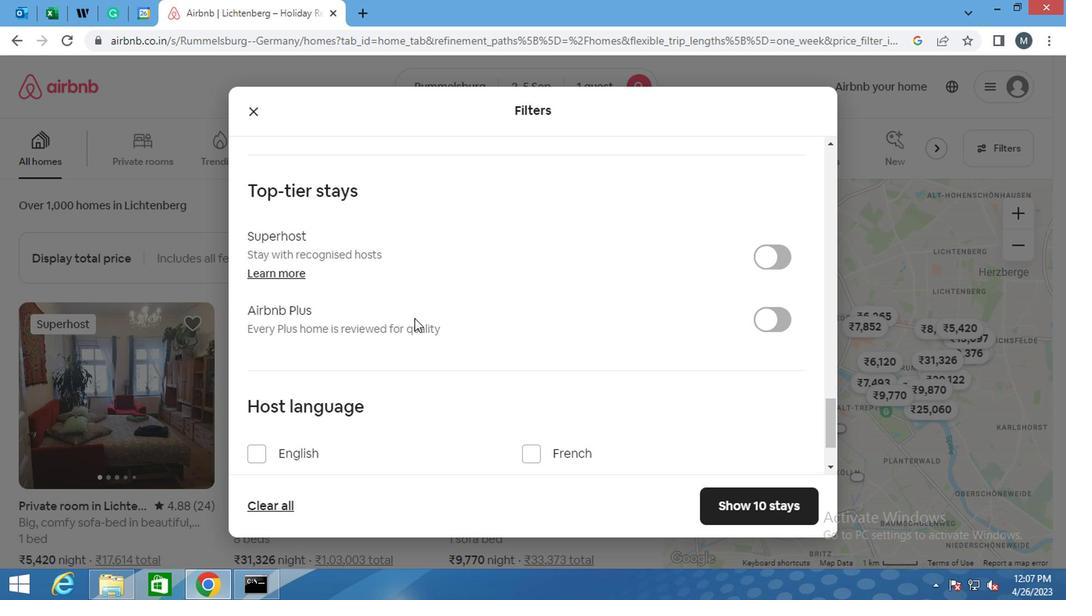 
Action: Mouse scrolled (330, 317) with delta (0, -1)
Screenshot: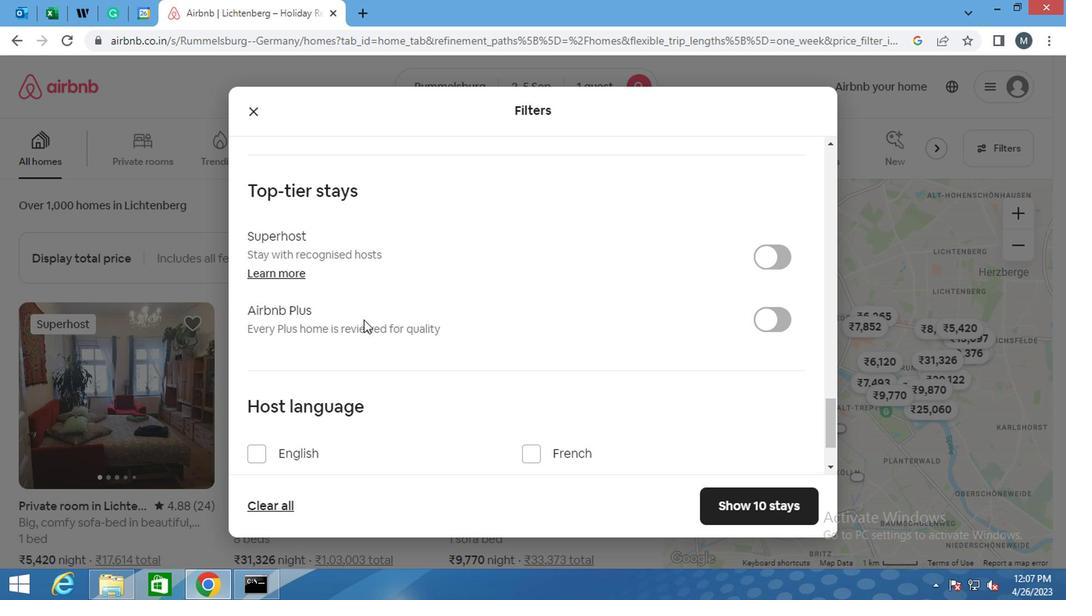 
Action: Mouse scrolled (330, 317) with delta (0, -1)
Screenshot: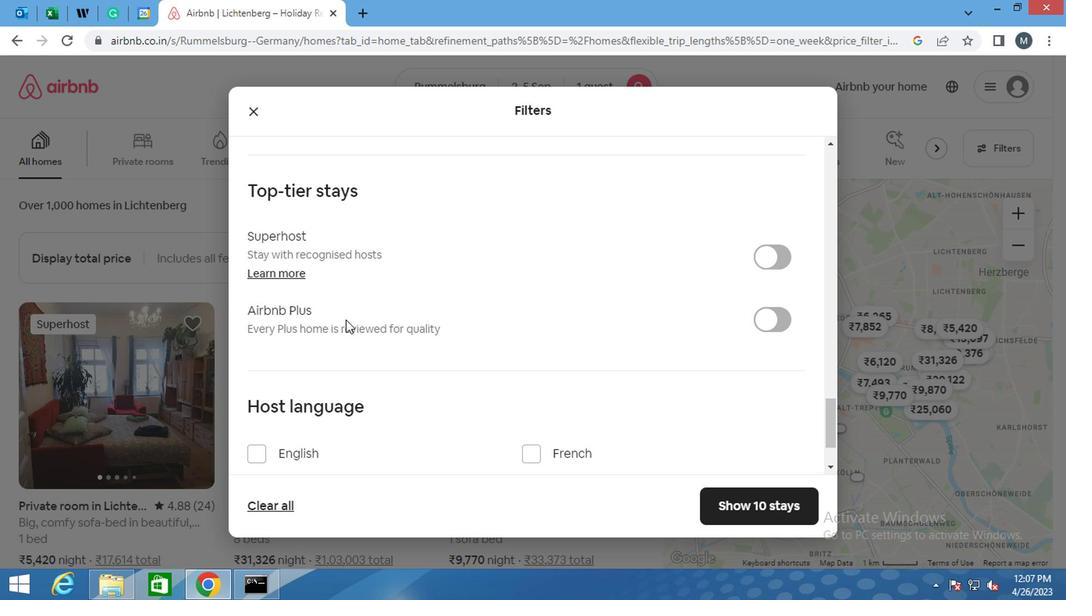
Action: Mouse moved to (272, 317)
Screenshot: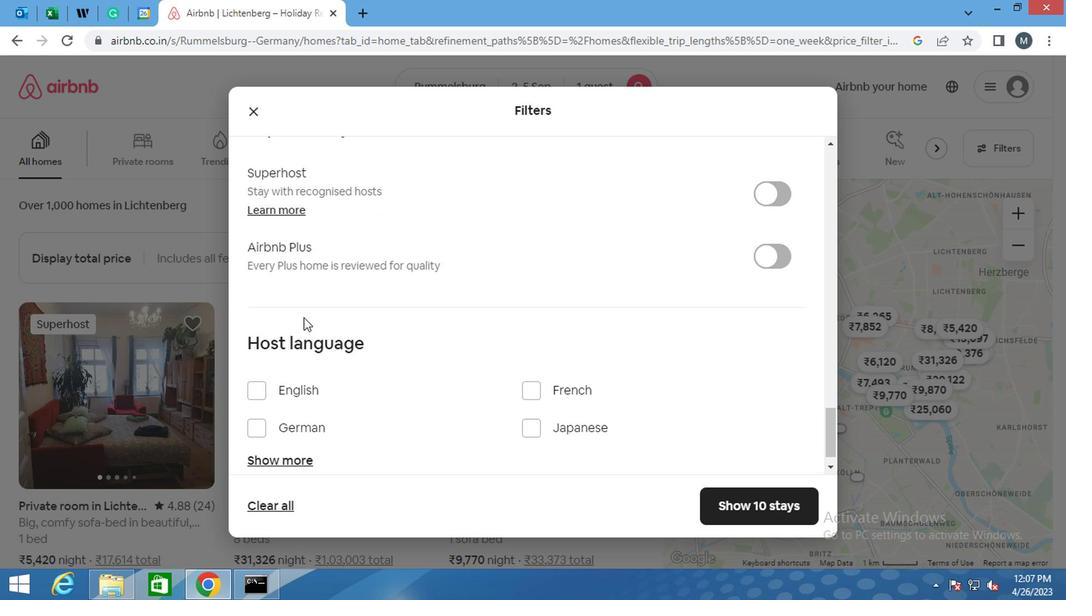 
Action: Mouse scrolled (272, 316) with delta (0, 0)
Screenshot: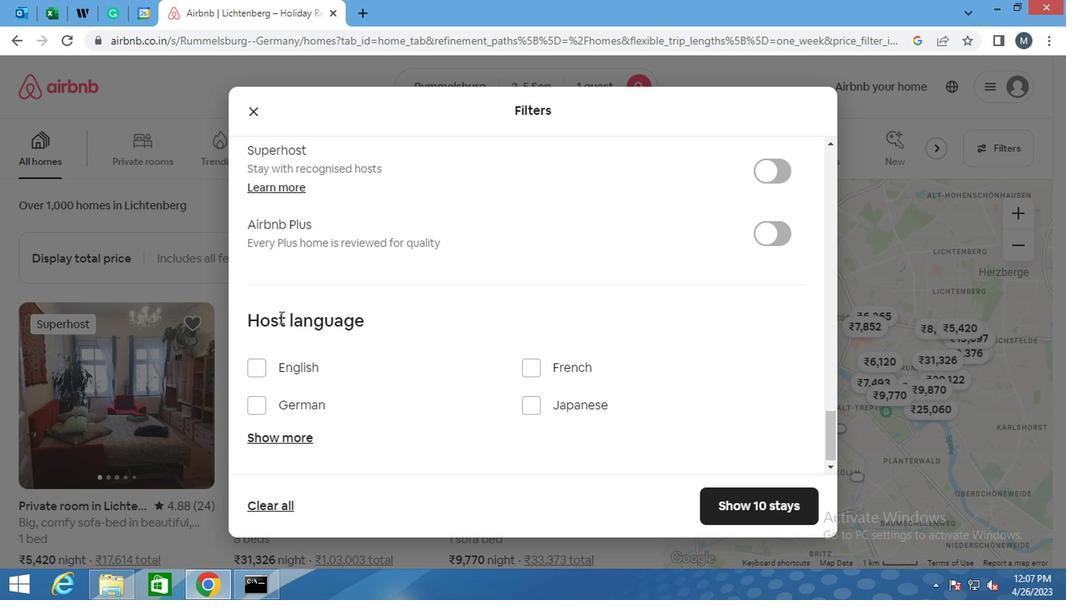 
Action: Mouse scrolled (272, 316) with delta (0, 0)
Screenshot: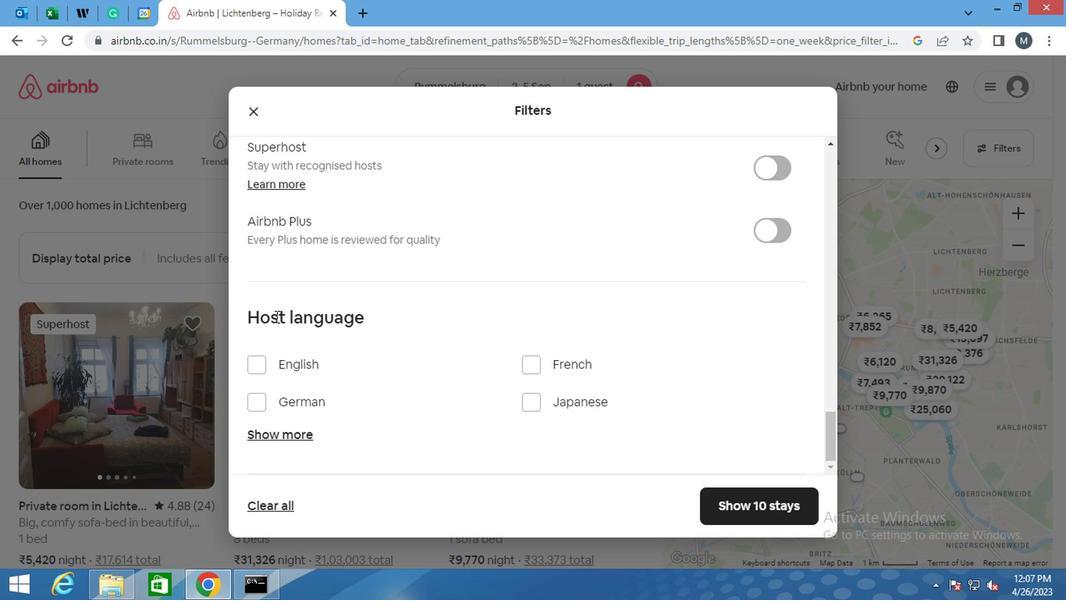 
Action: Mouse moved to (218, 326)
Screenshot: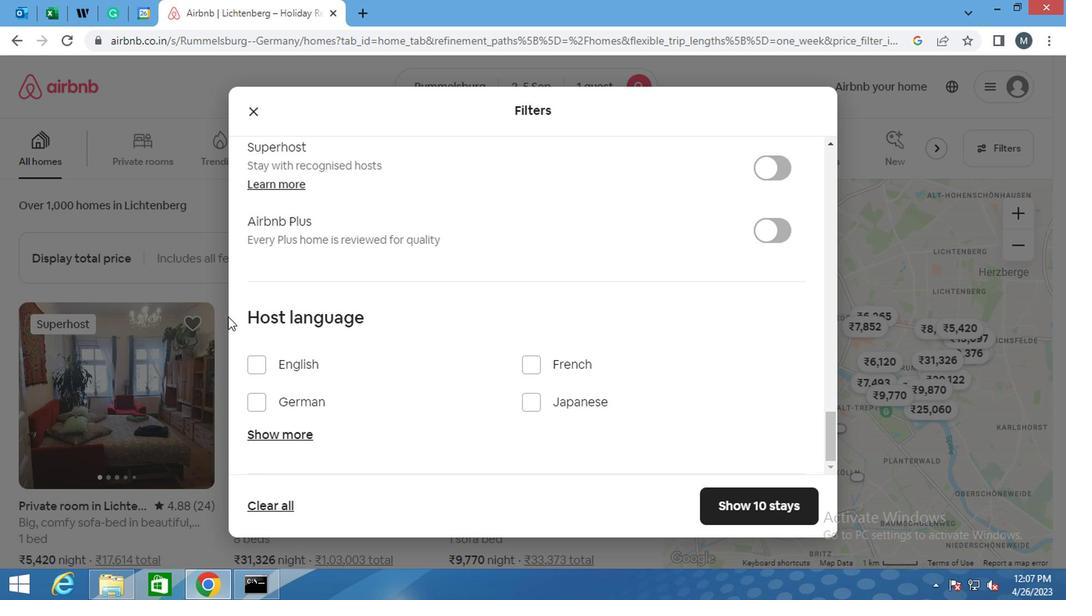 
Action: Mouse scrolled (218, 325) with delta (0, -1)
Screenshot: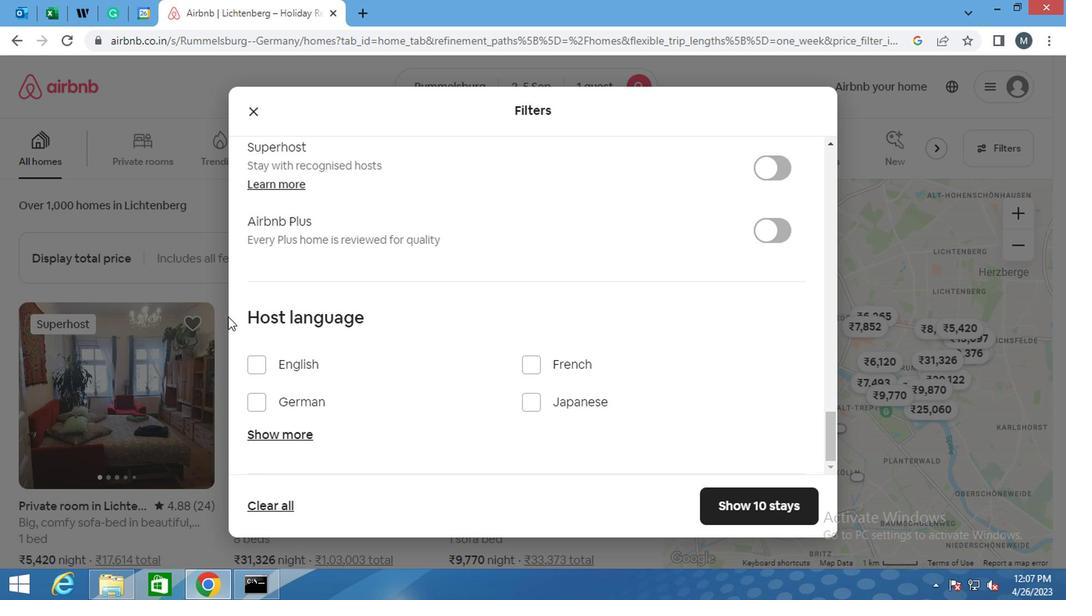 
Action: Mouse moved to (217, 327)
Screenshot: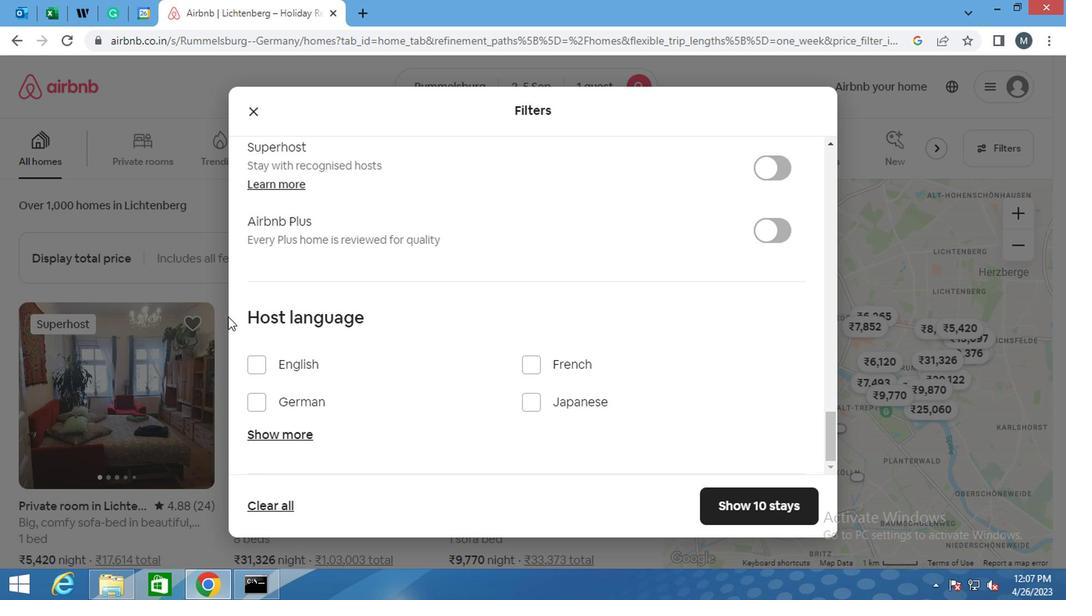 
Action: Mouse scrolled (217, 326) with delta (0, -1)
Screenshot: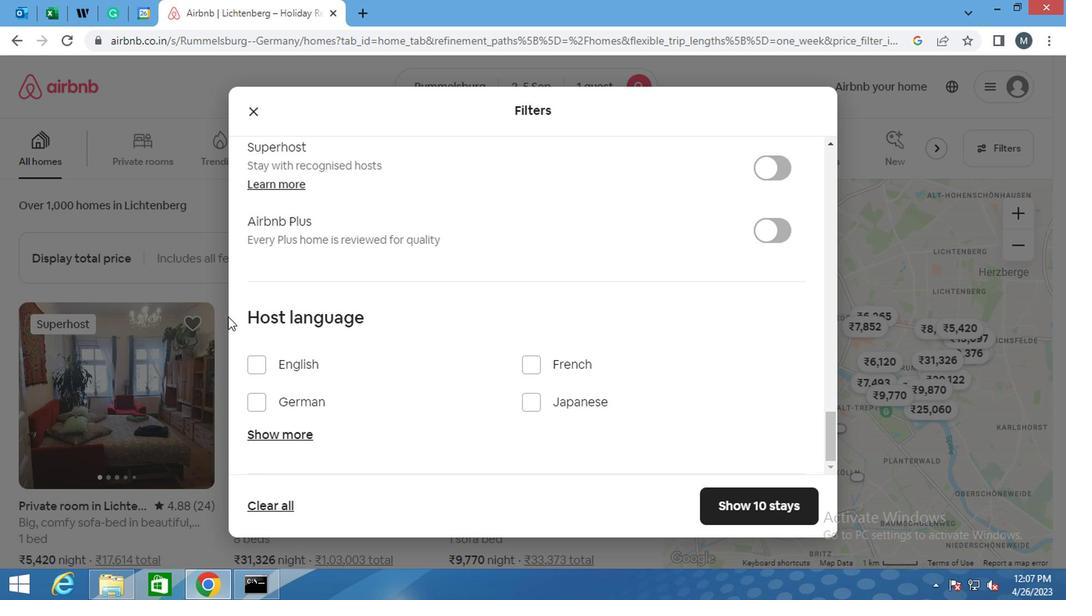 
Action: Mouse moved to (260, 365)
Screenshot: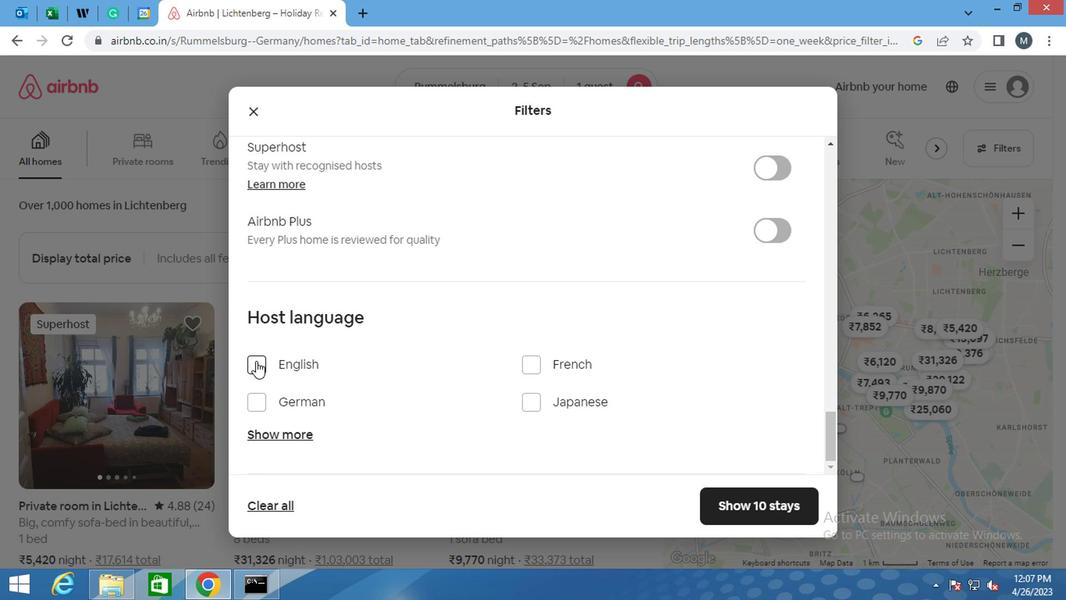 
Action: Mouse pressed left at (260, 365)
Screenshot: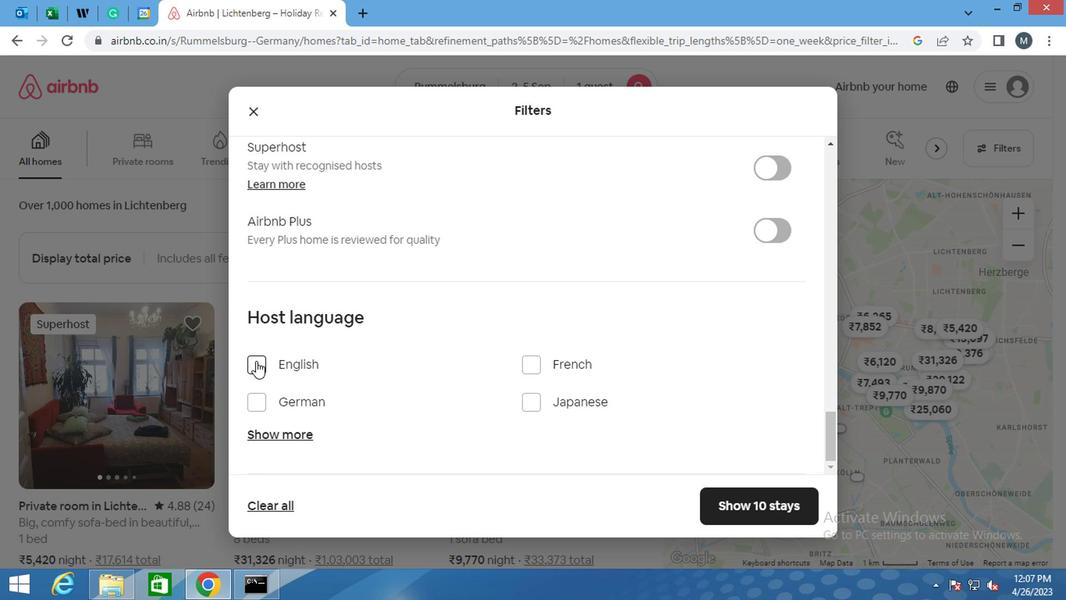 
Action: Mouse moved to (774, 512)
Screenshot: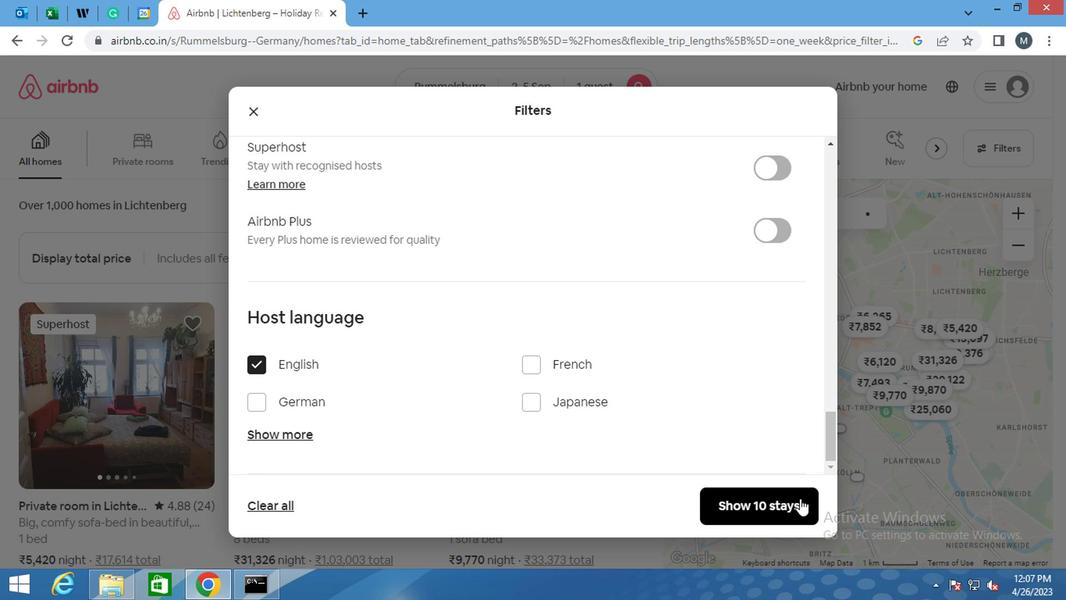 
Action: Mouse pressed left at (774, 512)
Screenshot: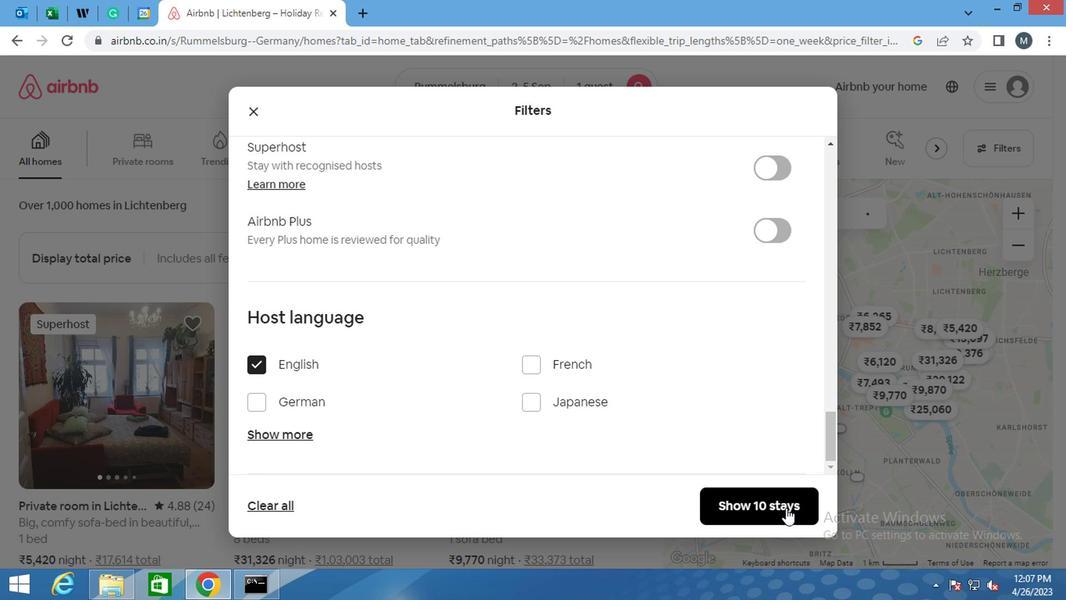 
Action: Mouse moved to (774, 510)
Screenshot: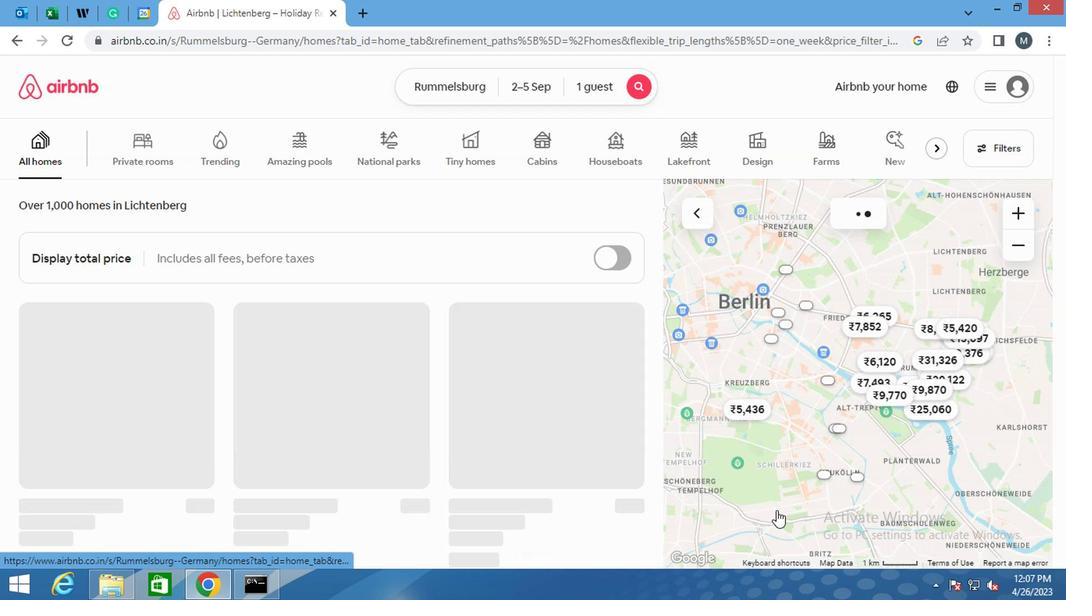 
